 Task: Find connections with filter location Sabanalarga with filter topic #Tipswith filter profile language French with filter current company Wildlife Conservation Trust with filter school Dr.Babasaheb Ambedkar Technological University, Lonere - Raigad with filter industry Wholesale Luxury Goods and Jewelry with filter service category AnimationArchitecture with filter keywords title Motion Picture Director
Action: Mouse moved to (407, 291)
Screenshot: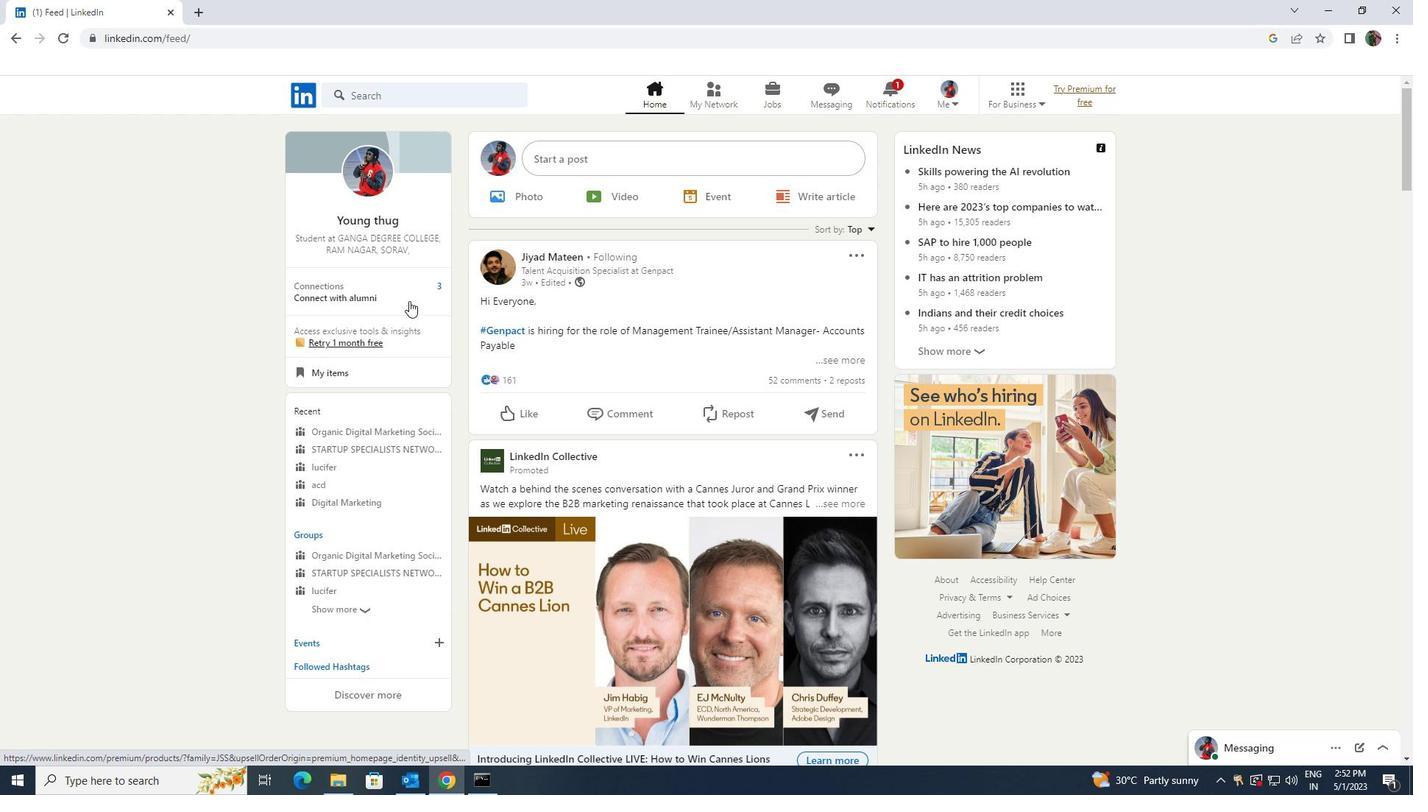 
Action: Mouse pressed left at (407, 291)
Screenshot: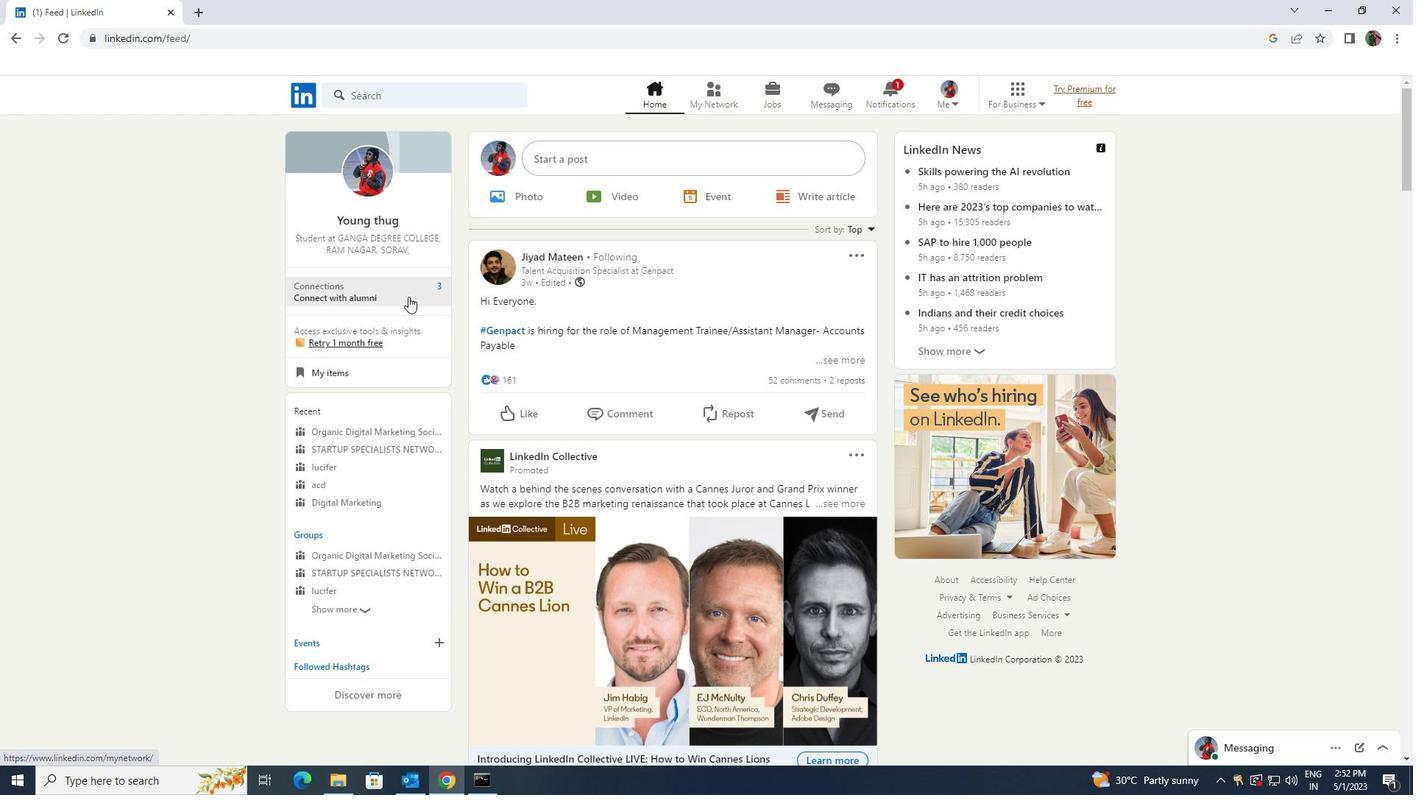 
Action: Mouse moved to (446, 176)
Screenshot: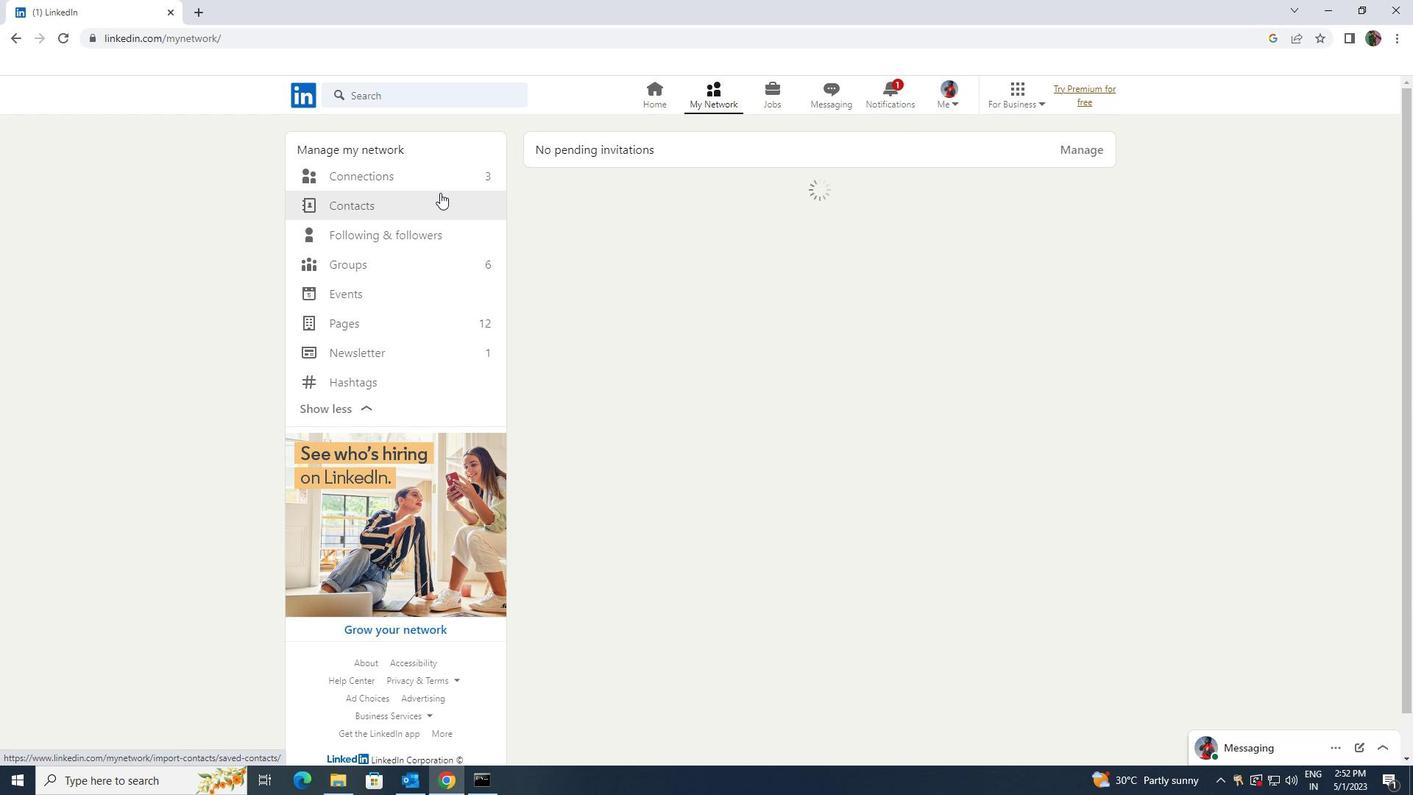 
Action: Mouse pressed left at (446, 176)
Screenshot: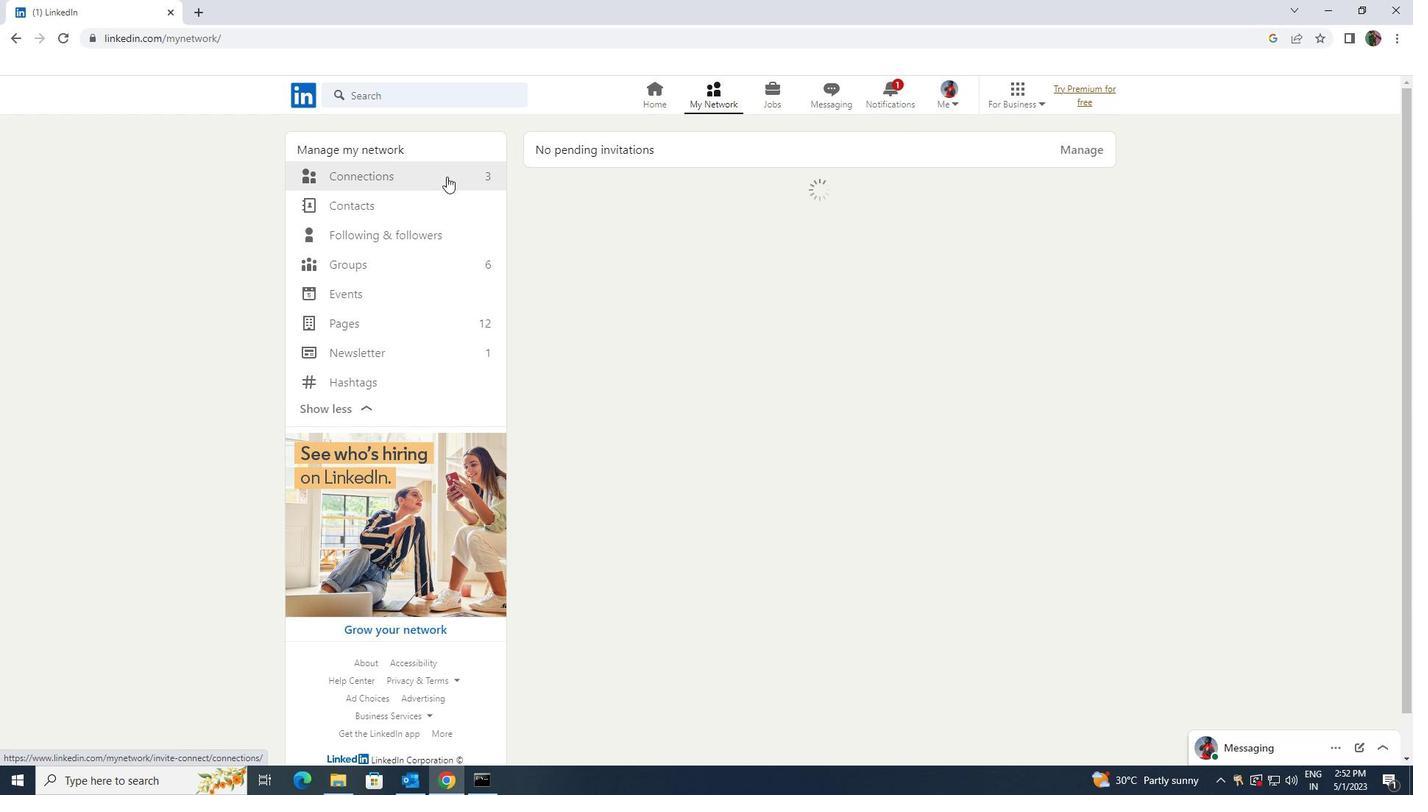
Action: Mouse moved to (792, 178)
Screenshot: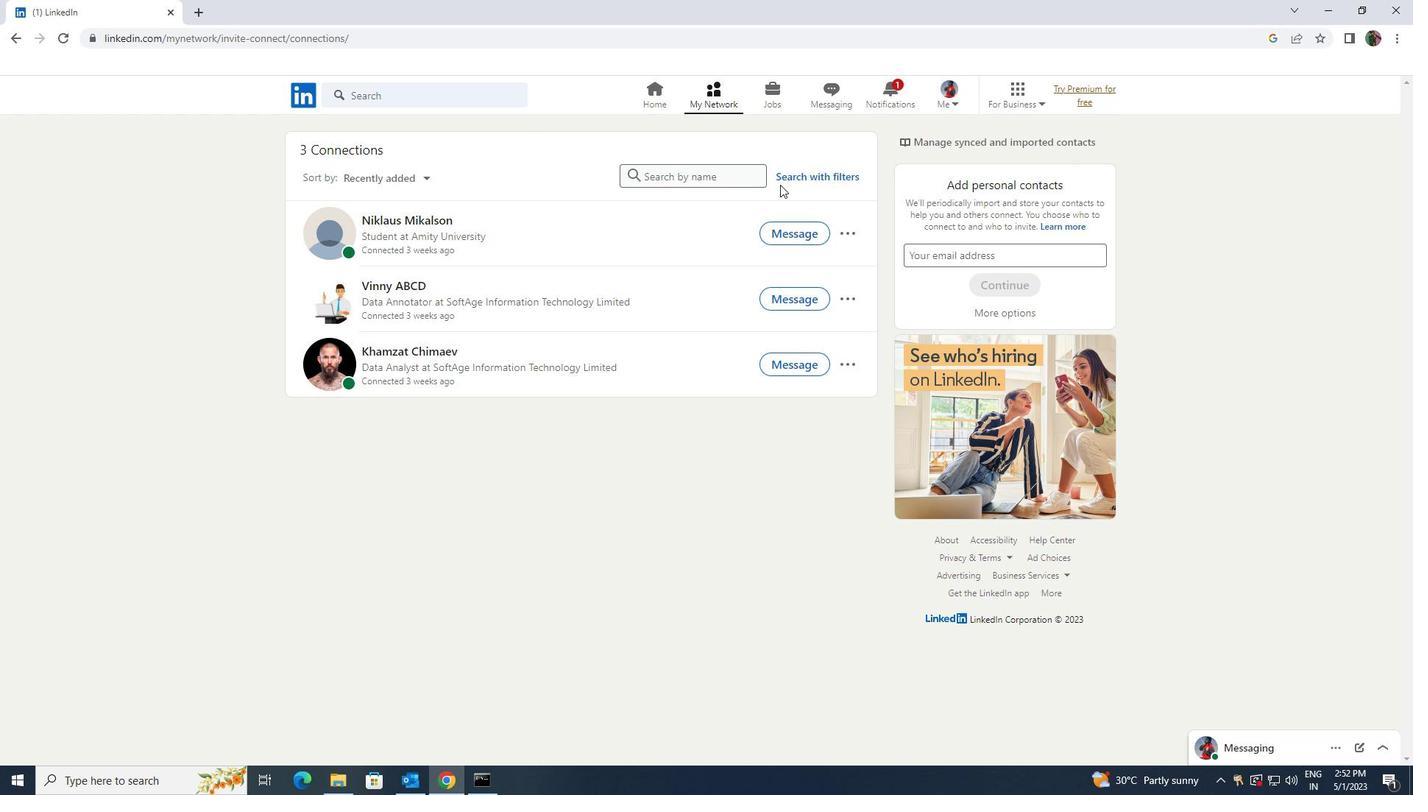
Action: Mouse pressed left at (792, 178)
Screenshot: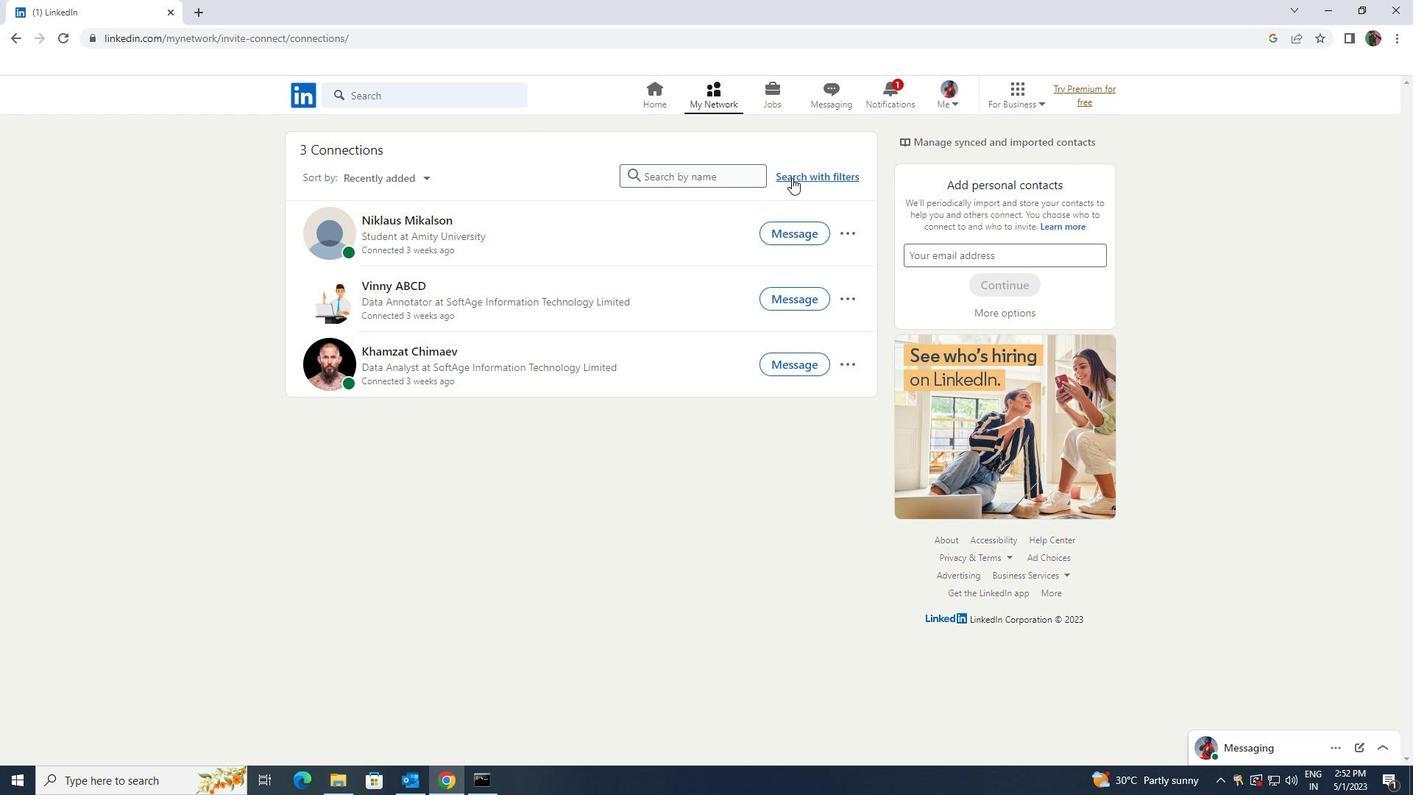
Action: Mouse moved to (749, 137)
Screenshot: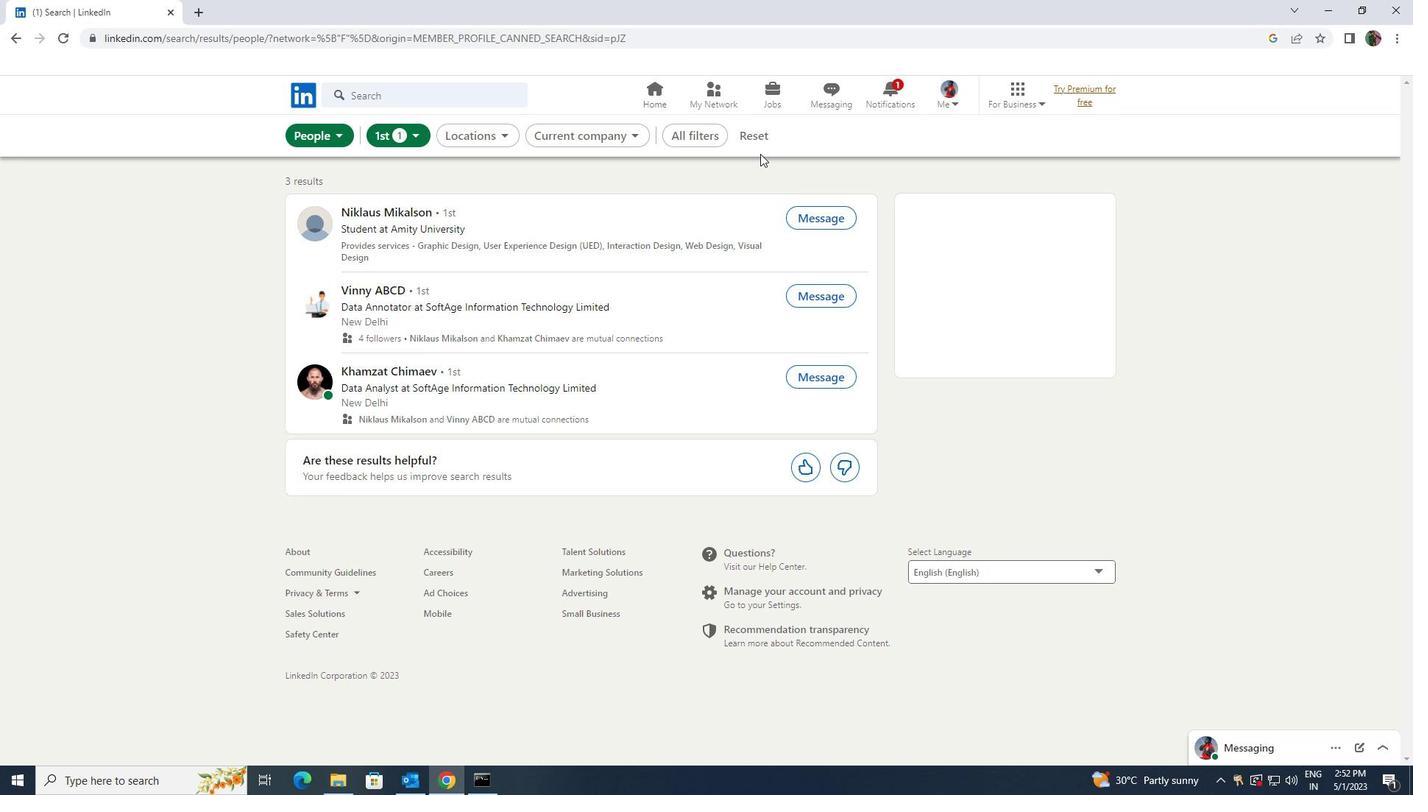 
Action: Mouse pressed left at (749, 137)
Screenshot: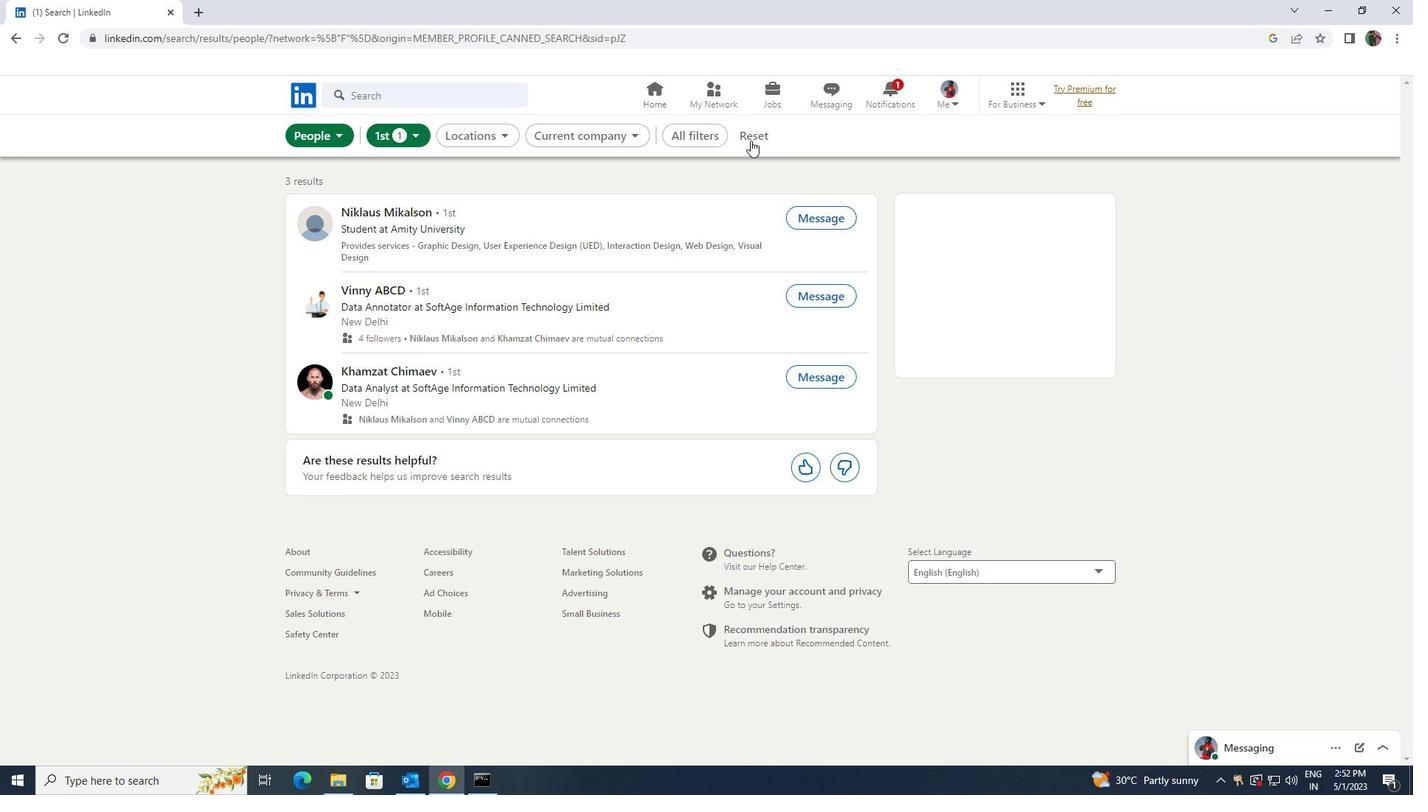 
Action: Mouse moved to (744, 133)
Screenshot: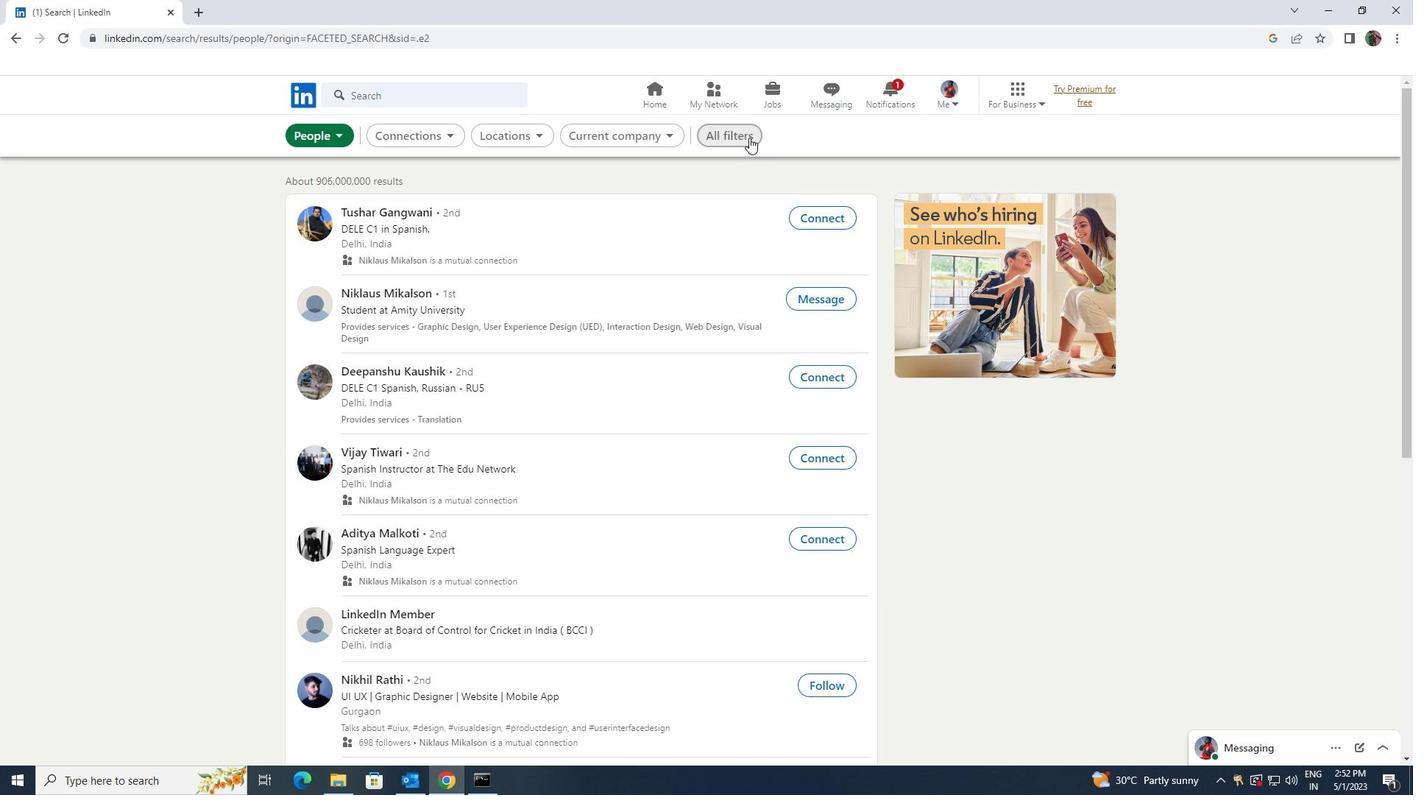 
Action: Mouse pressed left at (744, 133)
Screenshot: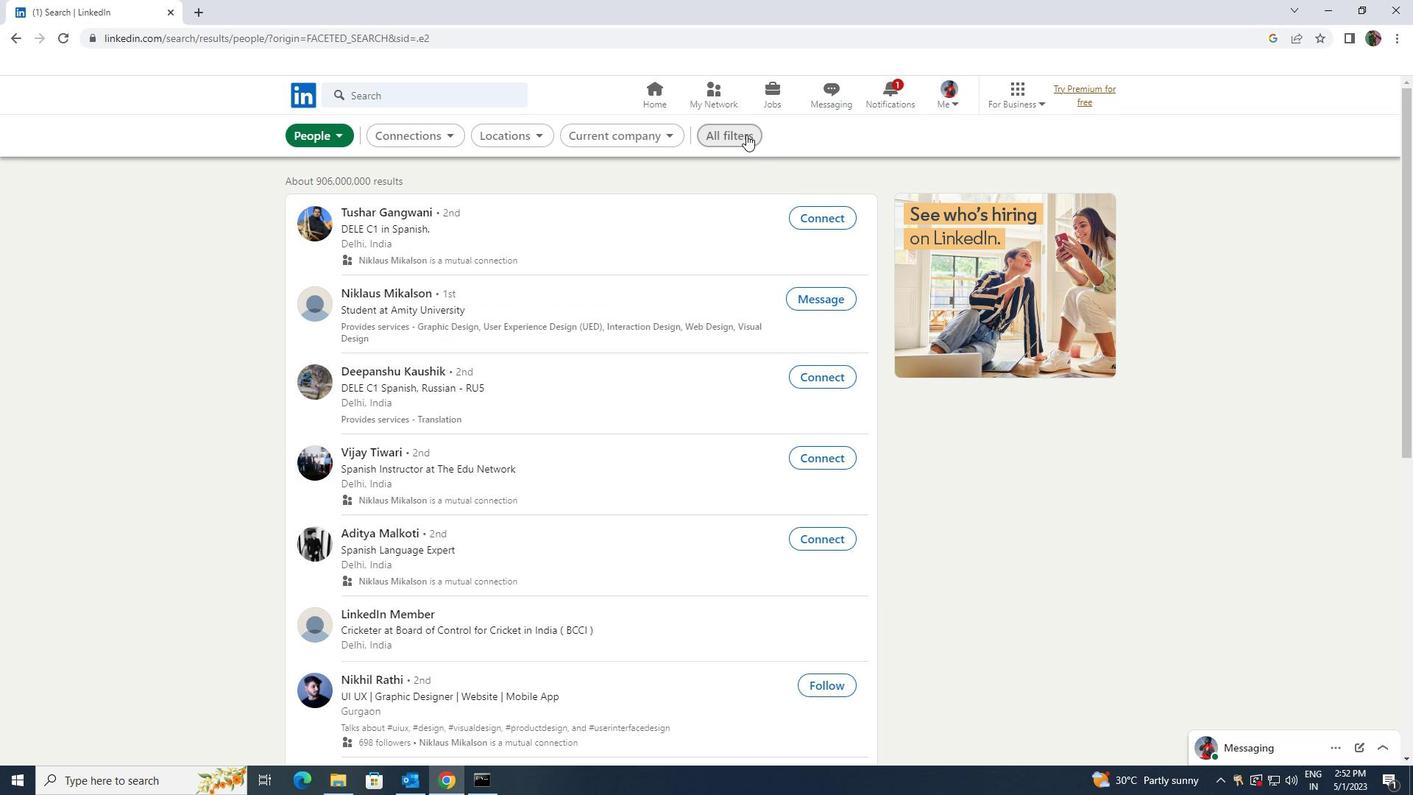 
Action: Mouse moved to (1160, 443)
Screenshot: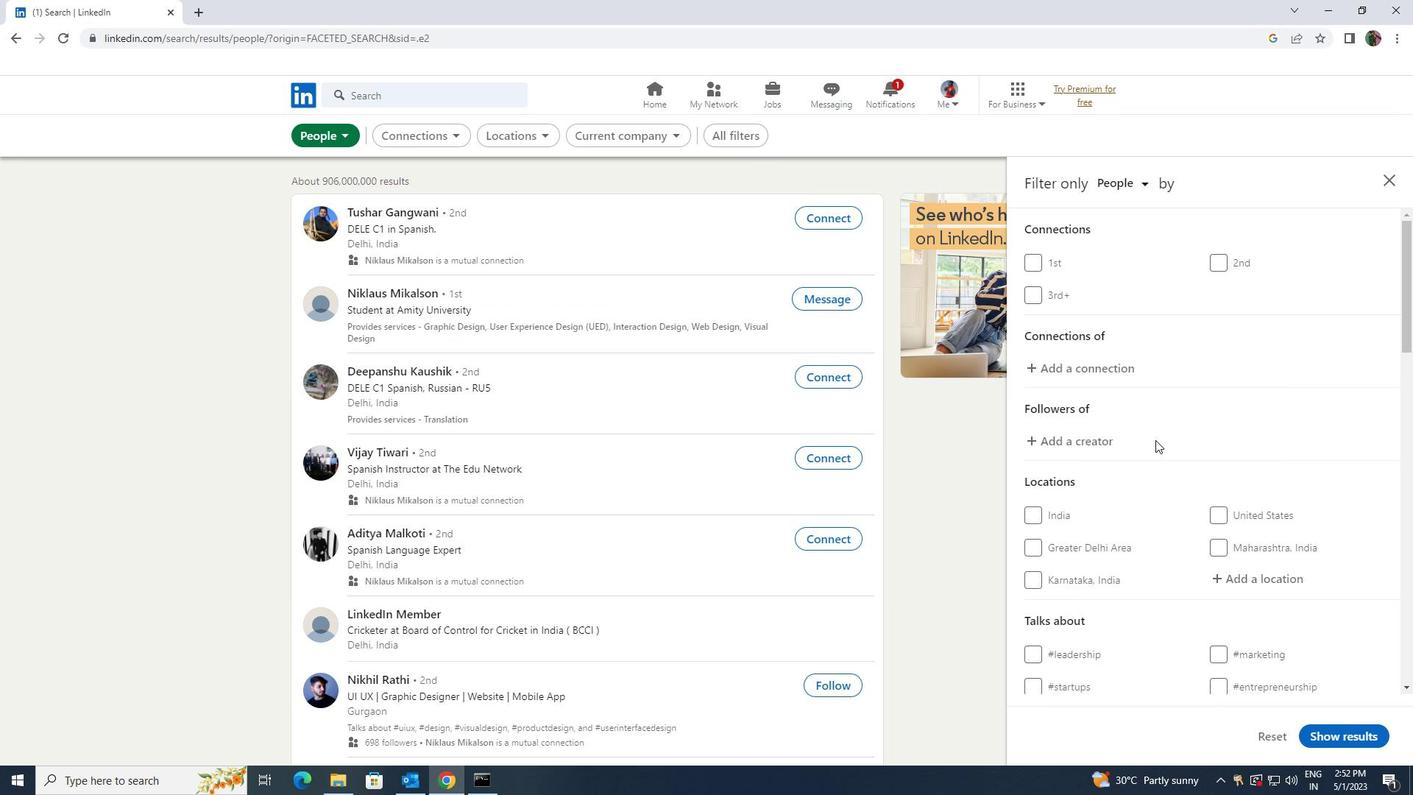 
Action: Mouse scrolled (1160, 443) with delta (0, 0)
Screenshot: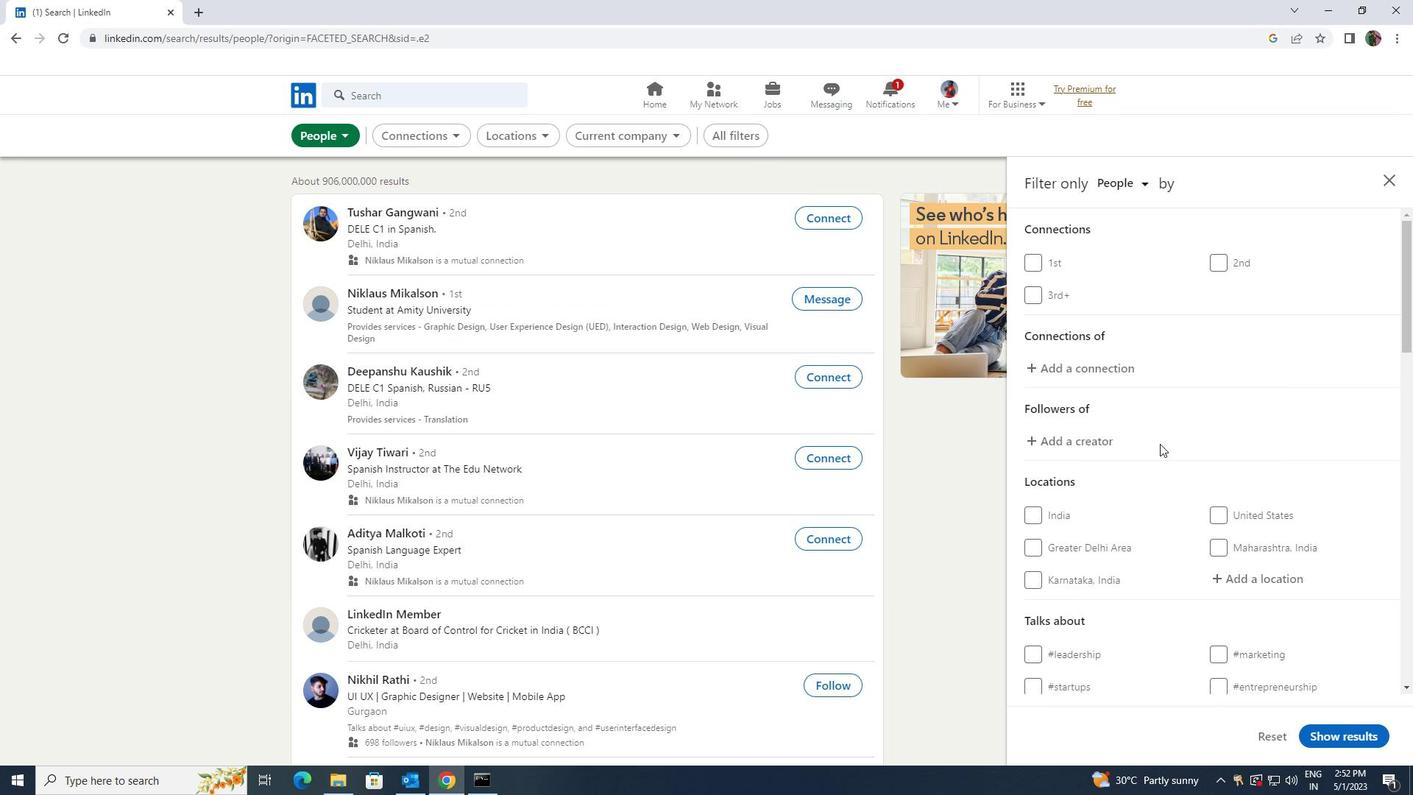 
Action: Mouse moved to (1220, 499)
Screenshot: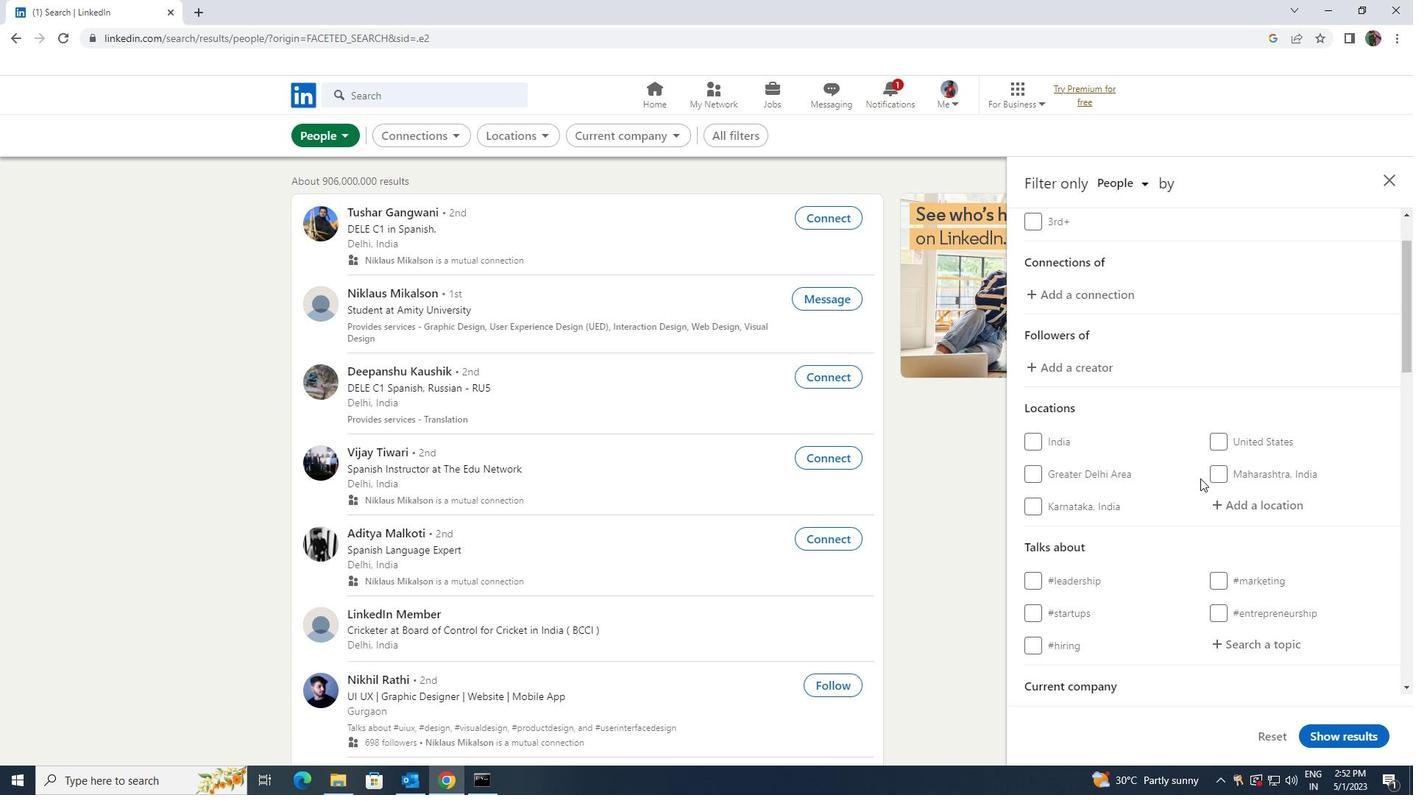 
Action: Mouse pressed left at (1220, 499)
Screenshot: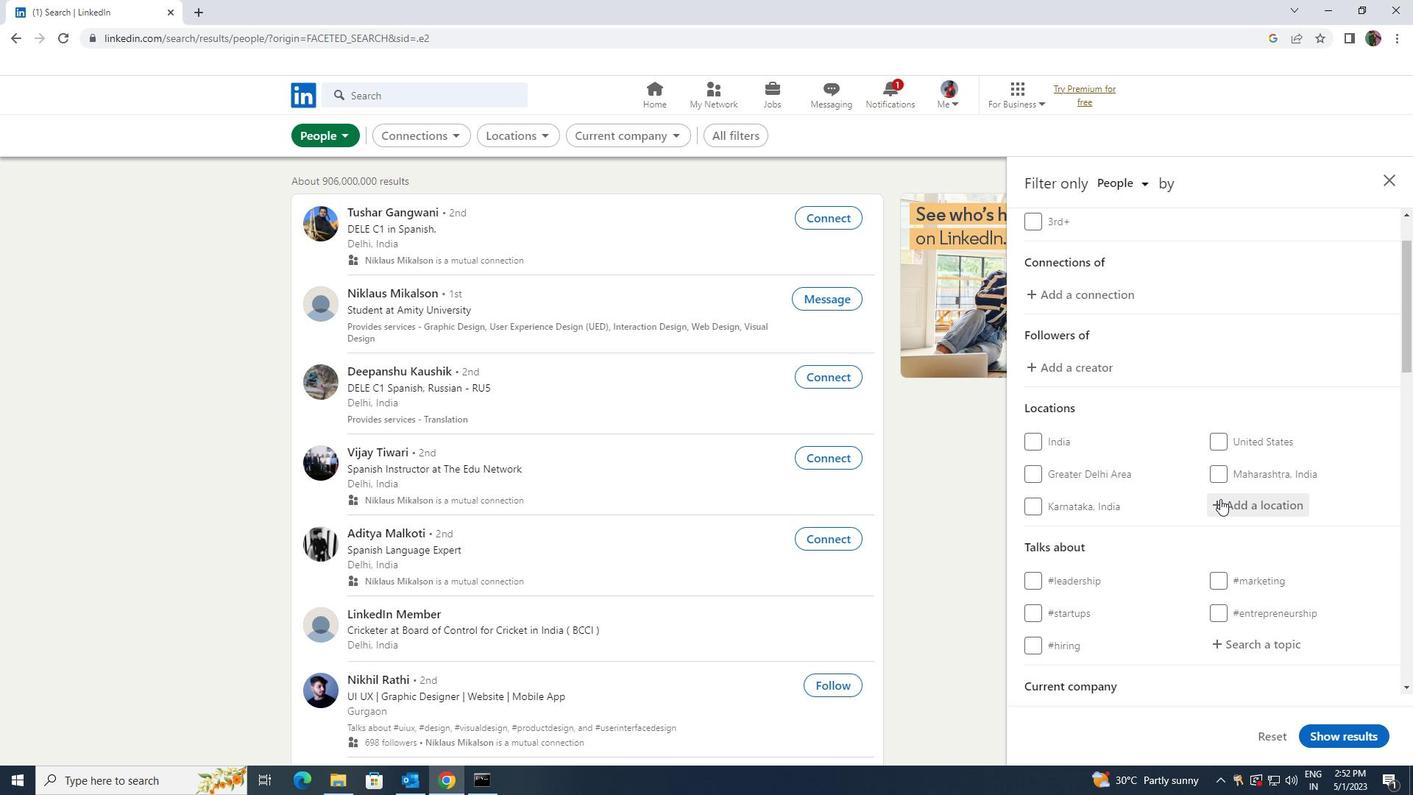 
Action: Mouse moved to (1219, 502)
Screenshot: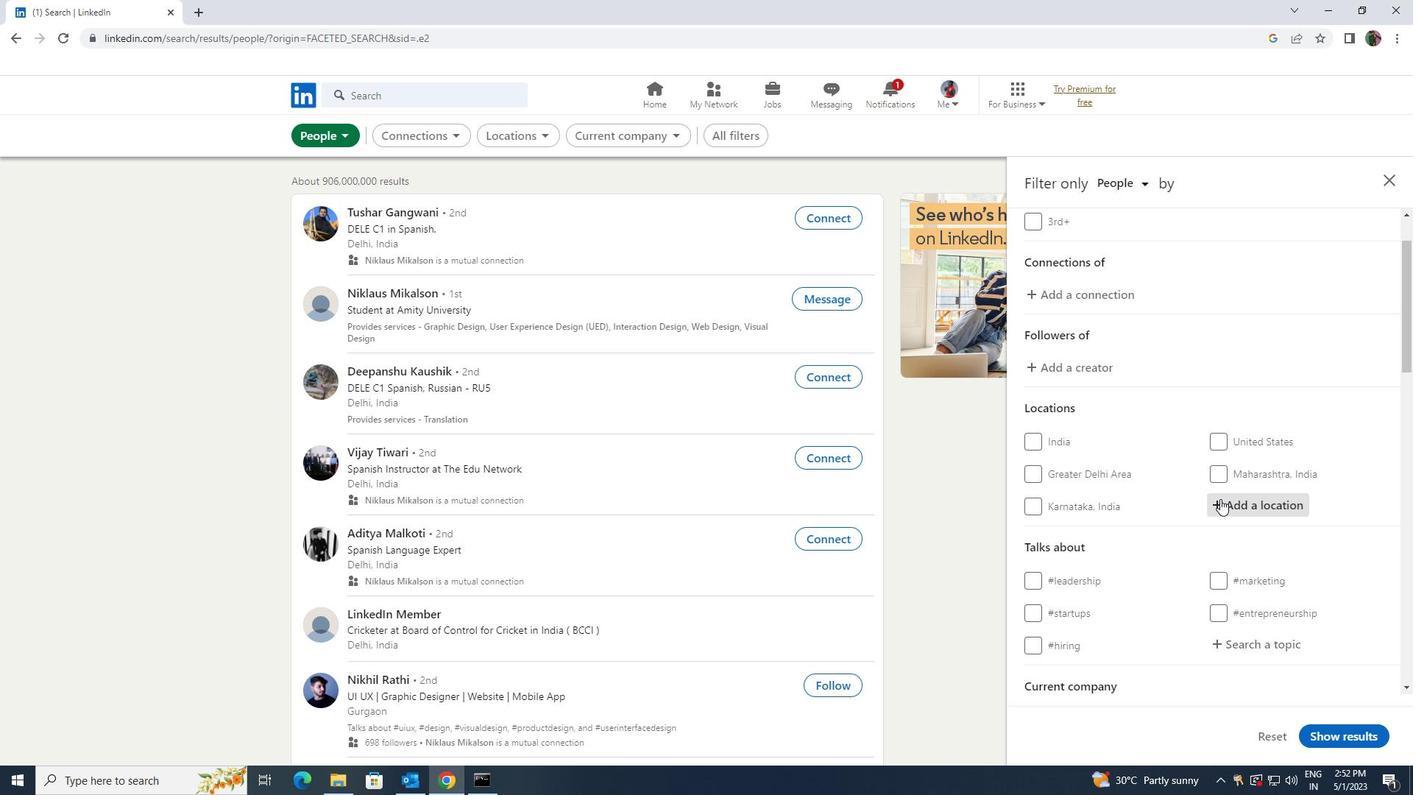 
Action: Key pressed <Key.shift>SABANALARGA
Screenshot: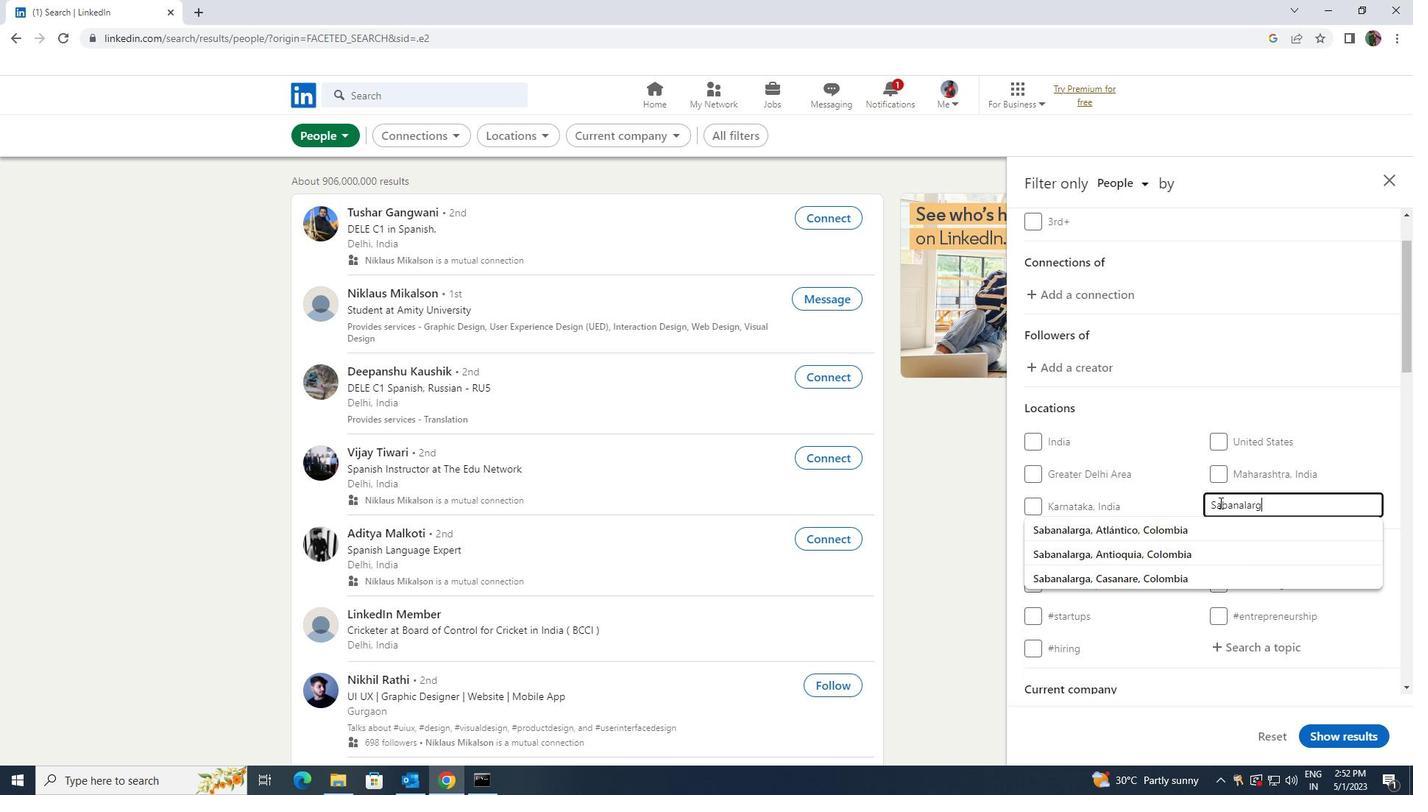 
Action: Mouse moved to (1215, 524)
Screenshot: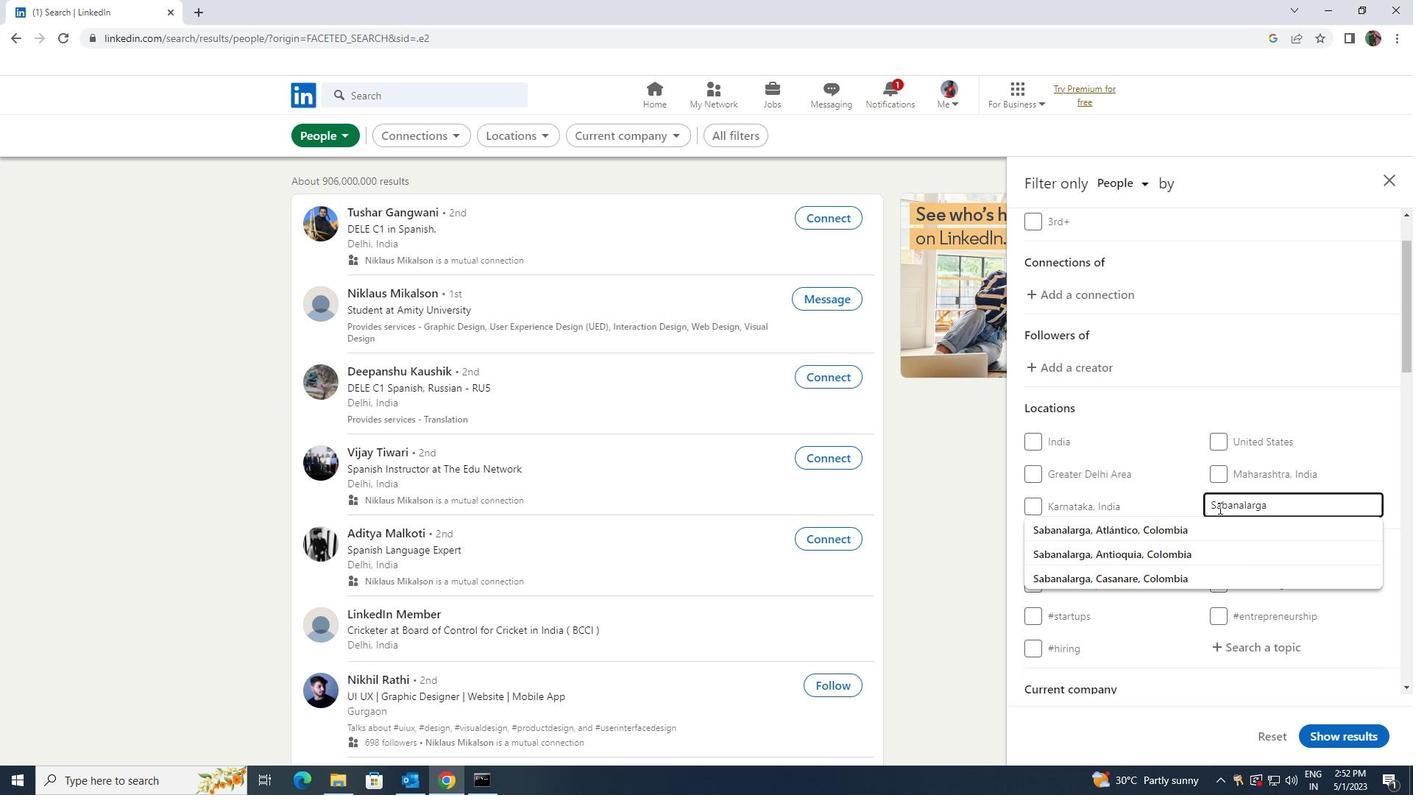 
Action: Mouse pressed left at (1215, 524)
Screenshot: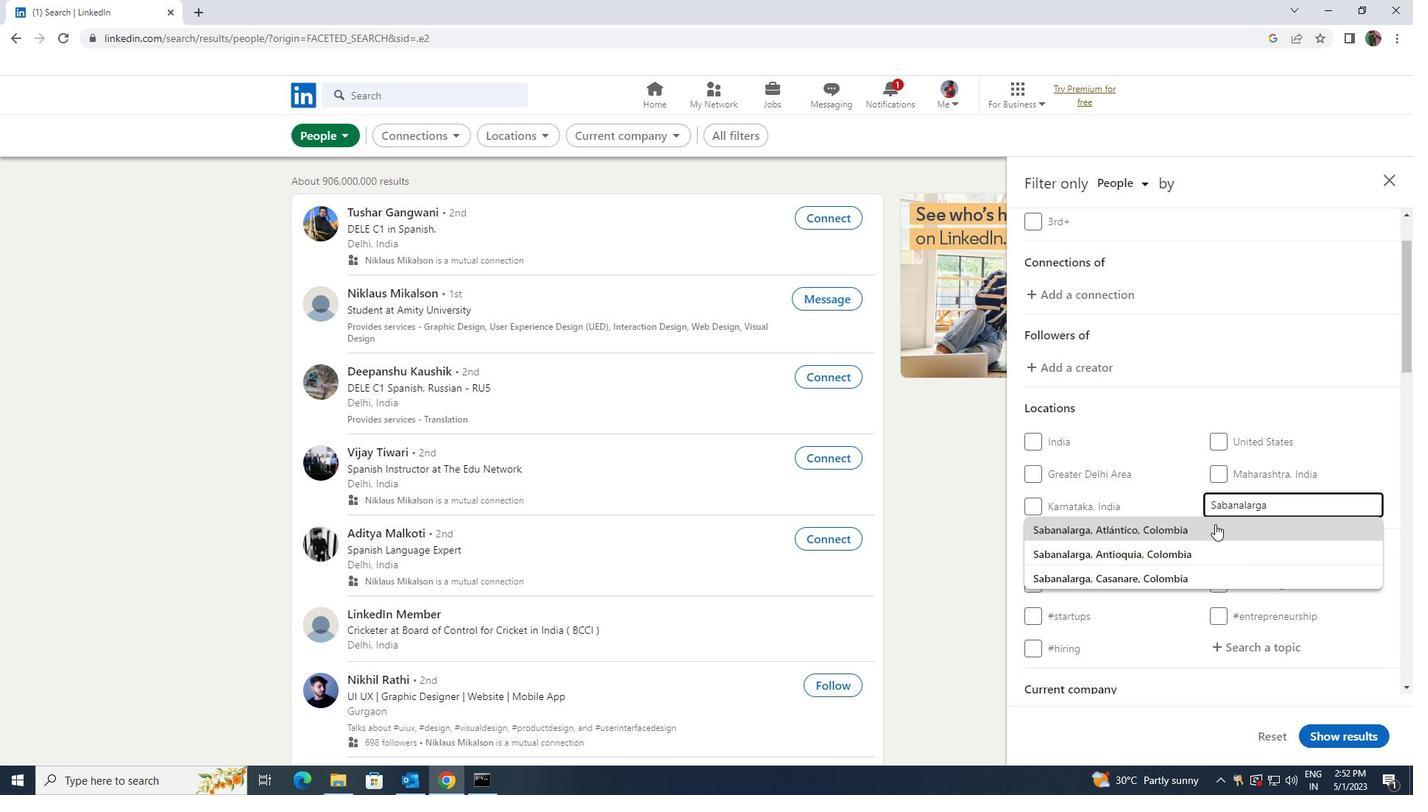 
Action: Mouse moved to (1215, 524)
Screenshot: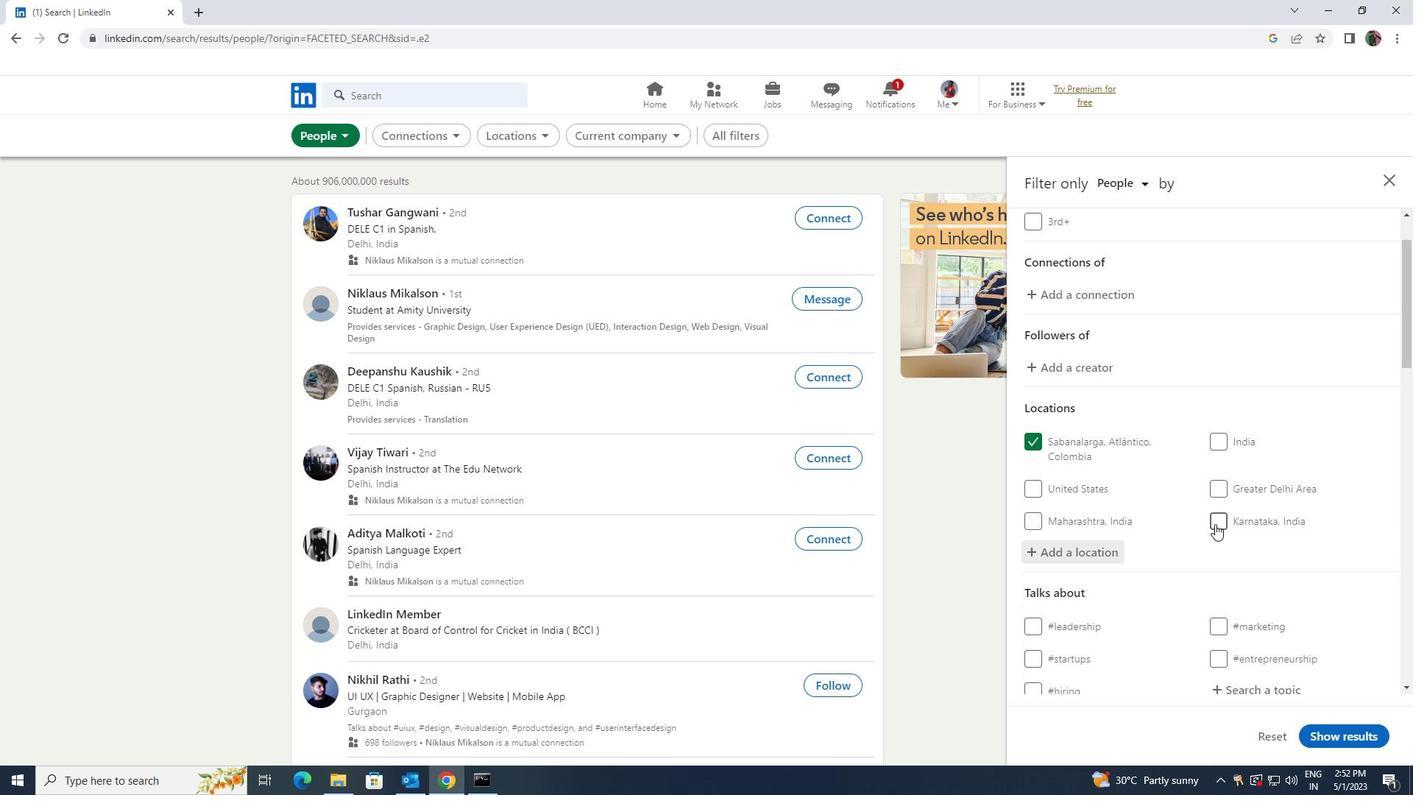 
Action: Mouse scrolled (1215, 524) with delta (0, 0)
Screenshot: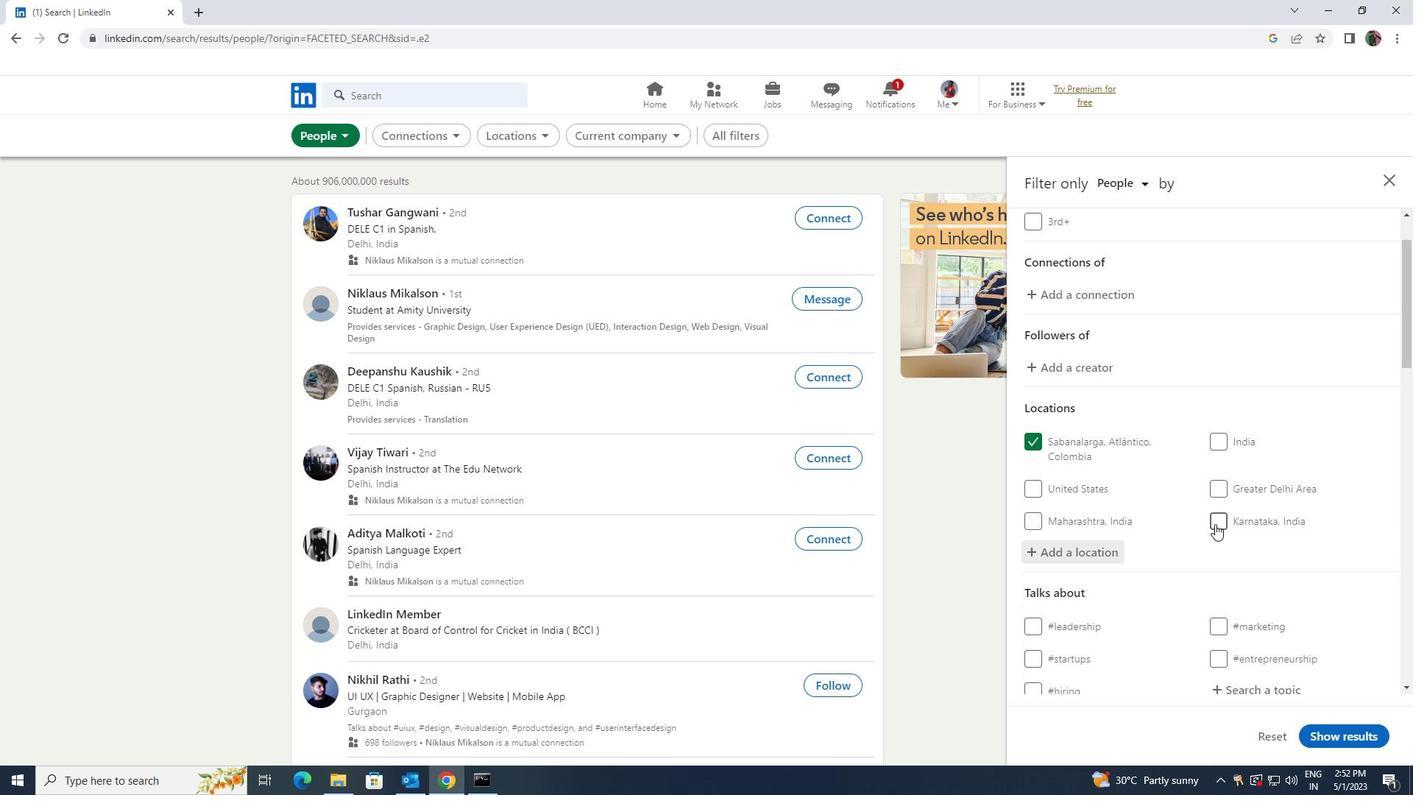 
Action: Mouse scrolled (1215, 524) with delta (0, 0)
Screenshot: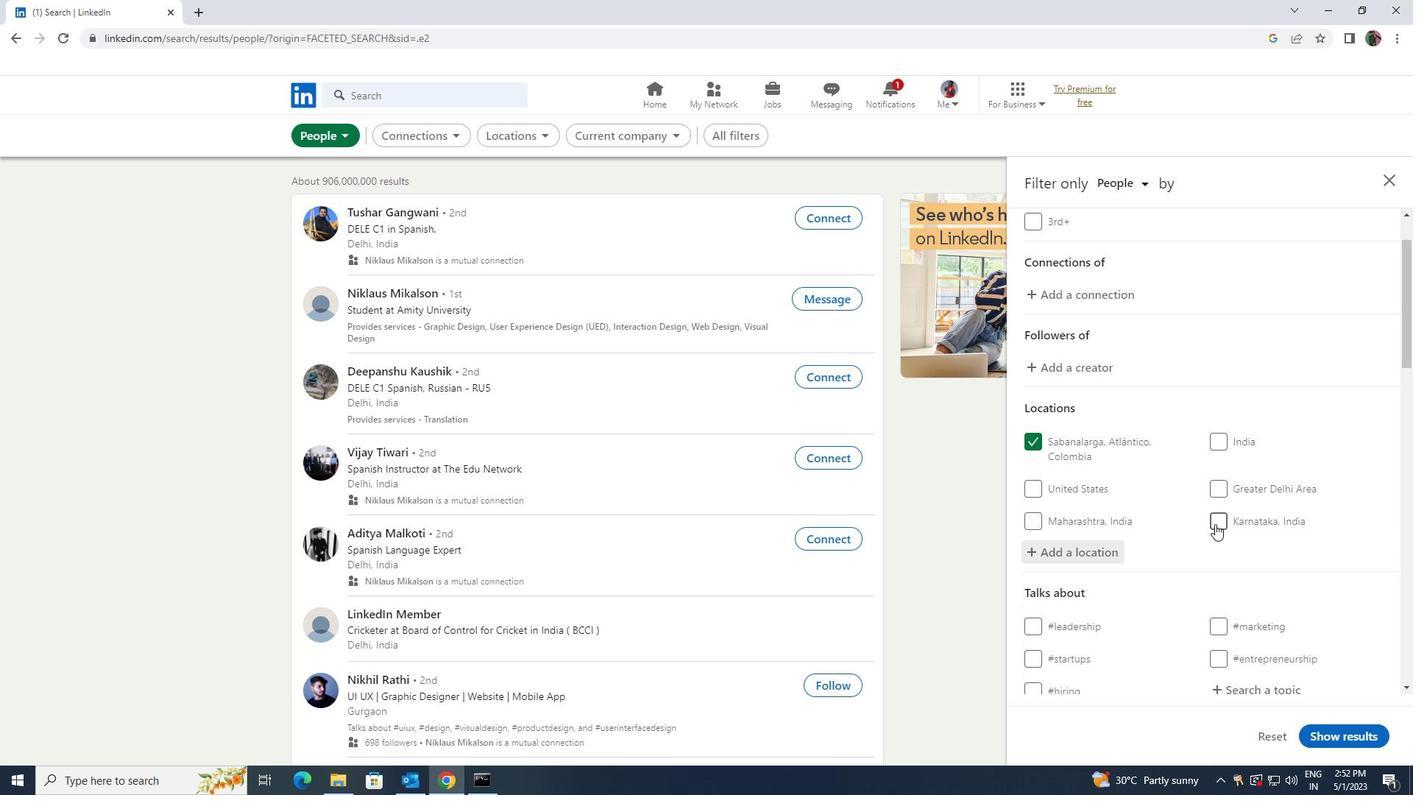 
Action: Mouse moved to (1231, 535)
Screenshot: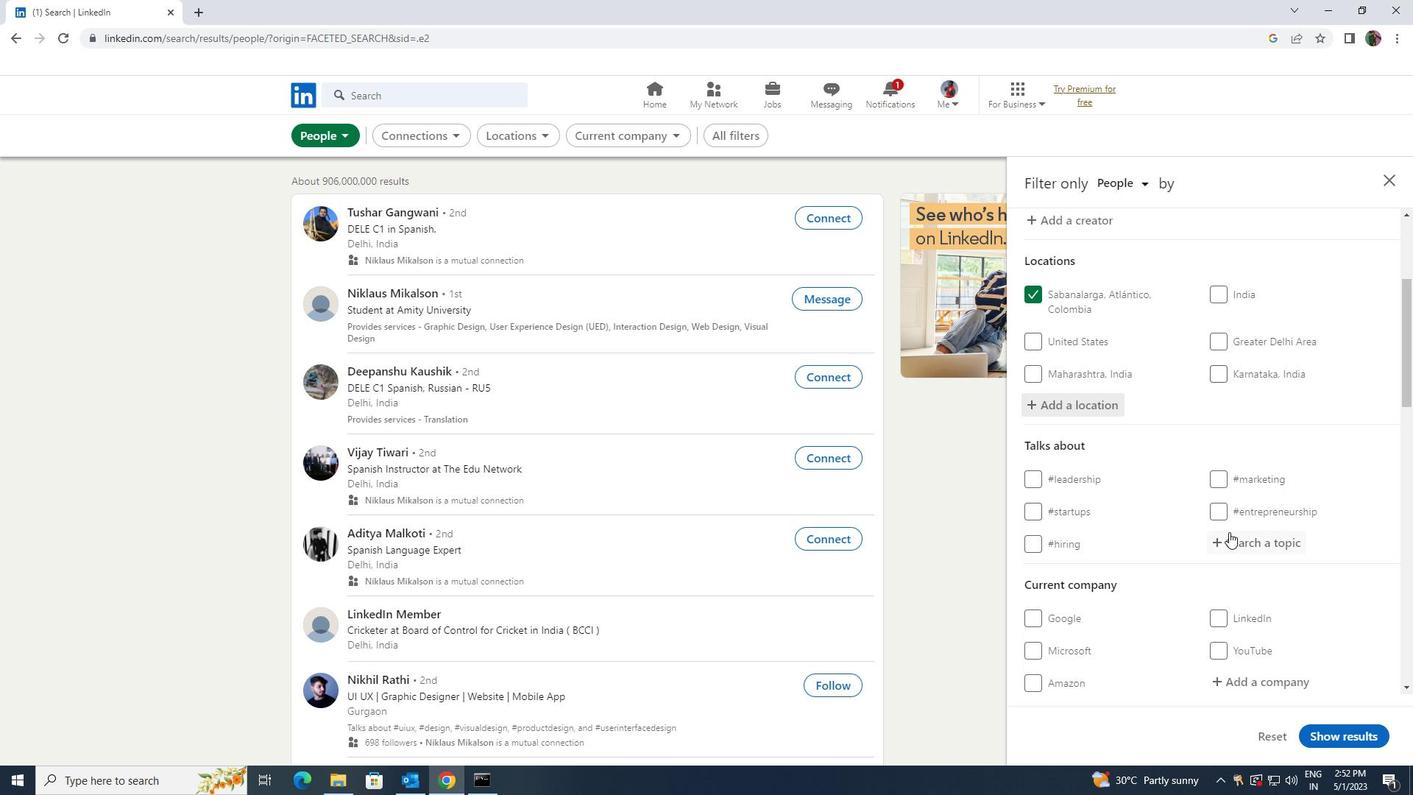 
Action: Mouse pressed left at (1231, 535)
Screenshot: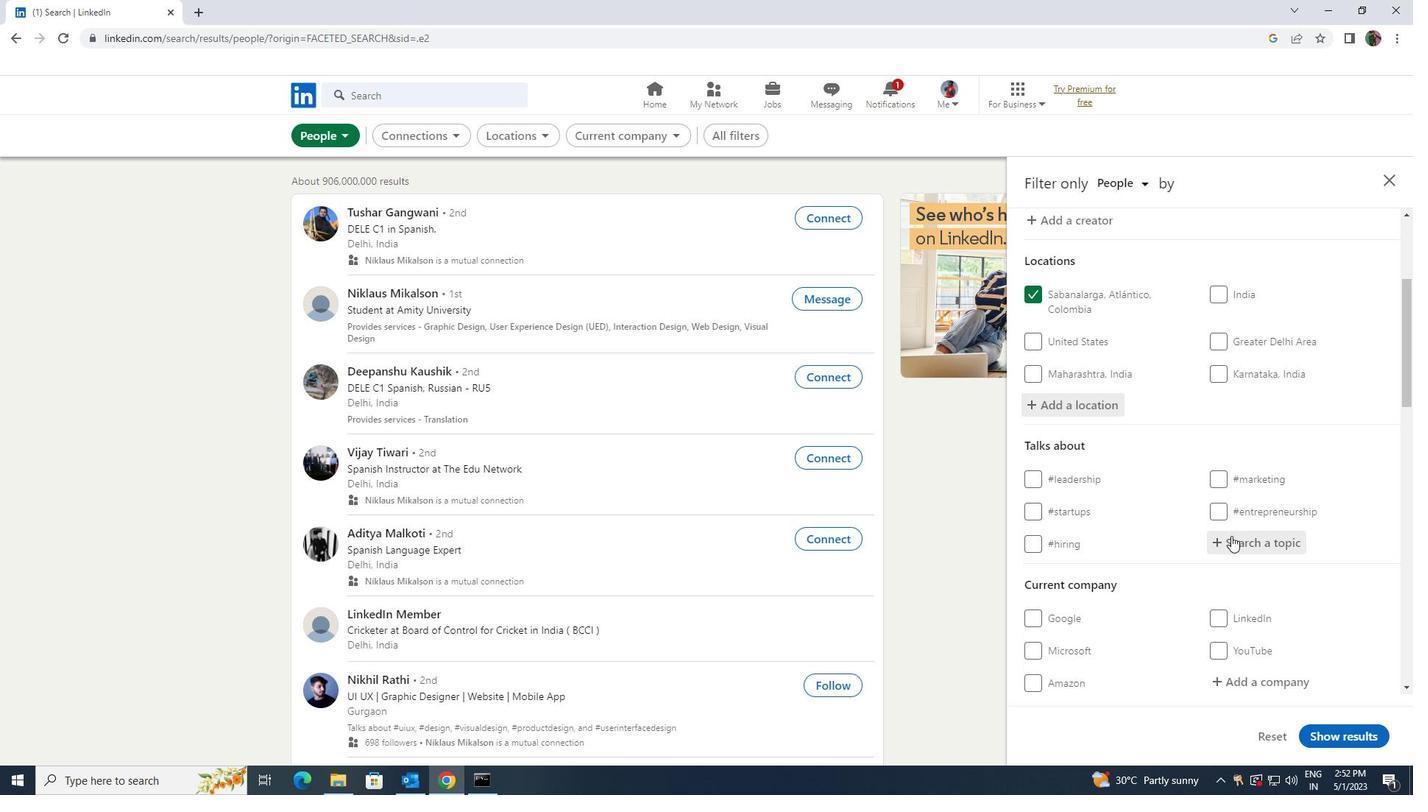 
Action: Key pressed <Key.shift><Key.shift><Key.shift><Key.shift><Key.shift>TIPS
Screenshot: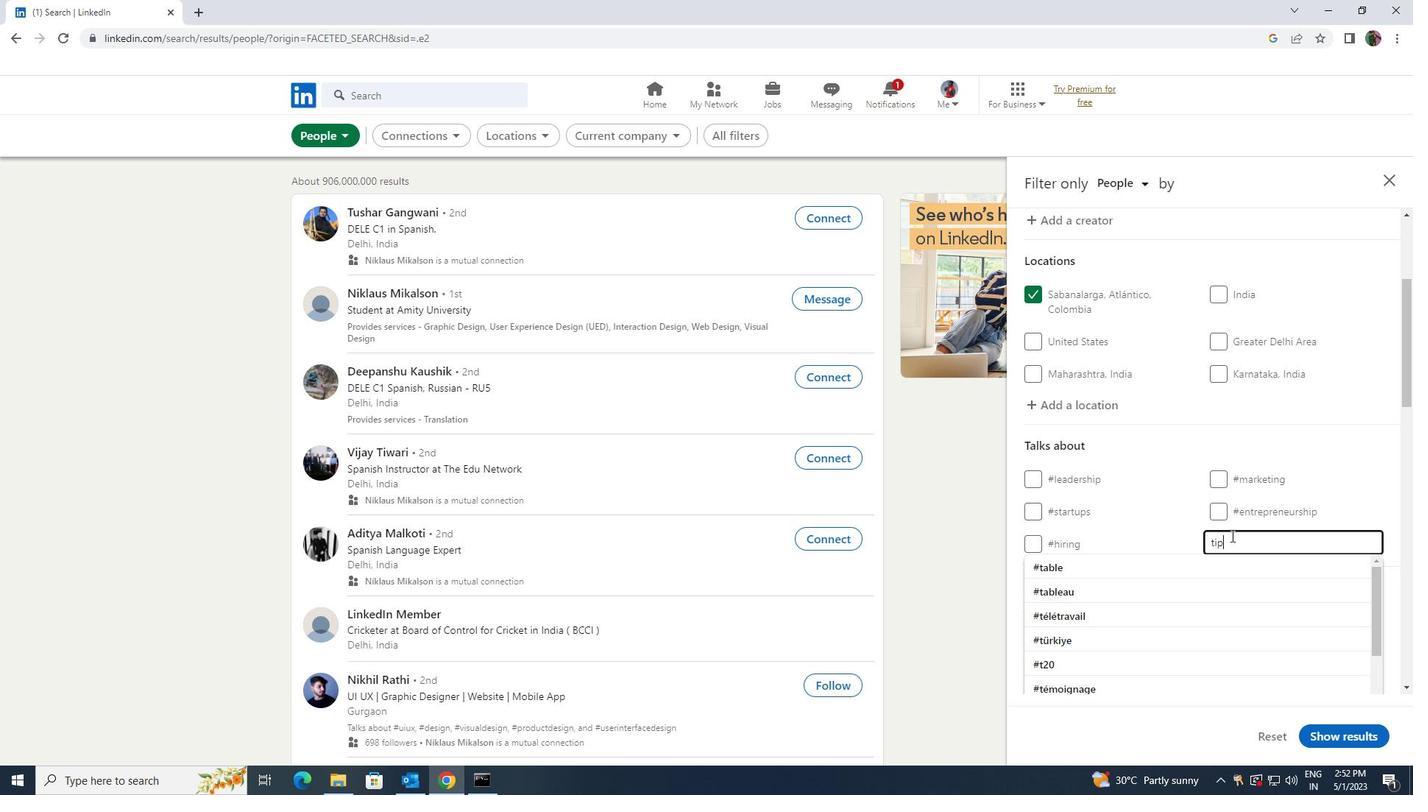 
Action: Mouse moved to (1203, 596)
Screenshot: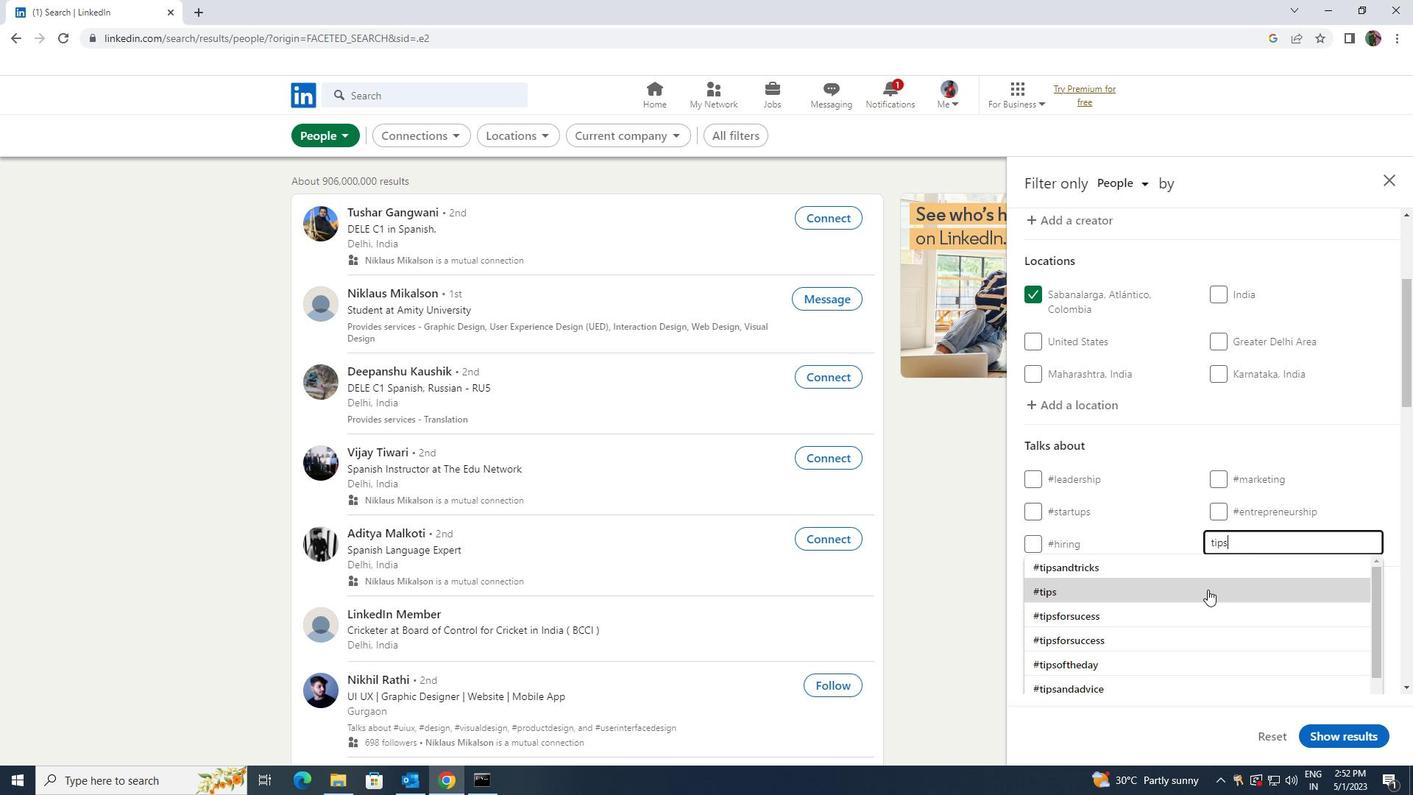 
Action: Mouse pressed left at (1203, 596)
Screenshot: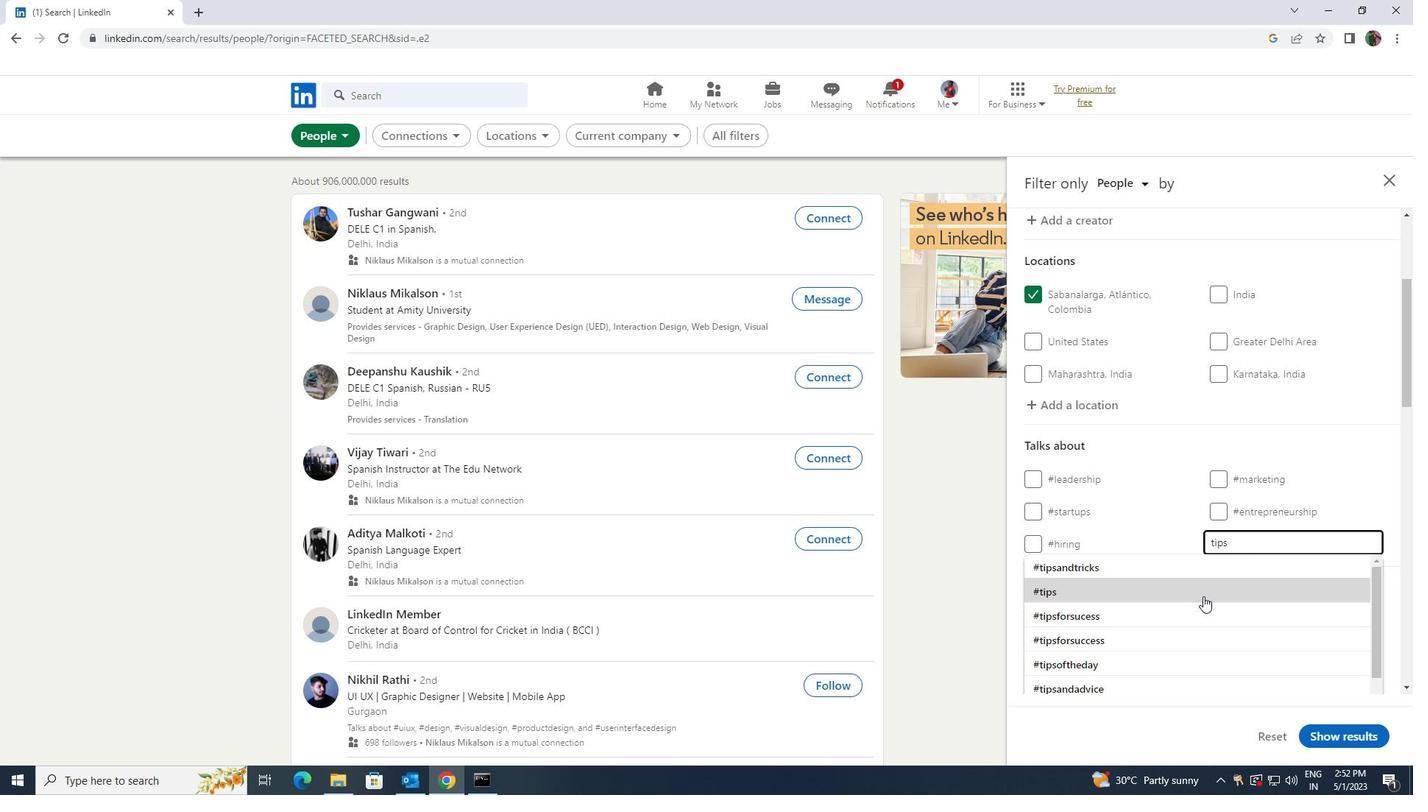 
Action: Mouse scrolled (1203, 595) with delta (0, 0)
Screenshot: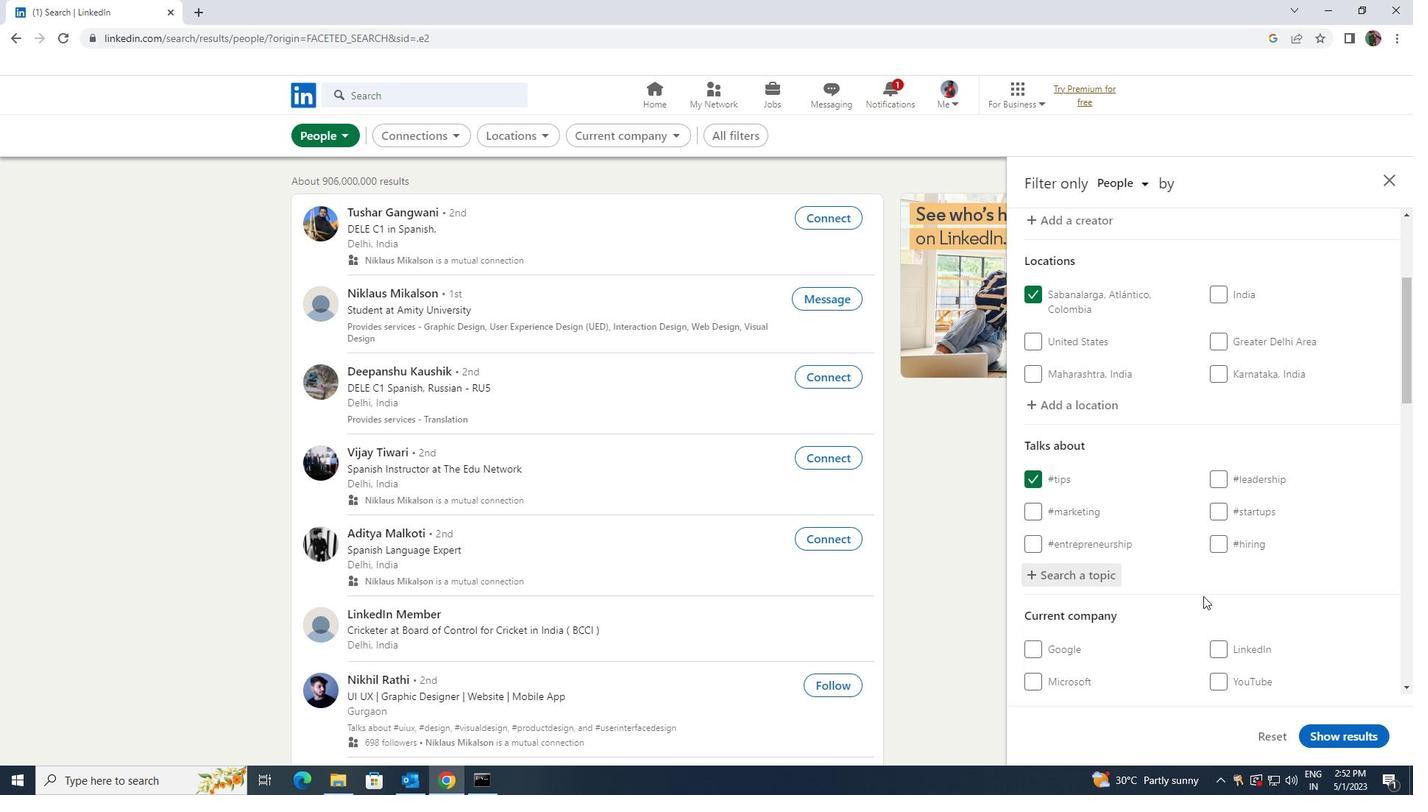 
Action: Mouse scrolled (1203, 595) with delta (0, 0)
Screenshot: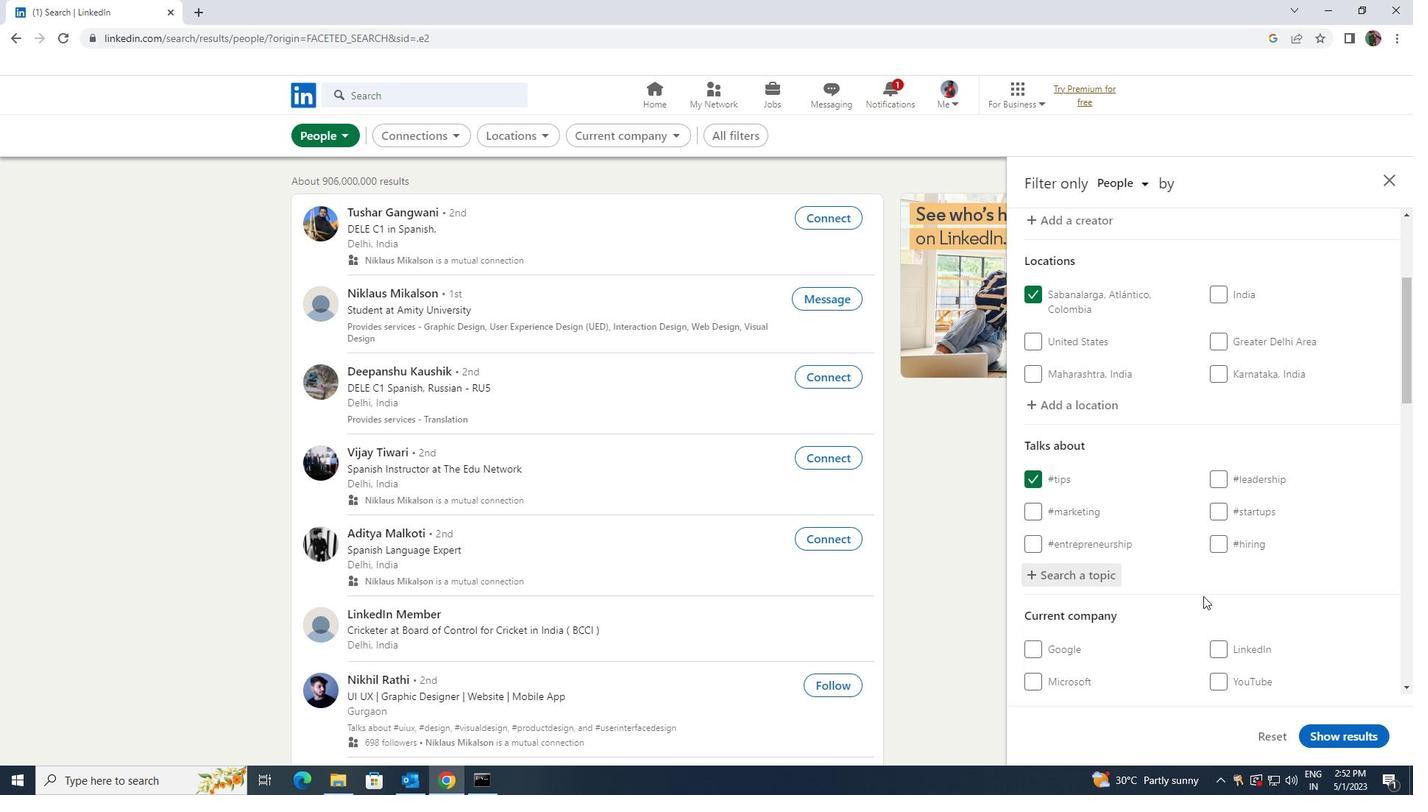 
Action: Mouse scrolled (1203, 595) with delta (0, 0)
Screenshot: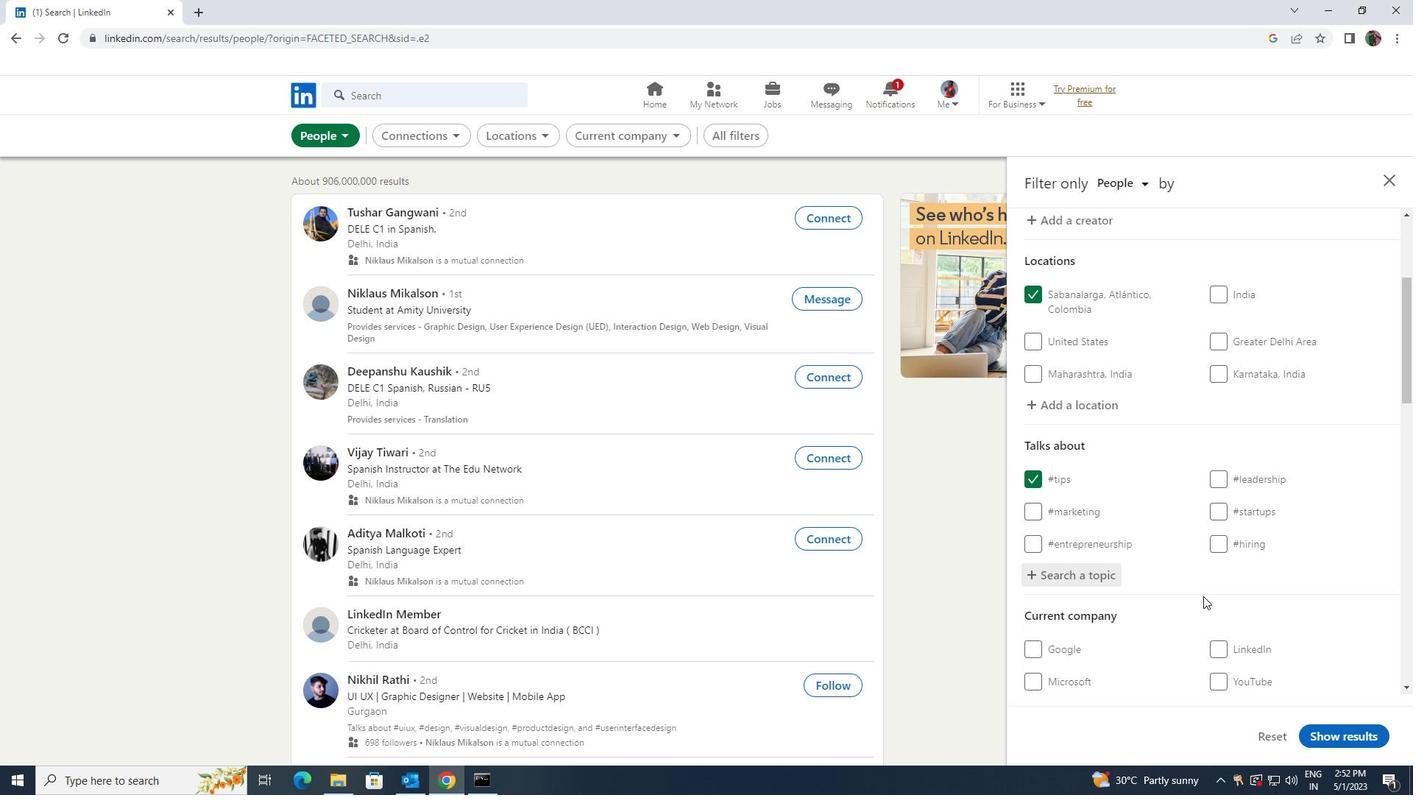 
Action: Mouse scrolled (1203, 595) with delta (0, 0)
Screenshot: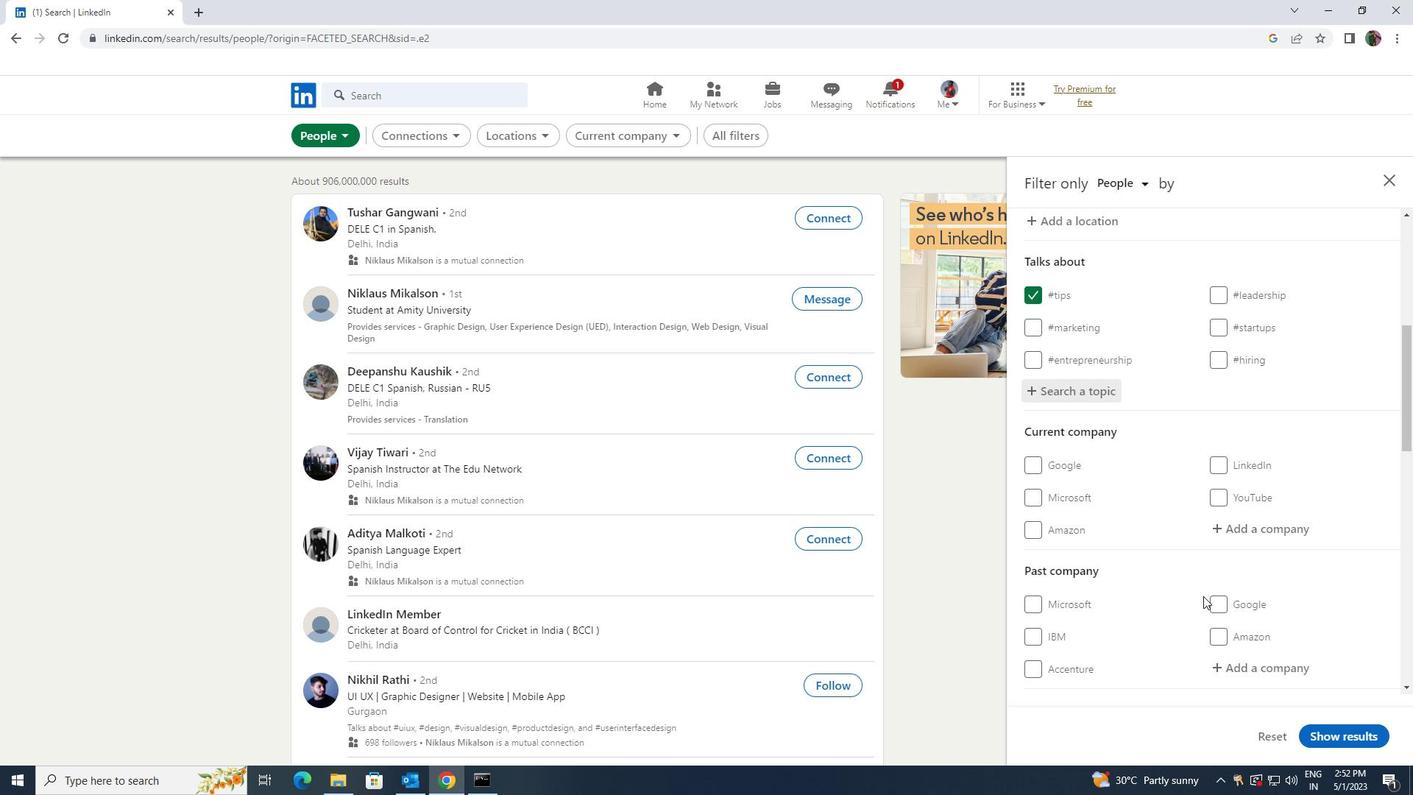 
Action: Mouse scrolled (1203, 595) with delta (0, 0)
Screenshot: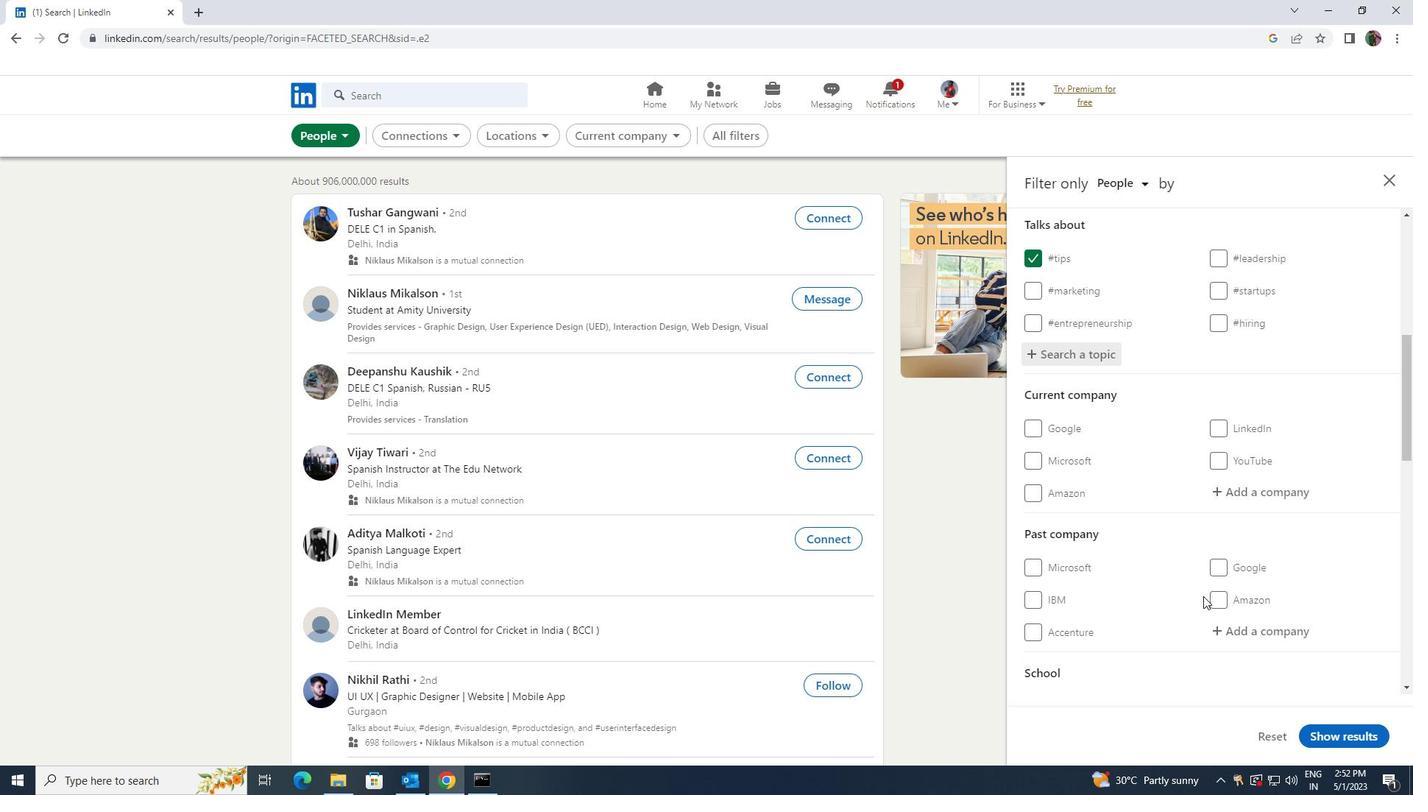 
Action: Mouse scrolled (1203, 595) with delta (0, 0)
Screenshot: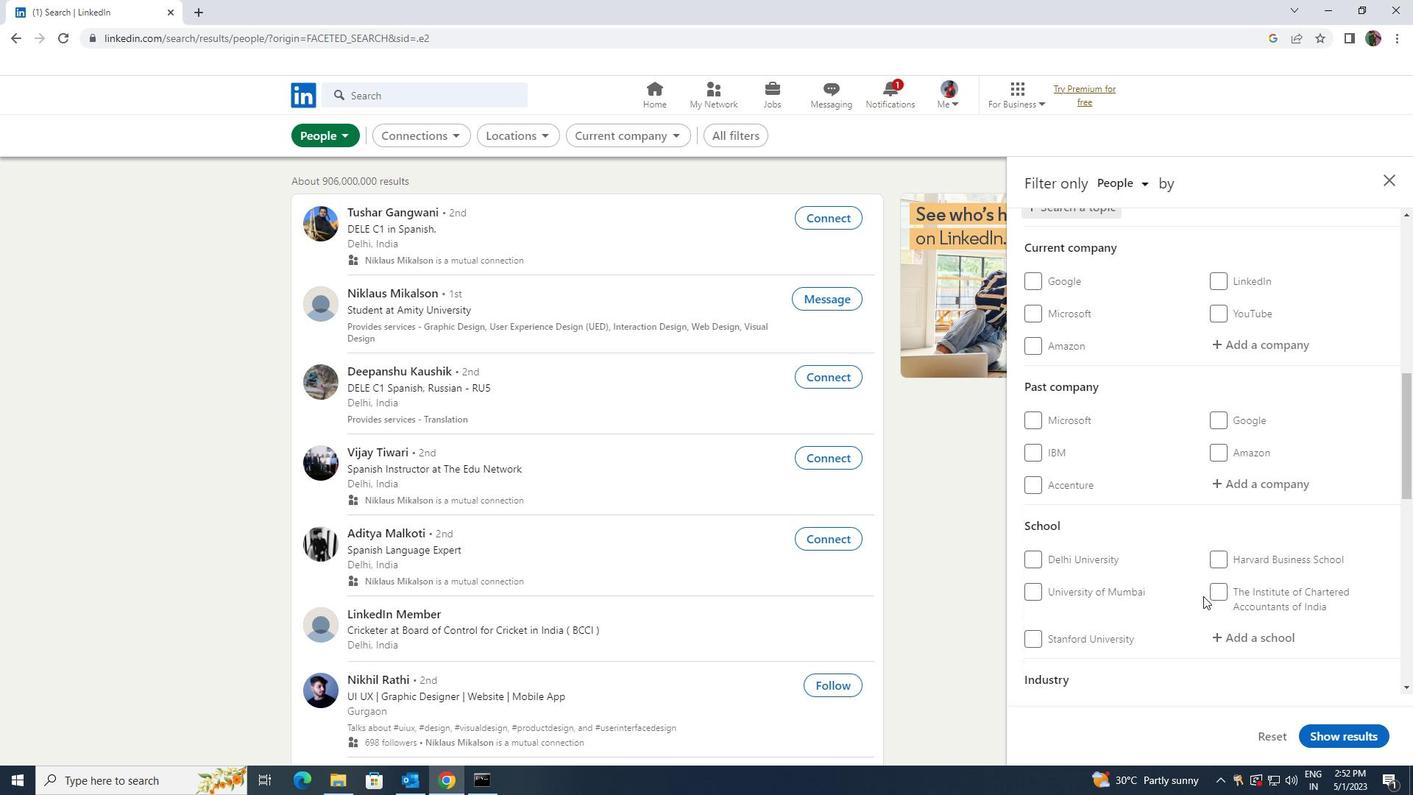 
Action: Mouse scrolled (1203, 595) with delta (0, 0)
Screenshot: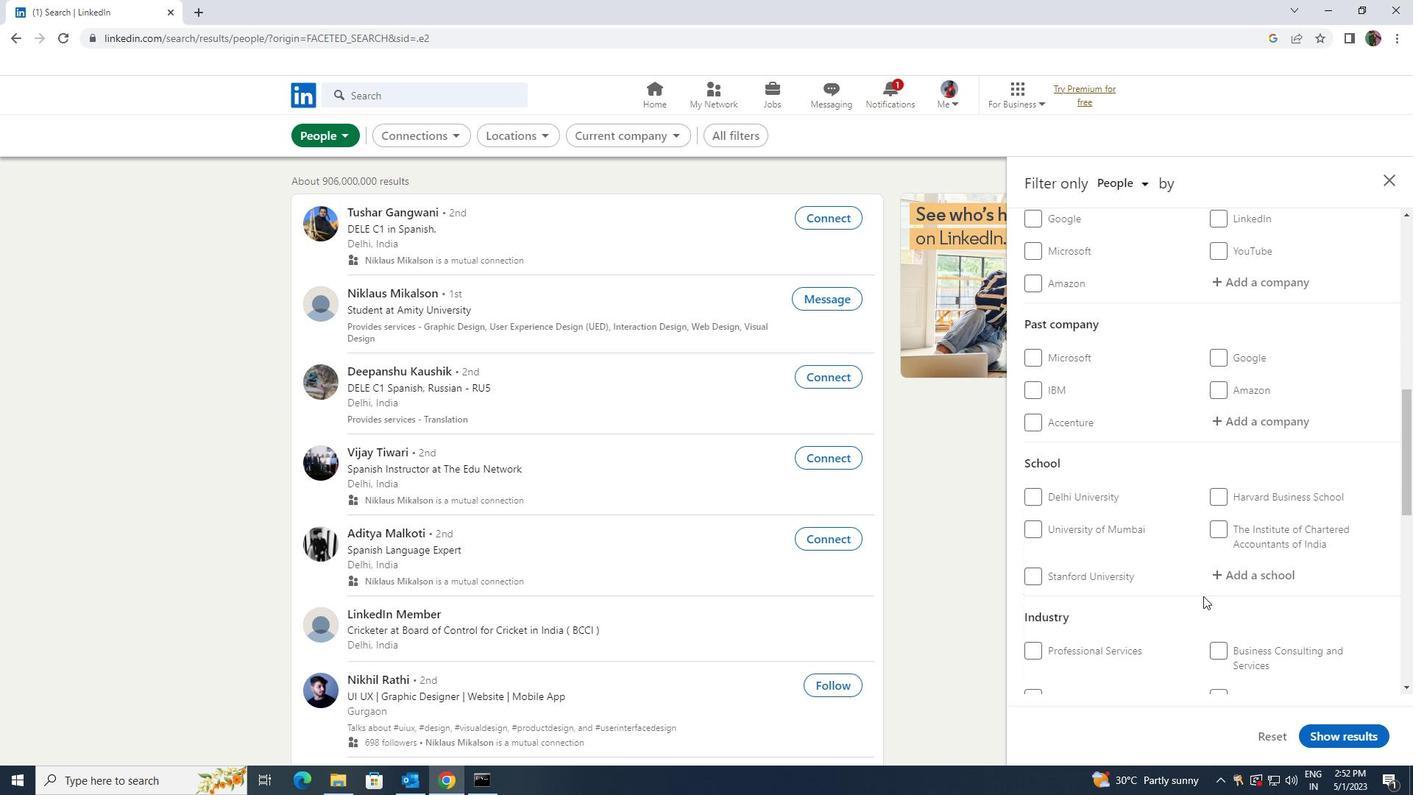 
Action: Mouse scrolled (1203, 595) with delta (0, 0)
Screenshot: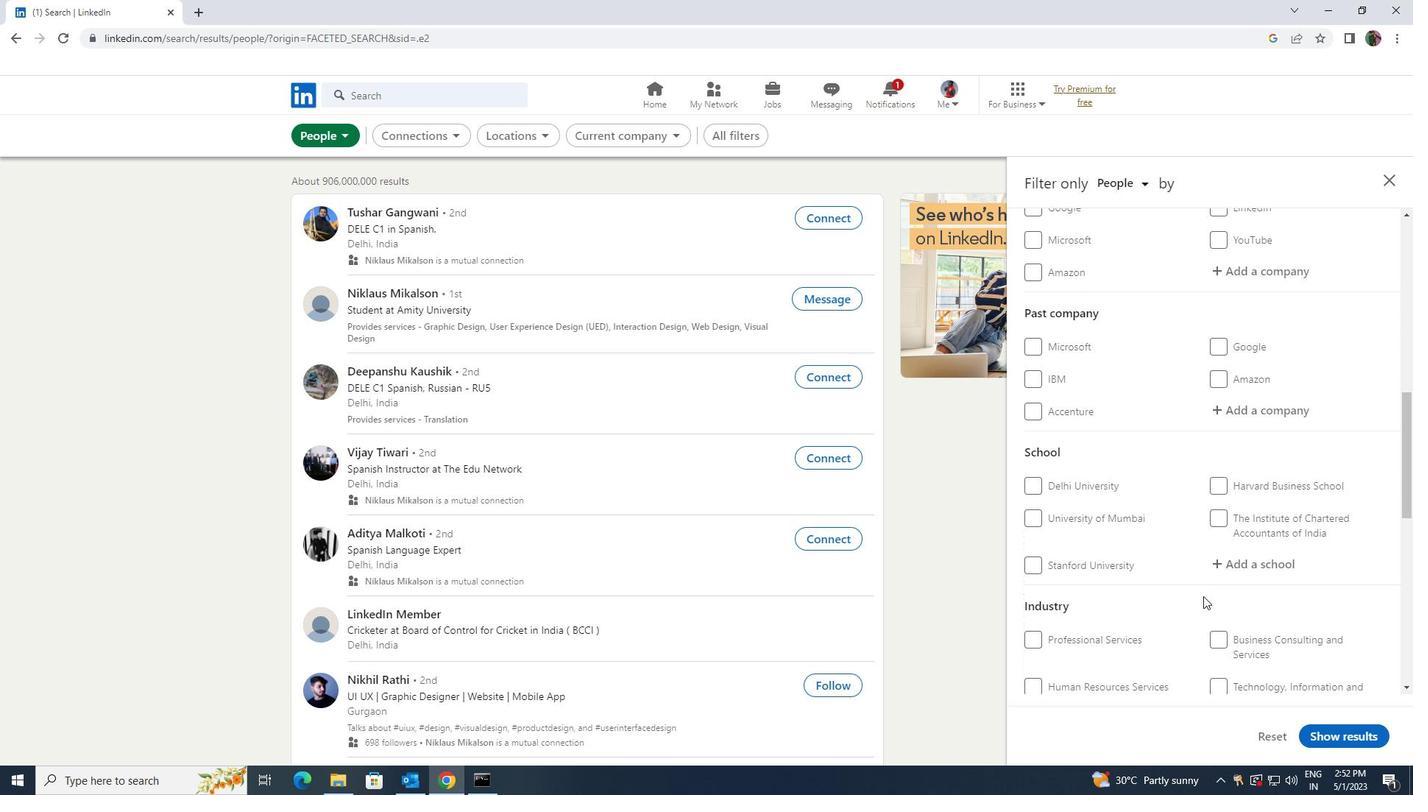 
Action: Mouse moved to (1203, 597)
Screenshot: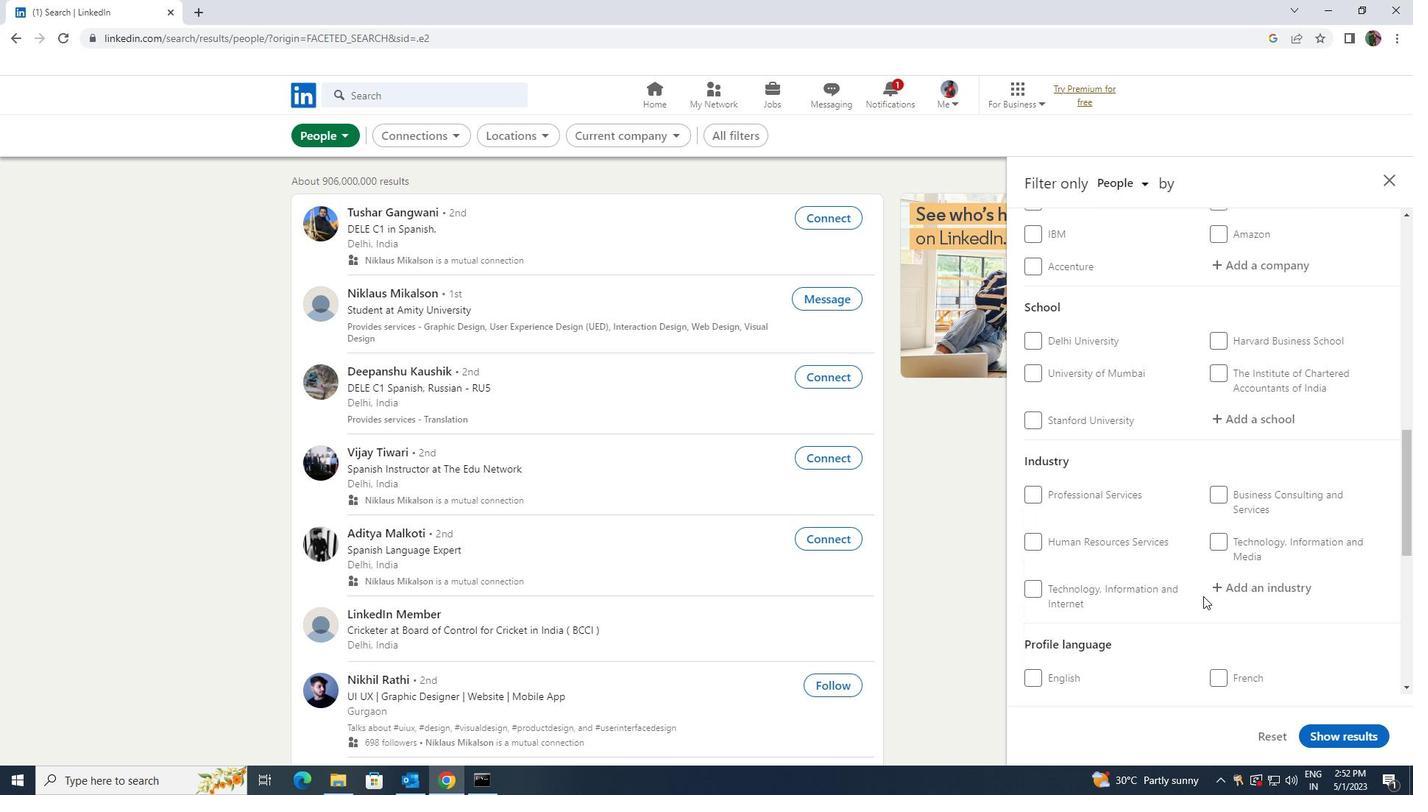 
Action: Mouse scrolled (1203, 596) with delta (0, 0)
Screenshot: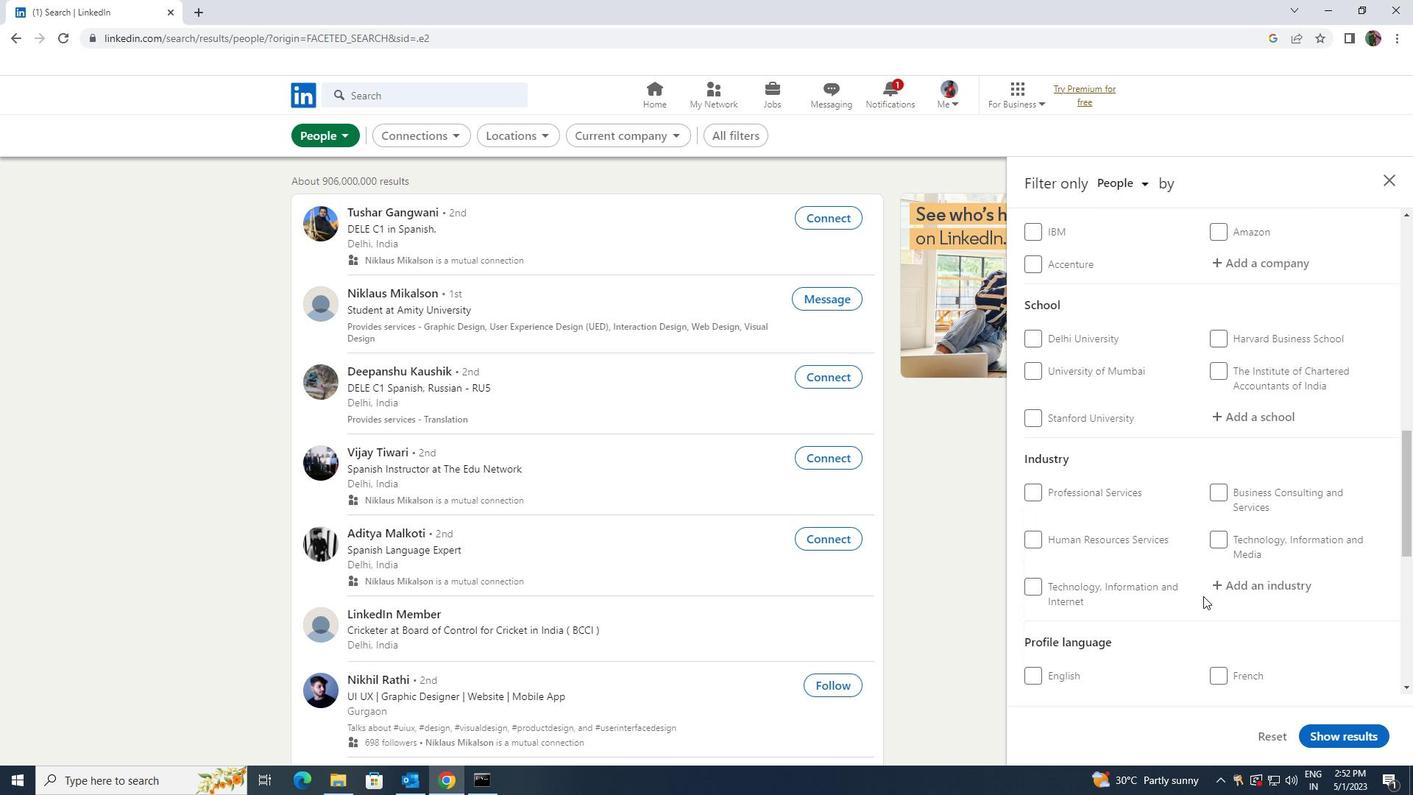 
Action: Mouse moved to (1214, 599)
Screenshot: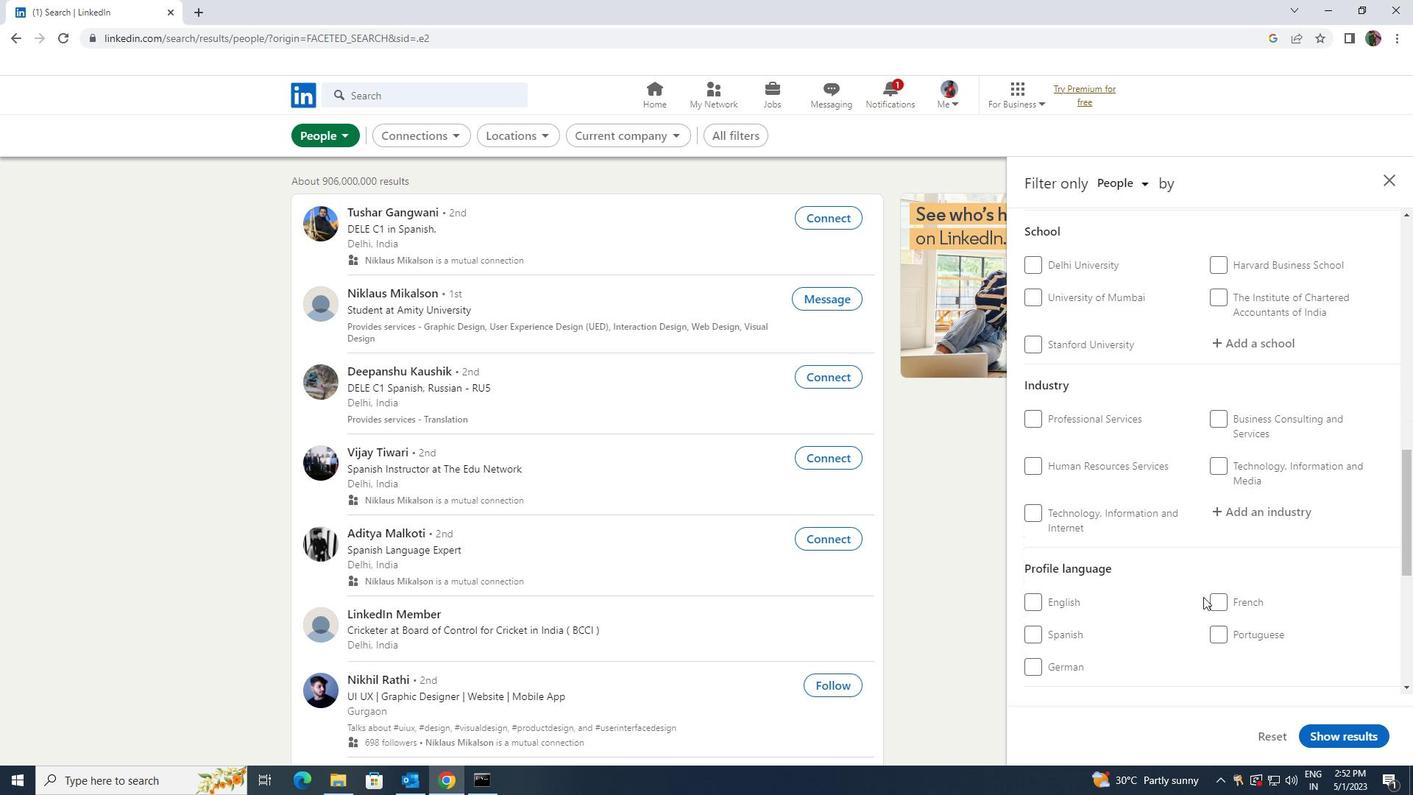 
Action: Mouse pressed left at (1214, 599)
Screenshot: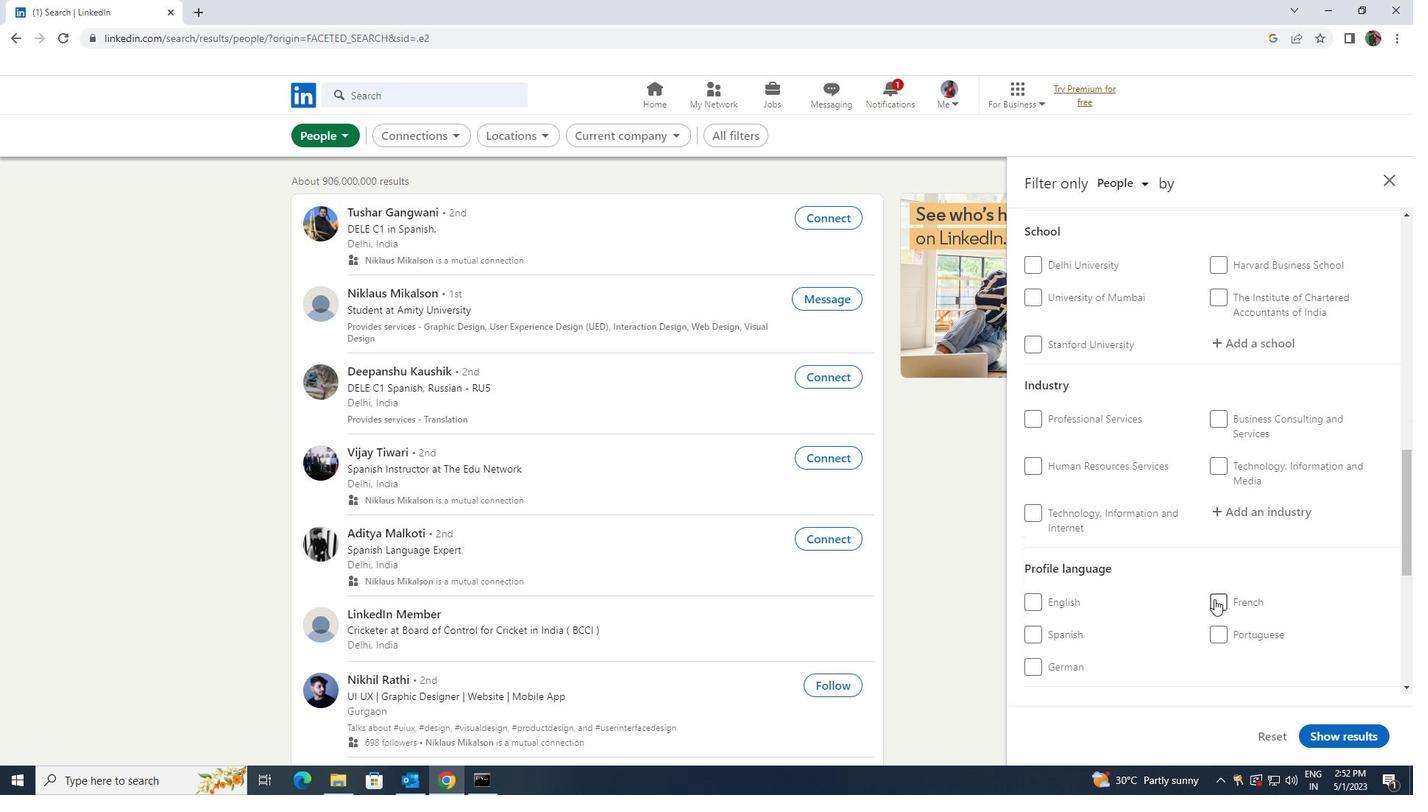 
Action: Mouse moved to (1214, 601)
Screenshot: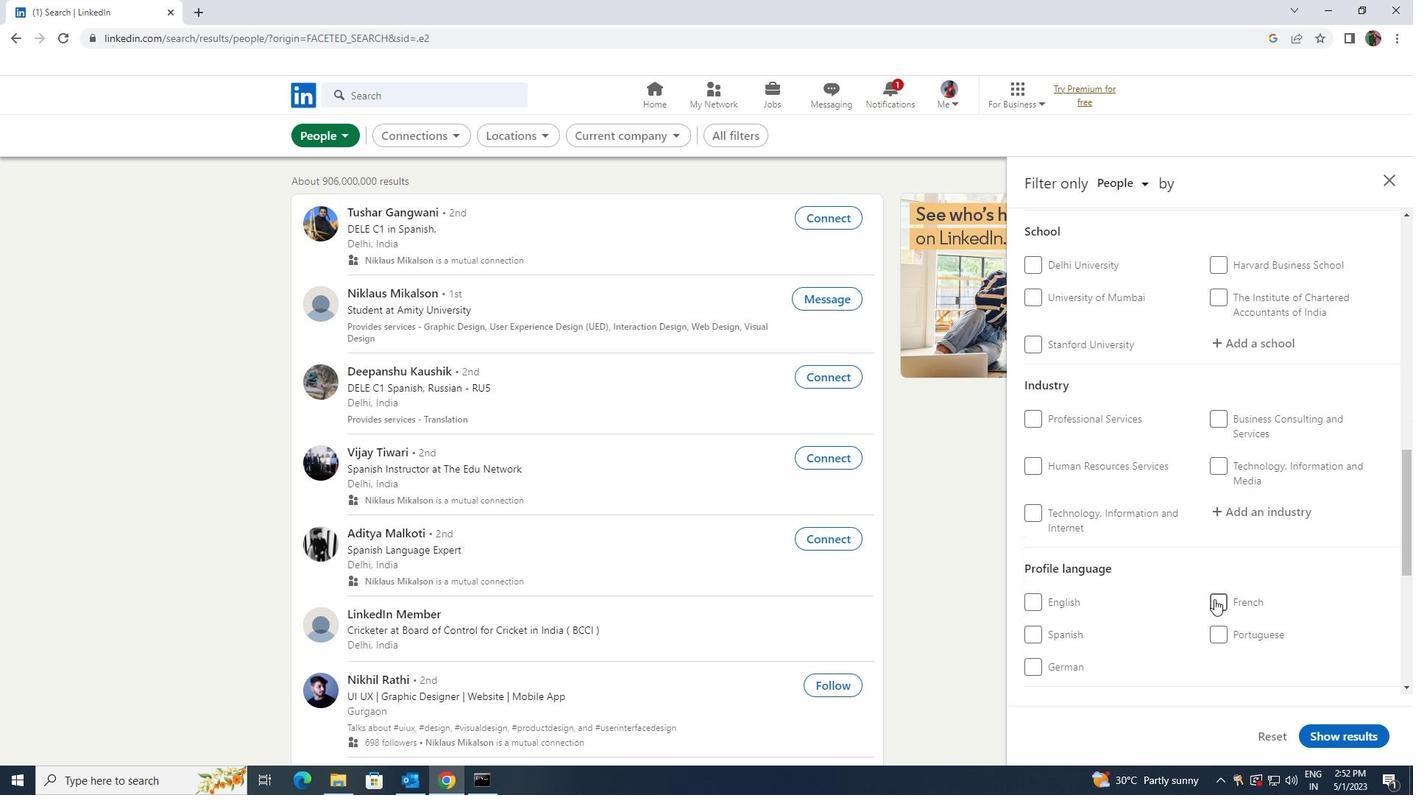 
Action: Mouse scrolled (1214, 602) with delta (0, 0)
Screenshot: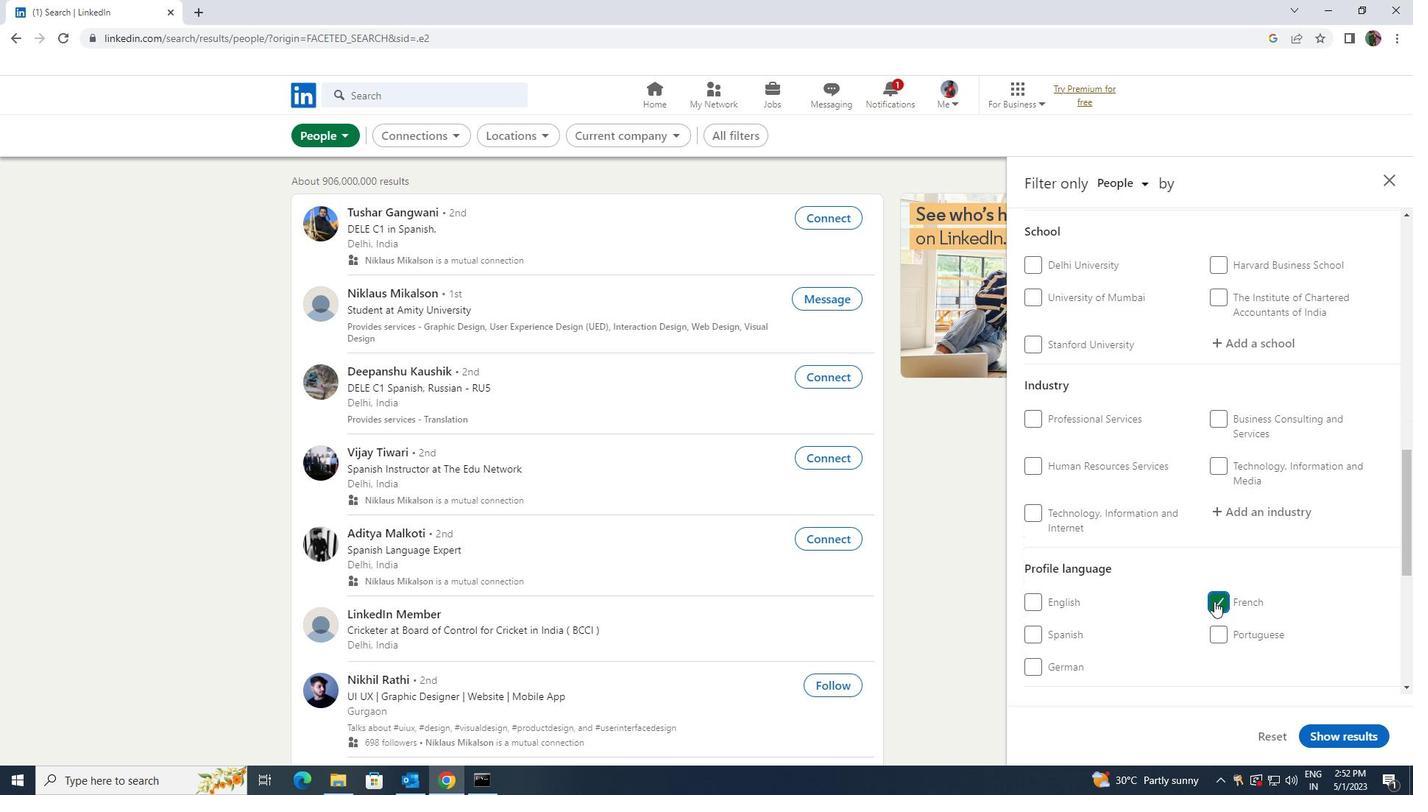
Action: Mouse scrolled (1214, 602) with delta (0, 0)
Screenshot: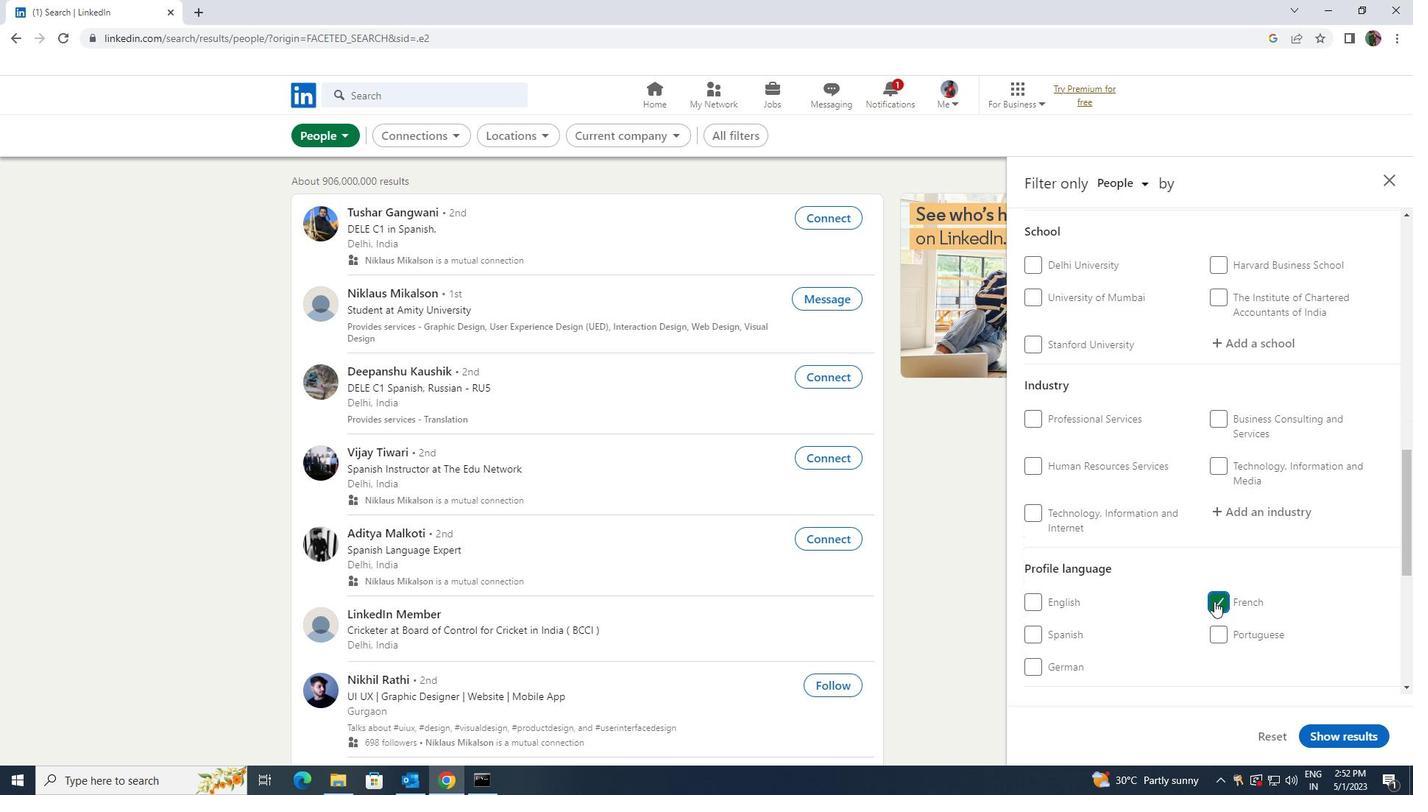 
Action: Mouse scrolled (1214, 602) with delta (0, 0)
Screenshot: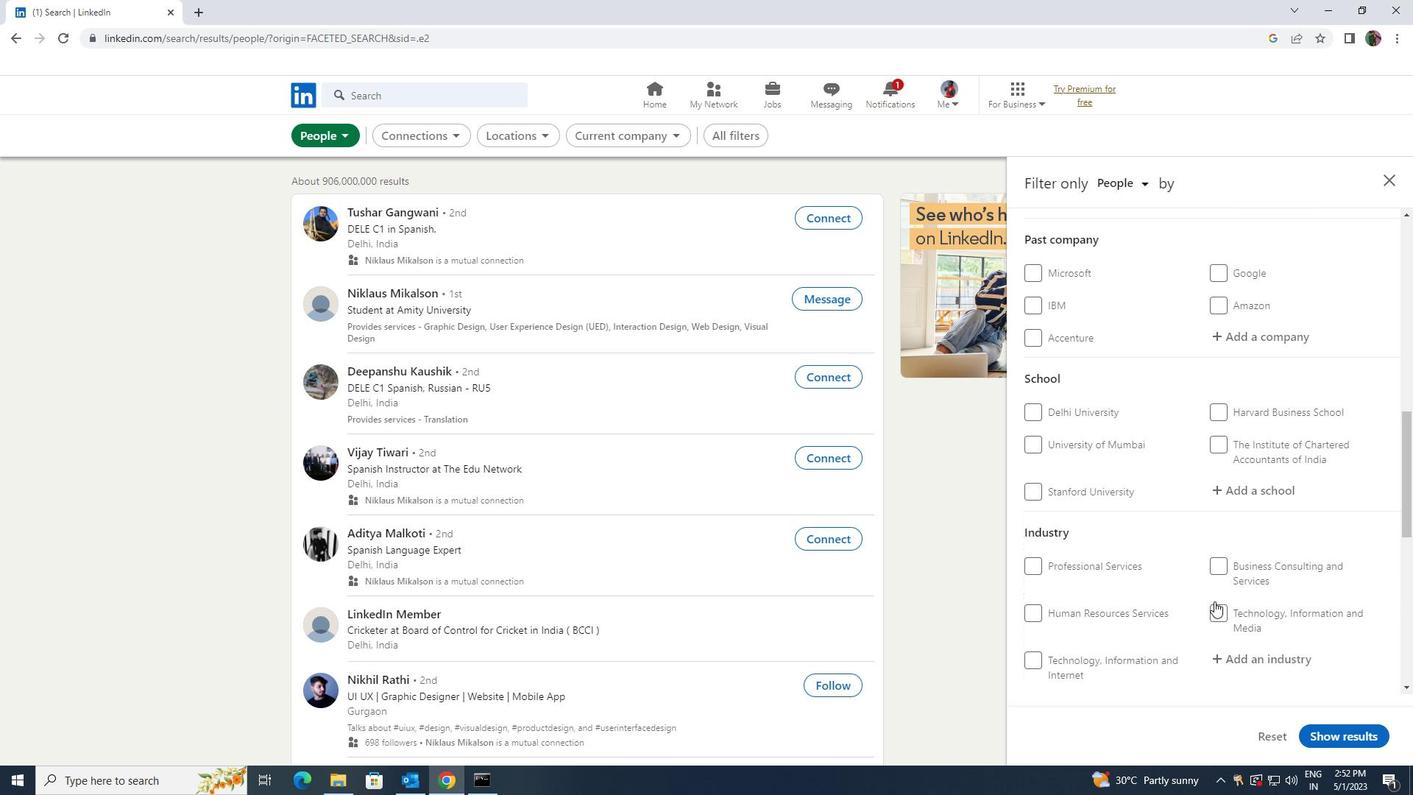 
Action: Mouse scrolled (1214, 602) with delta (0, 0)
Screenshot: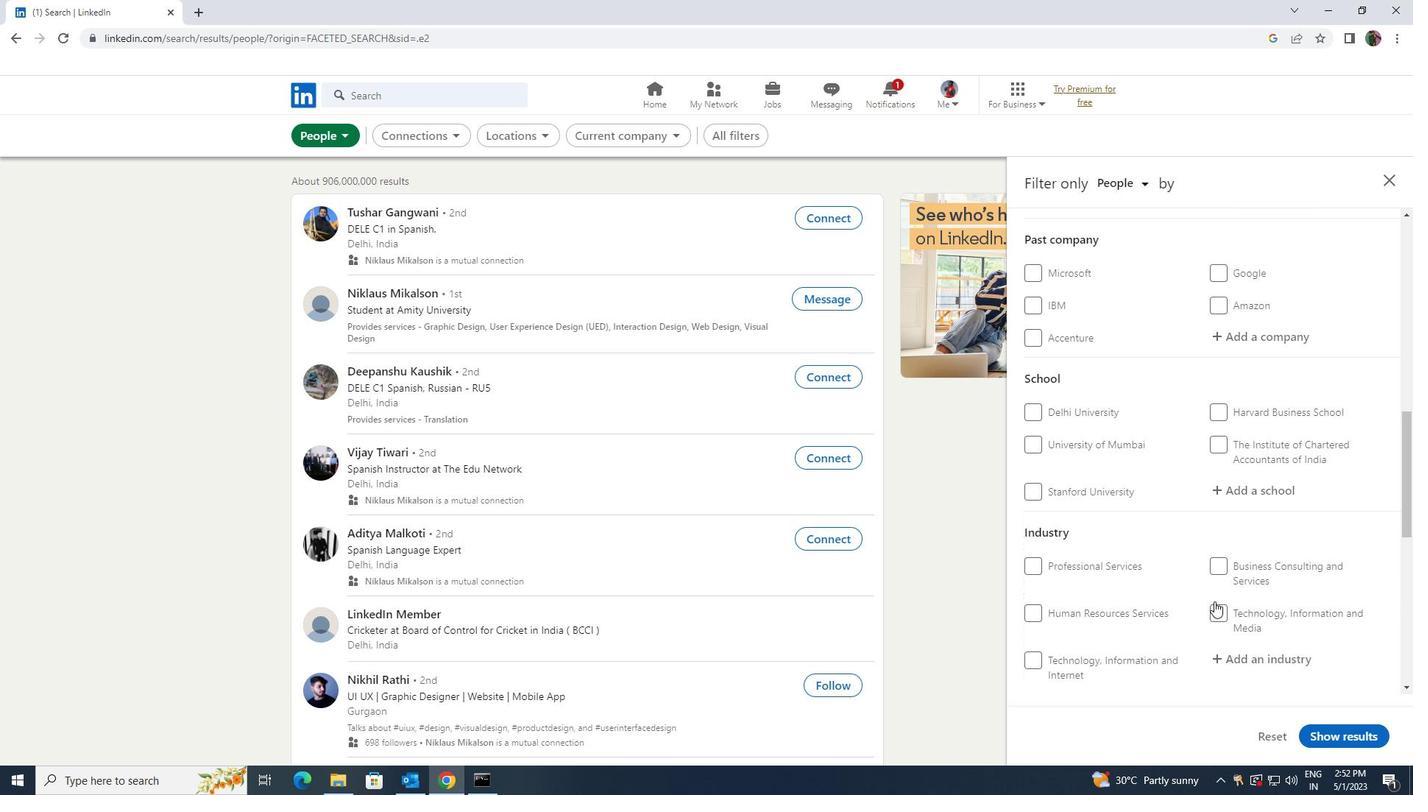 
Action: Mouse scrolled (1214, 602) with delta (0, 0)
Screenshot: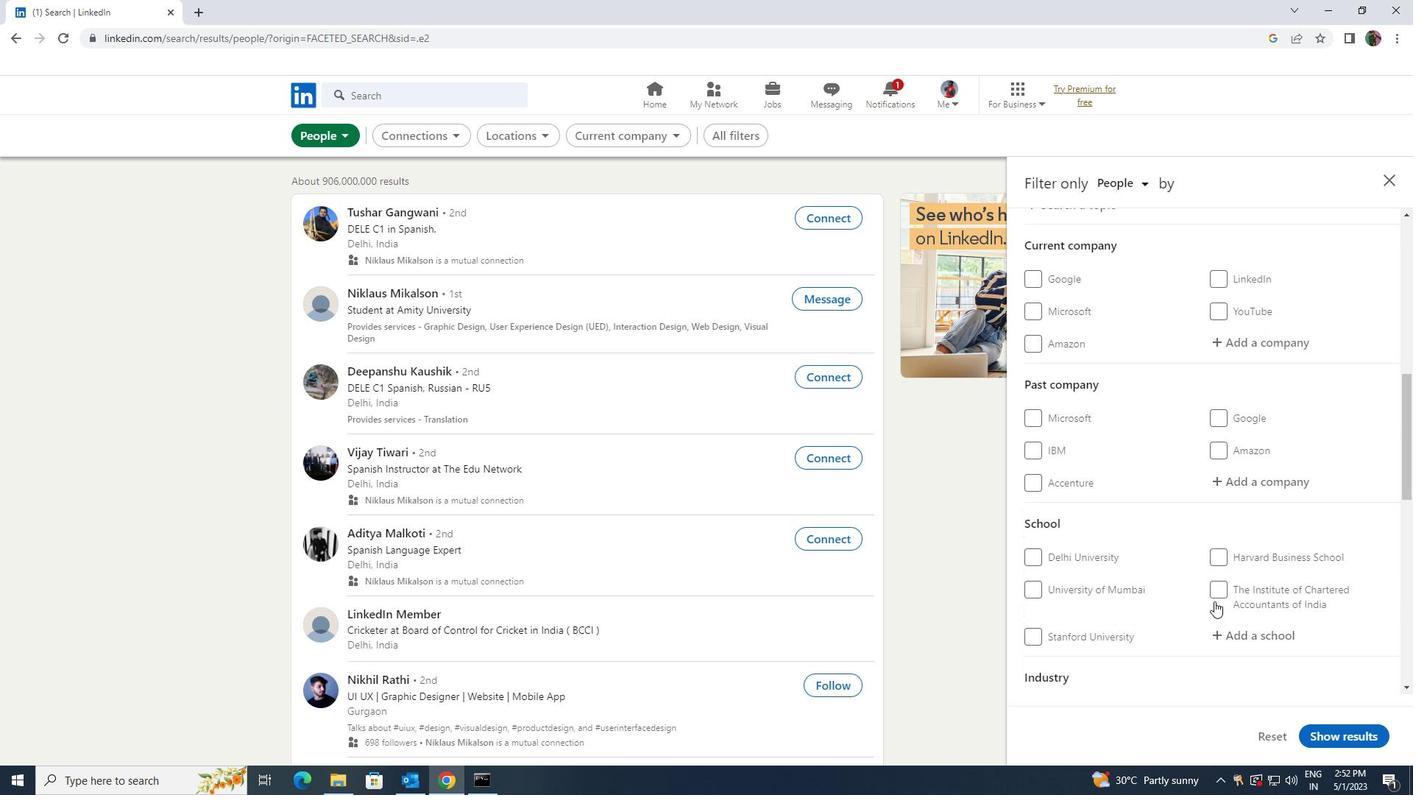 
Action: Mouse scrolled (1214, 602) with delta (0, 0)
Screenshot: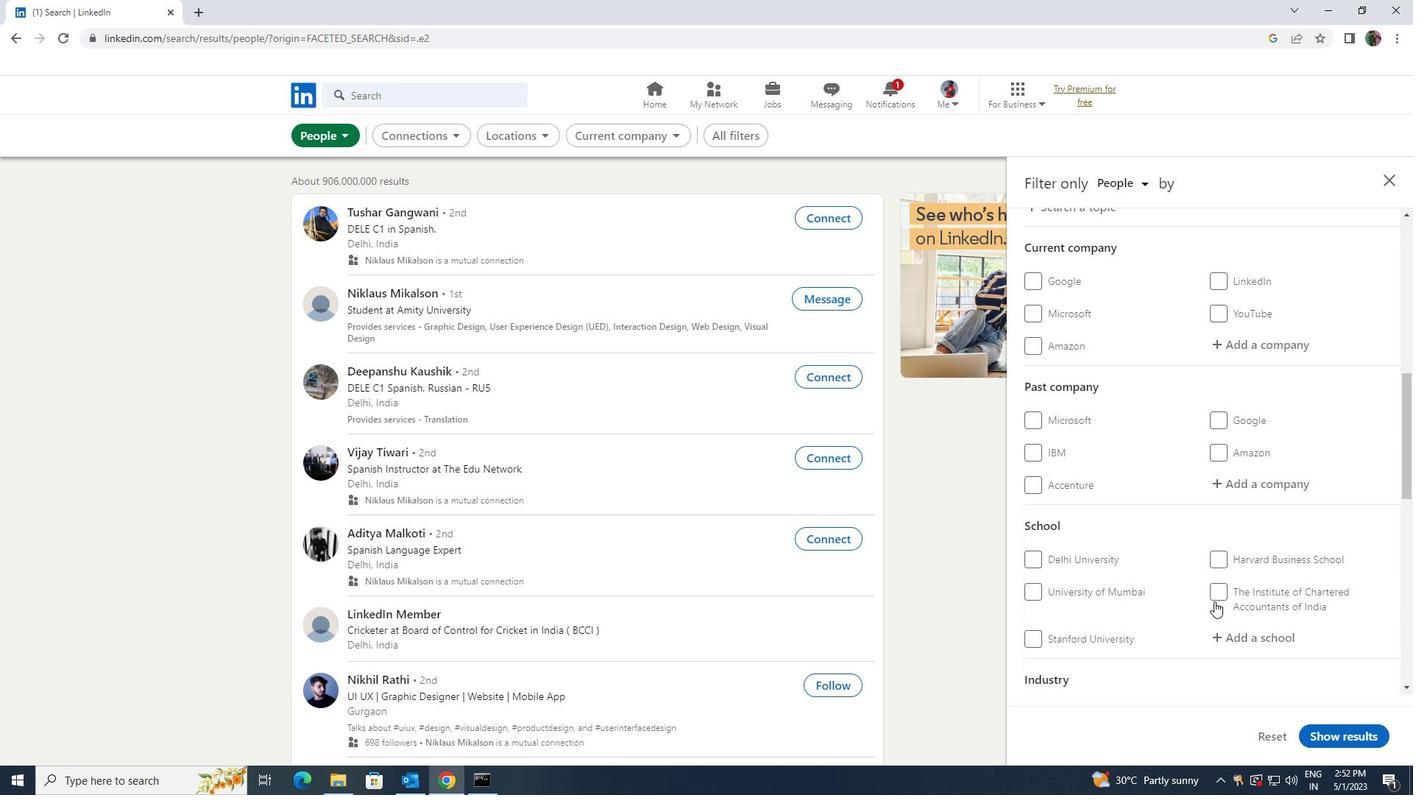 
Action: Mouse moved to (1242, 494)
Screenshot: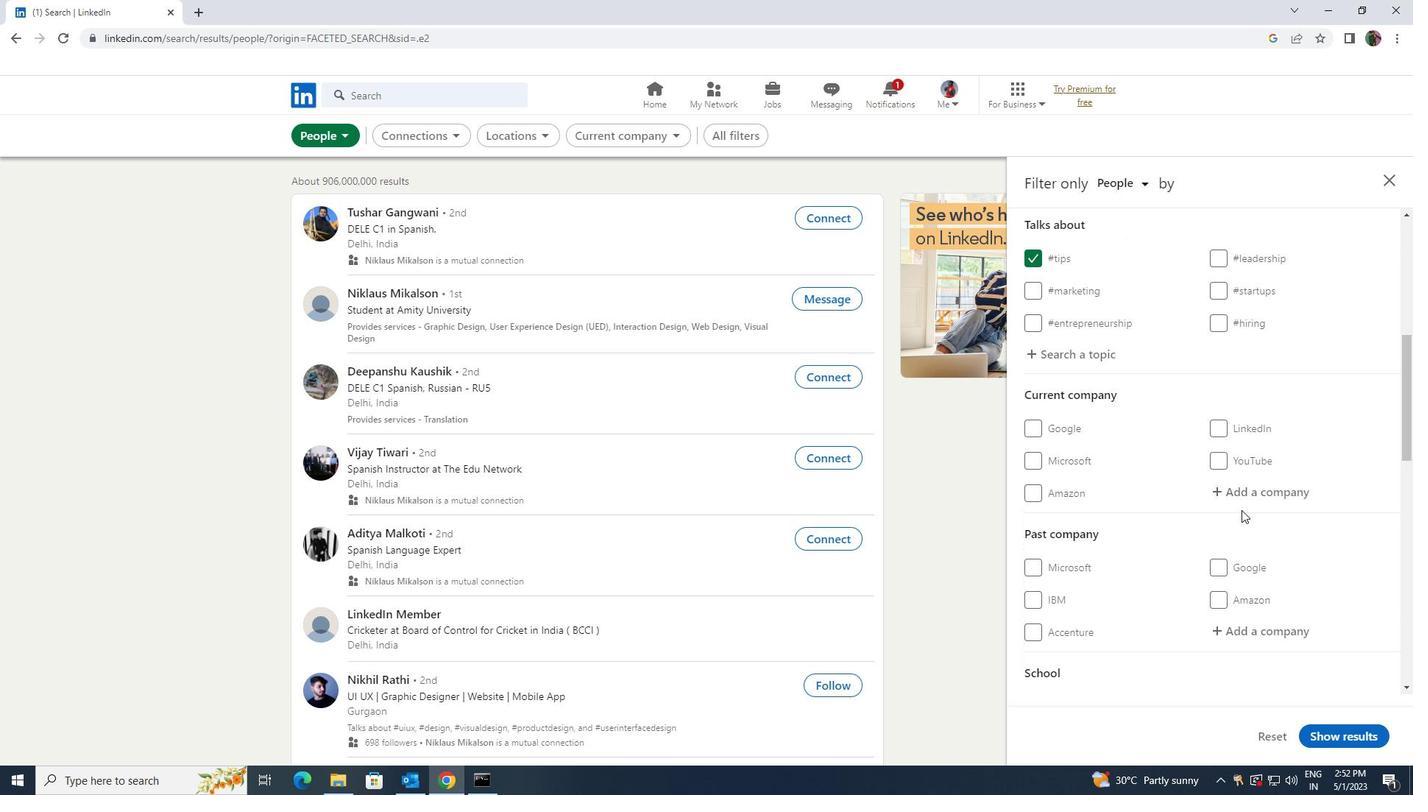 
Action: Mouse pressed left at (1242, 494)
Screenshot: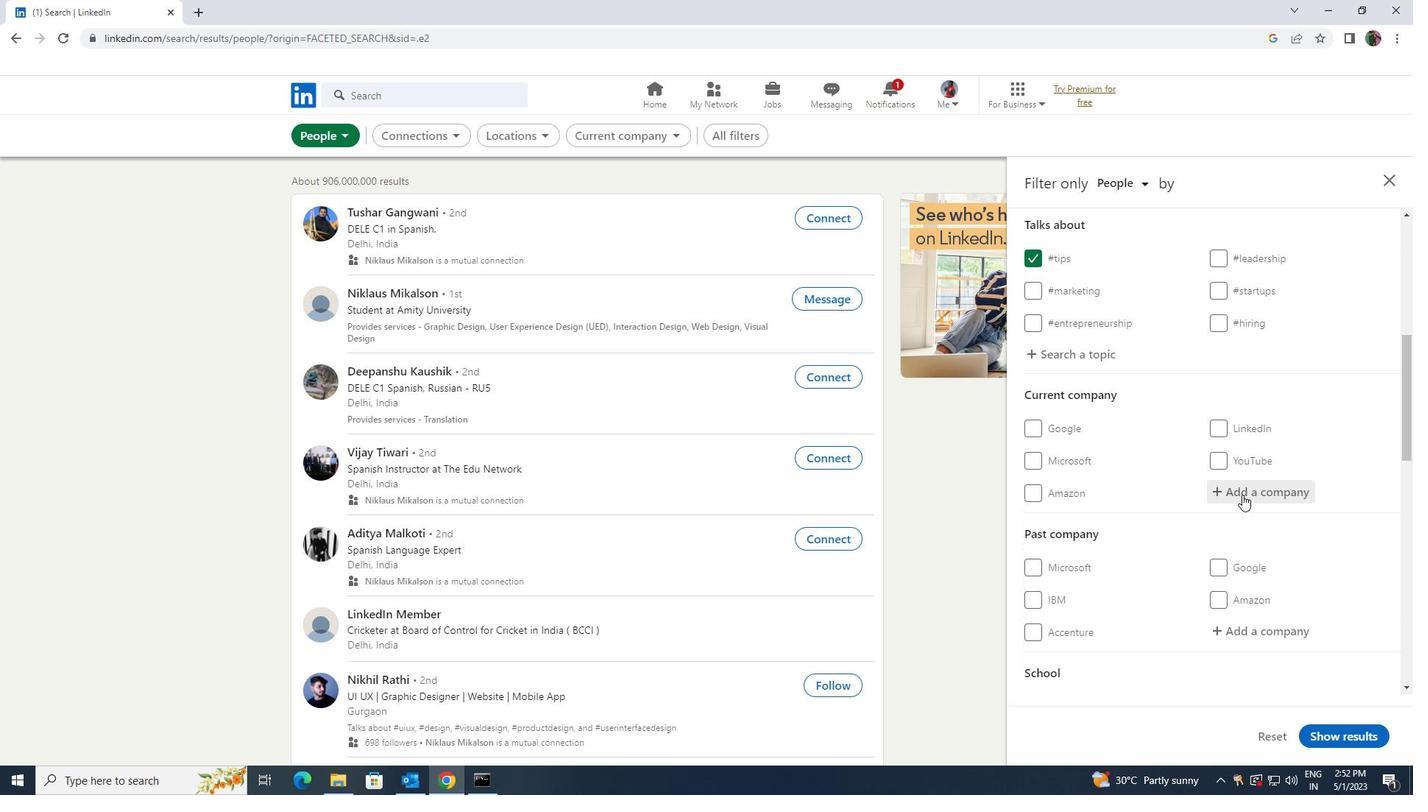 
Action: Key pressed <Key.shift>WILDLIFE<Key.space>CONSER
Screenshot: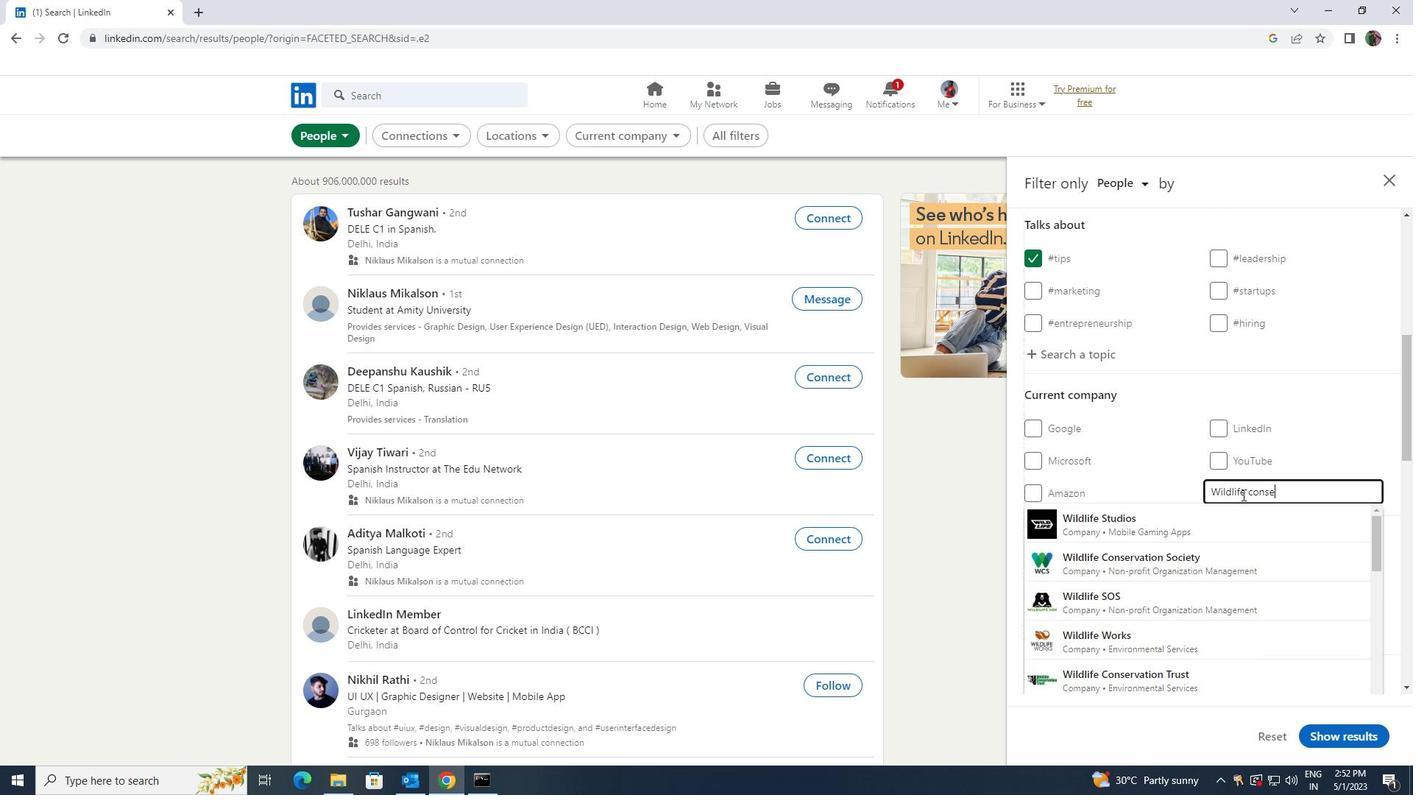 
Action: Mouse moved to (1227, 557)
Screenshot: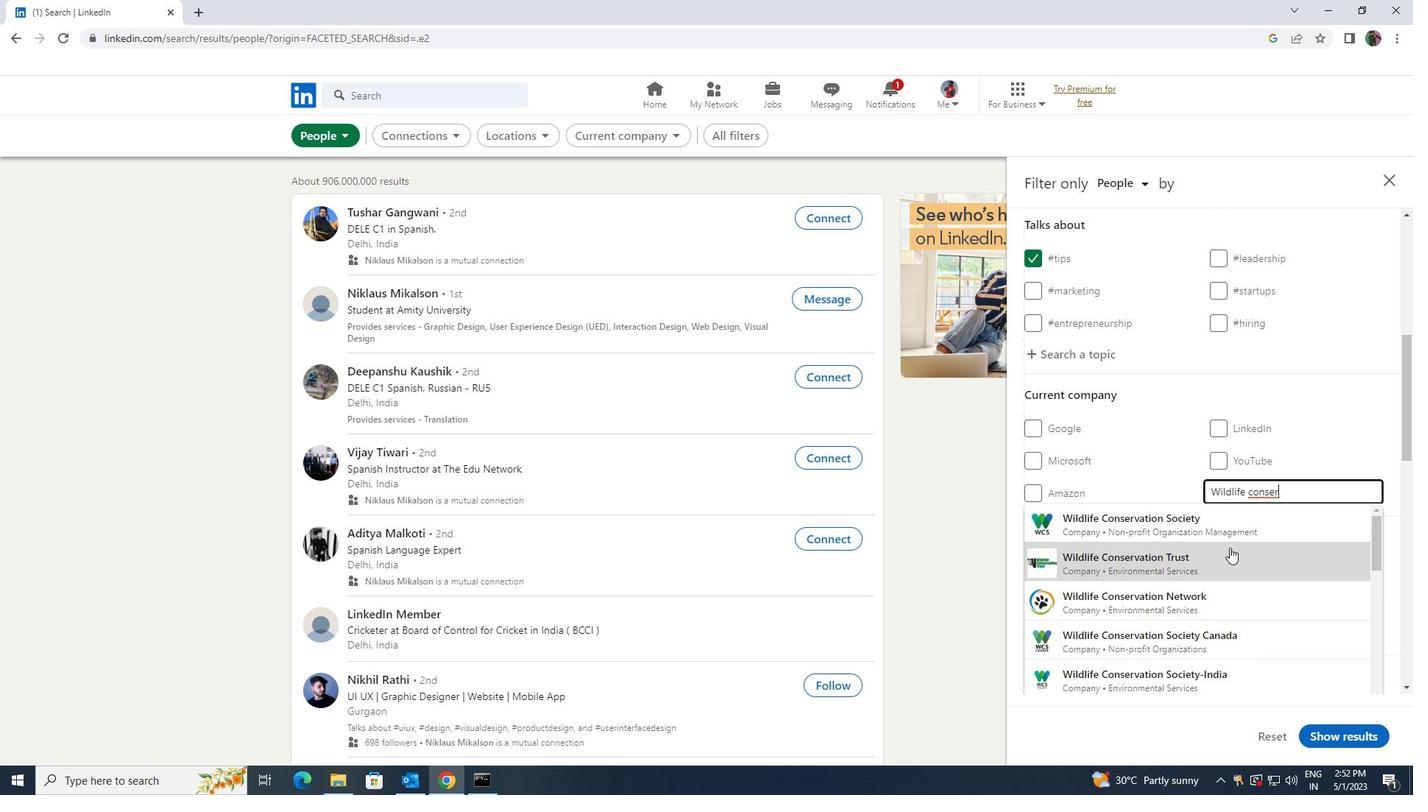 
Action: Mouse pressed left at (1227, 557)
Screenshot: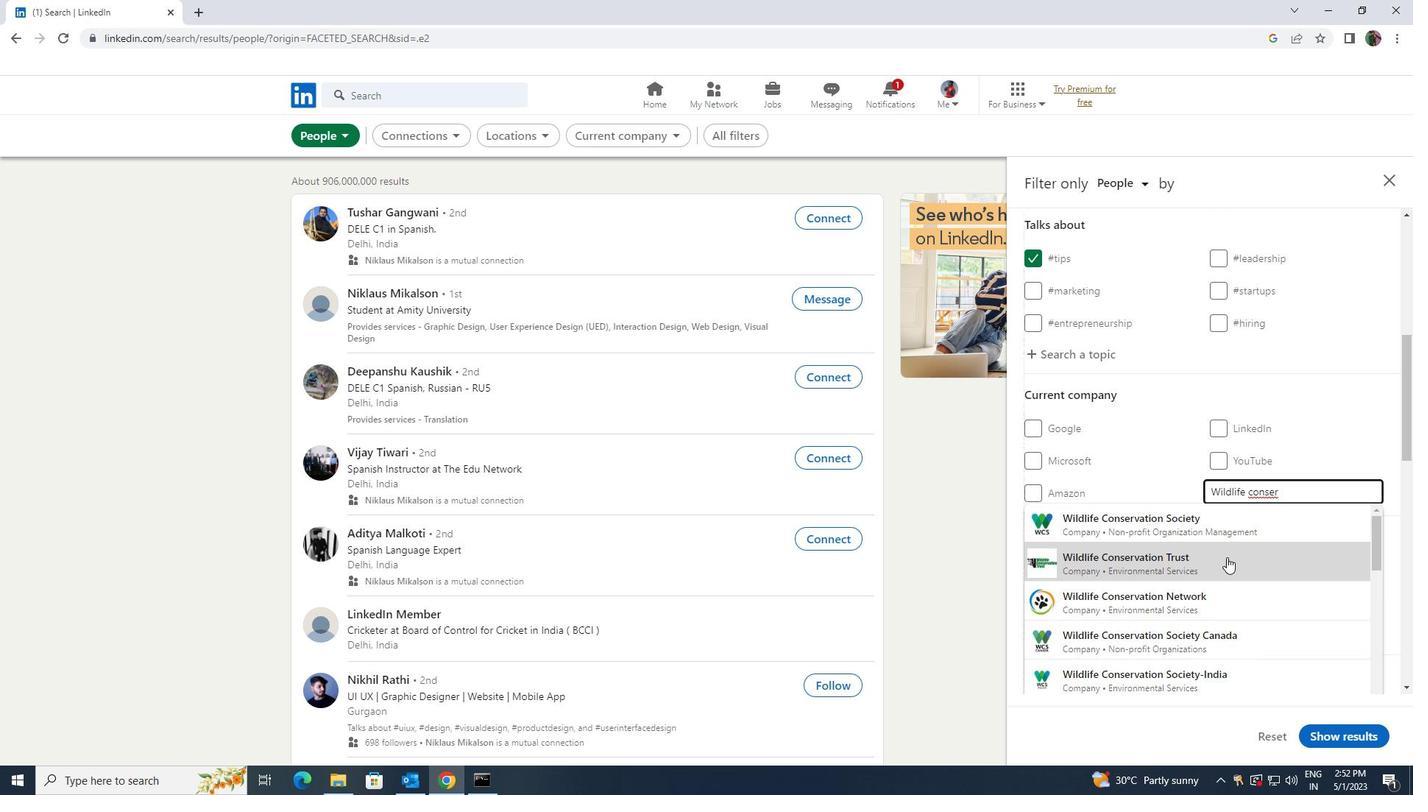 
Action: Mouse scrolled (1227, 556) with delta (0, 0)
Screenshot: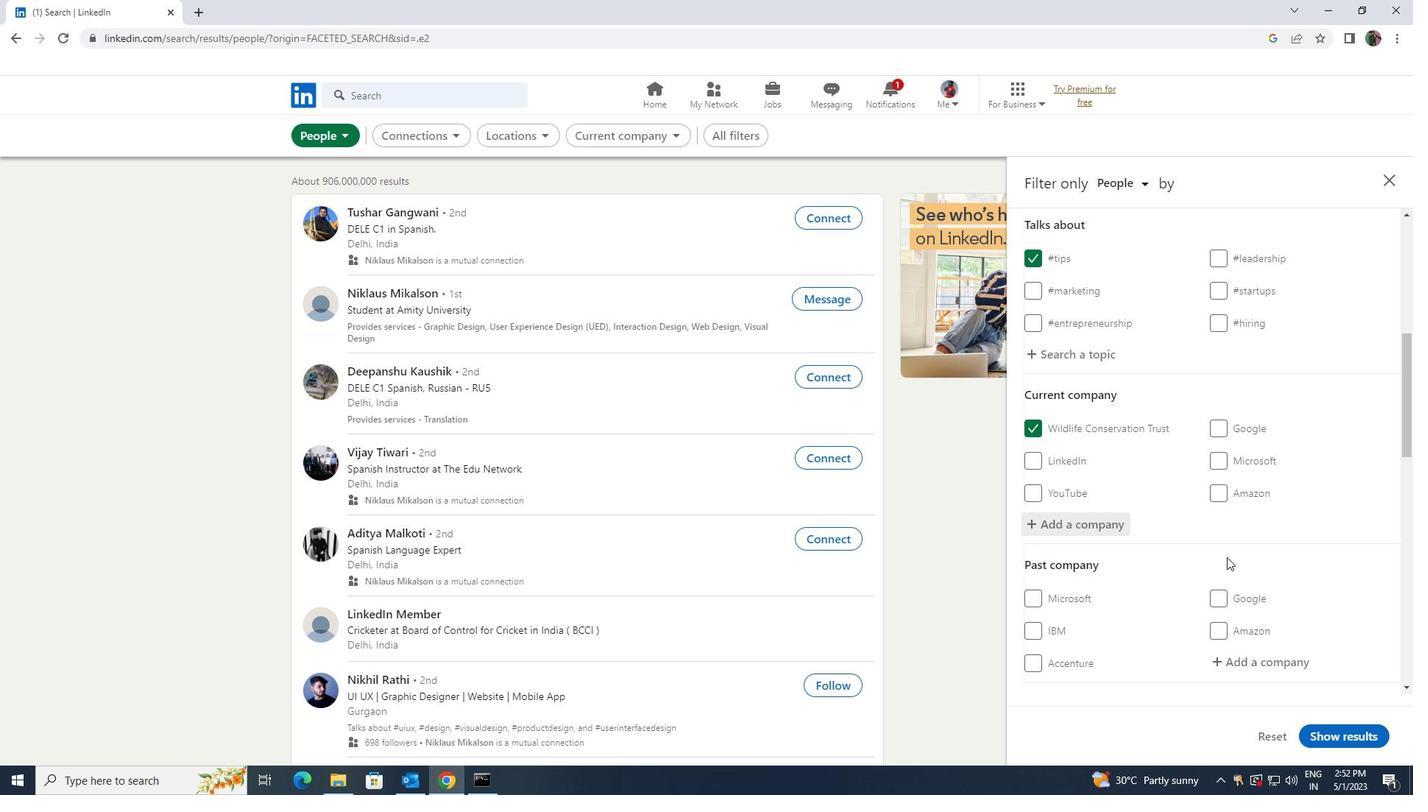 
Action: Mouse scrolled (1227, 556) with delta (0, 0)
Screenshot: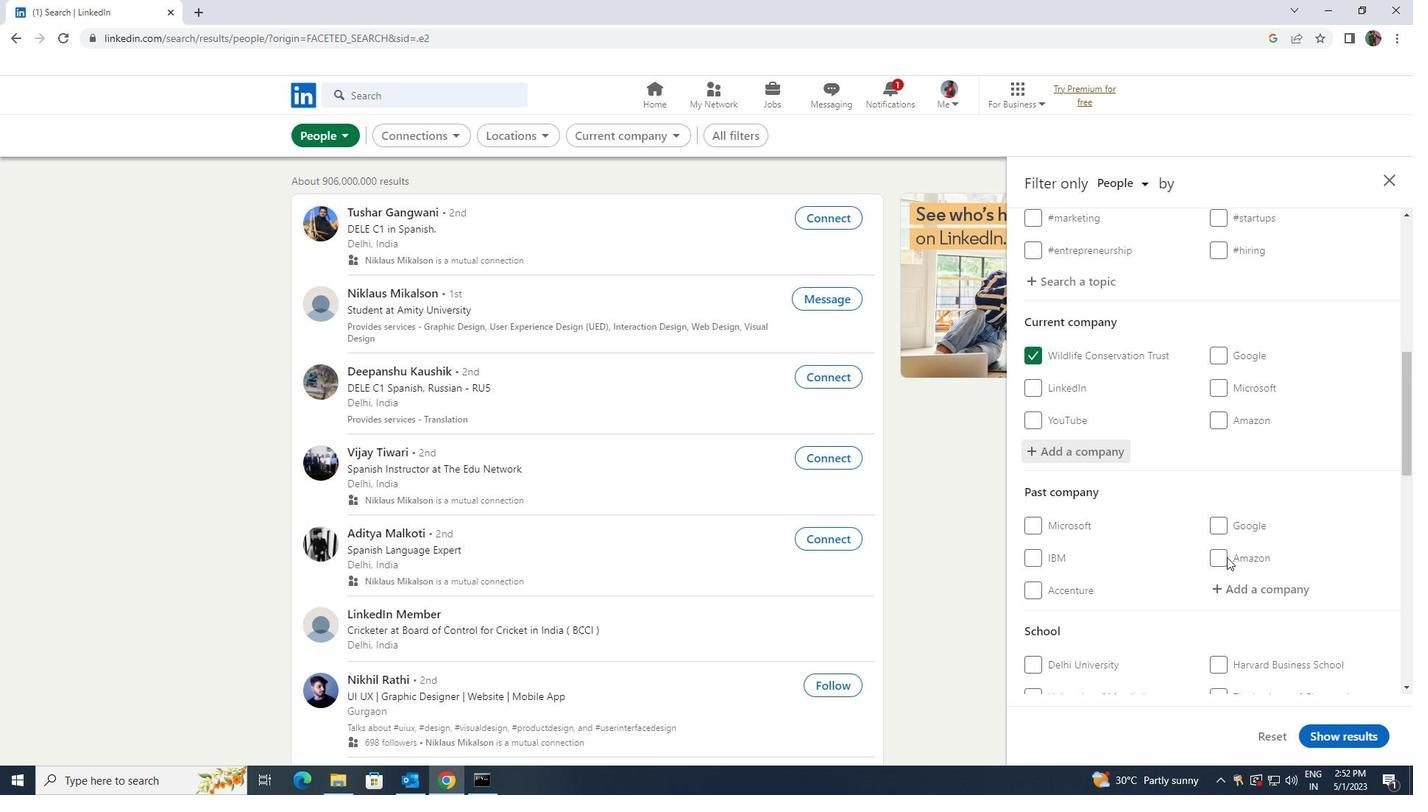 
Action: Mouse scrolled (1227, 556) with delta (0, 0)
Screenshot: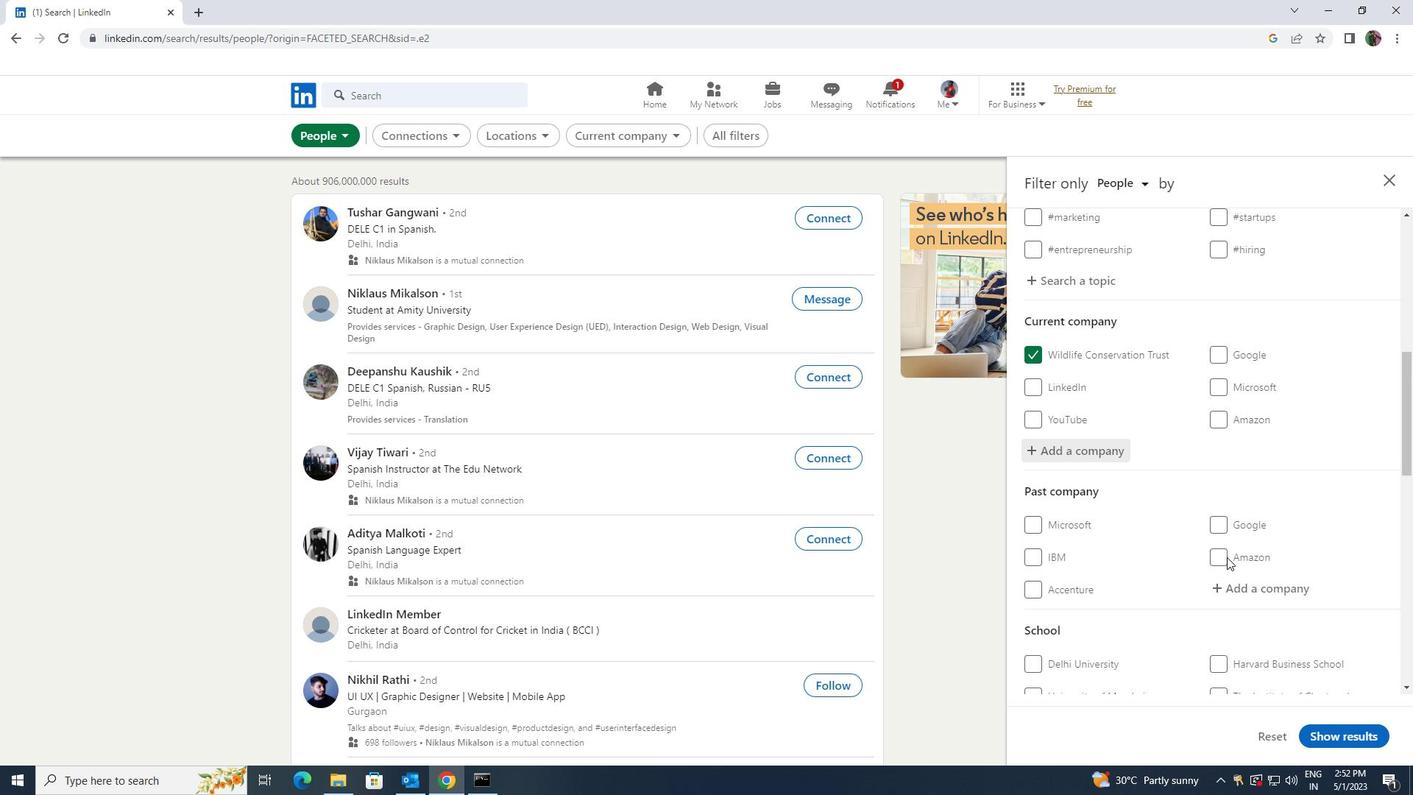 
Action: Mouse scrolled (1227, 556) with delta (0, 0)
Screenshot: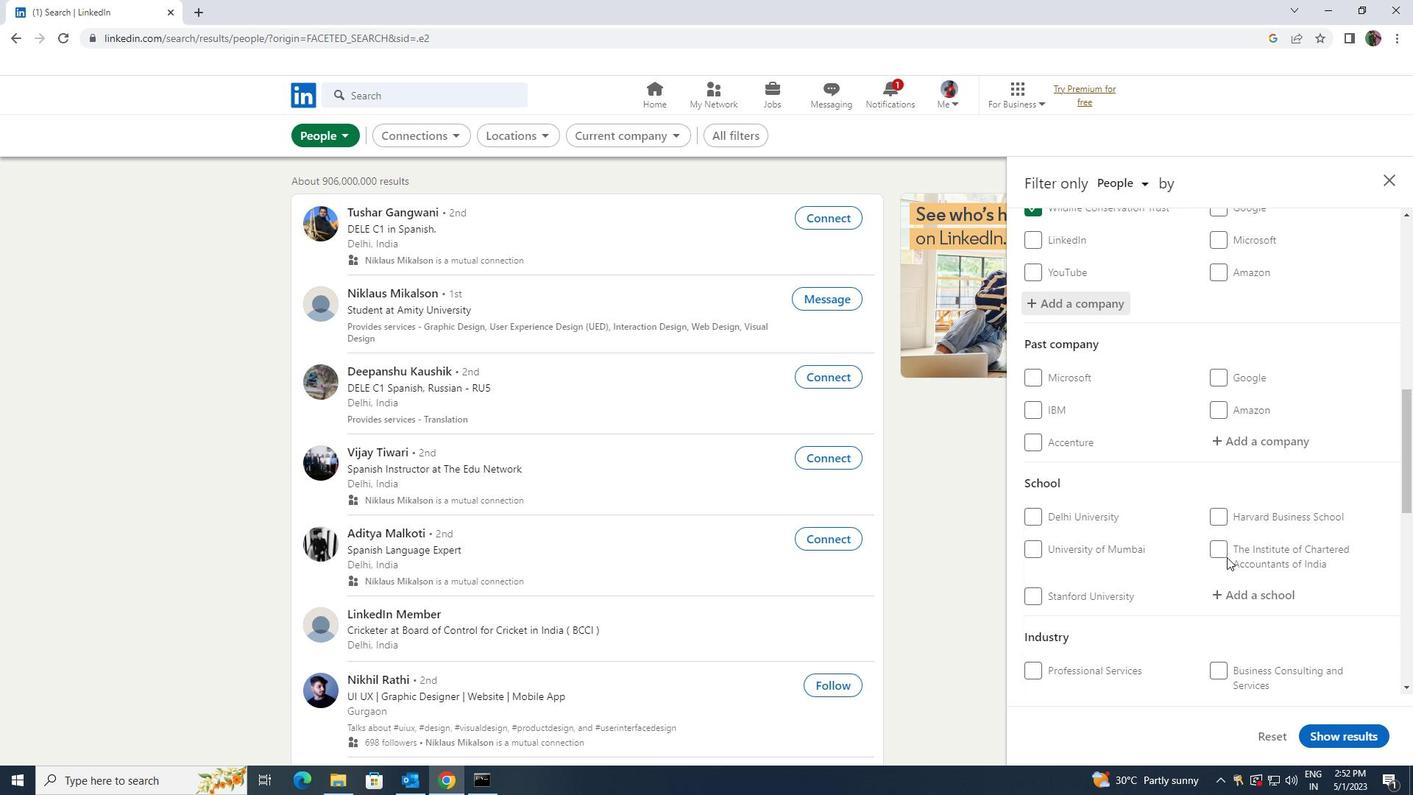 
Action: Mouse moved to (1240, 524)
Screenshot: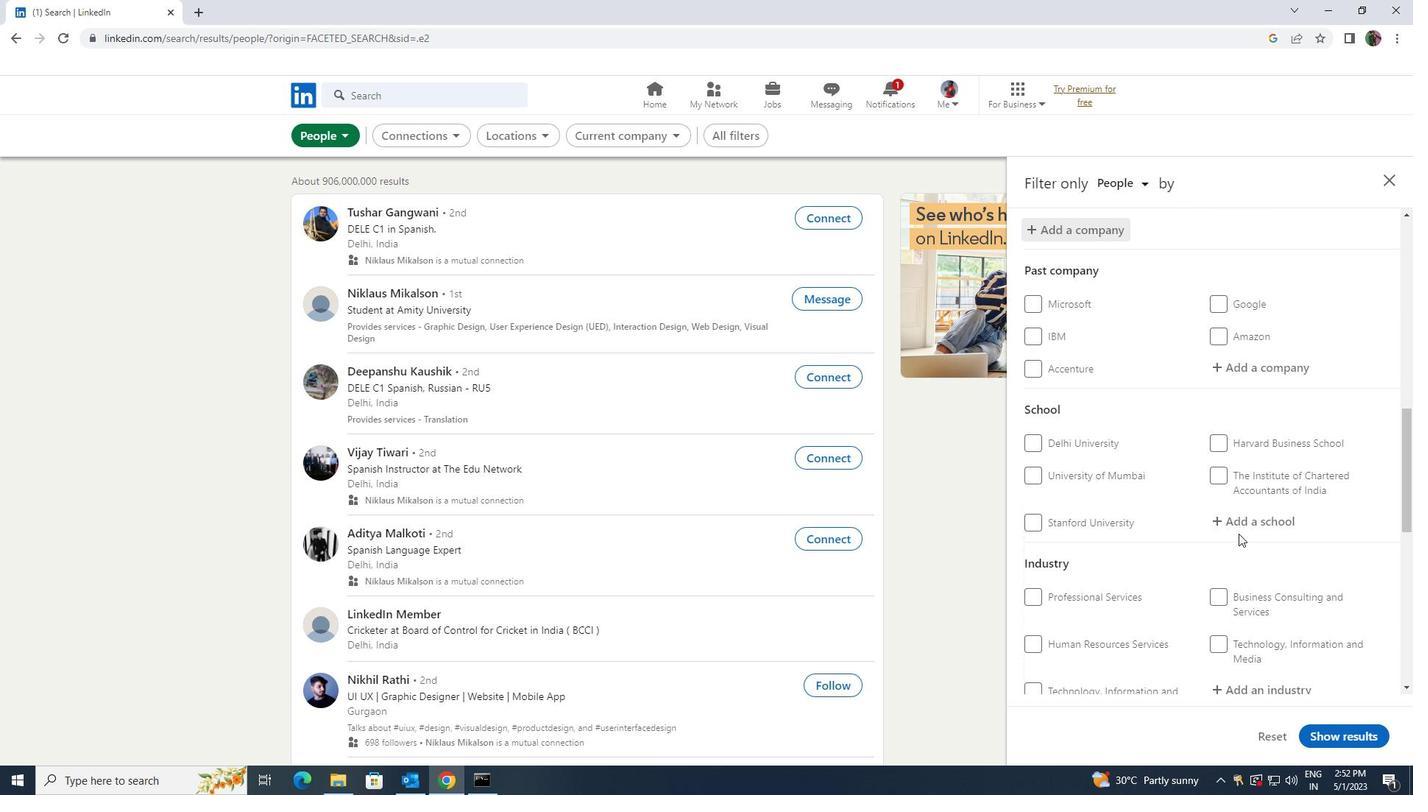 
Action: Mouse pressed left at (1240, 524)
Screenshot: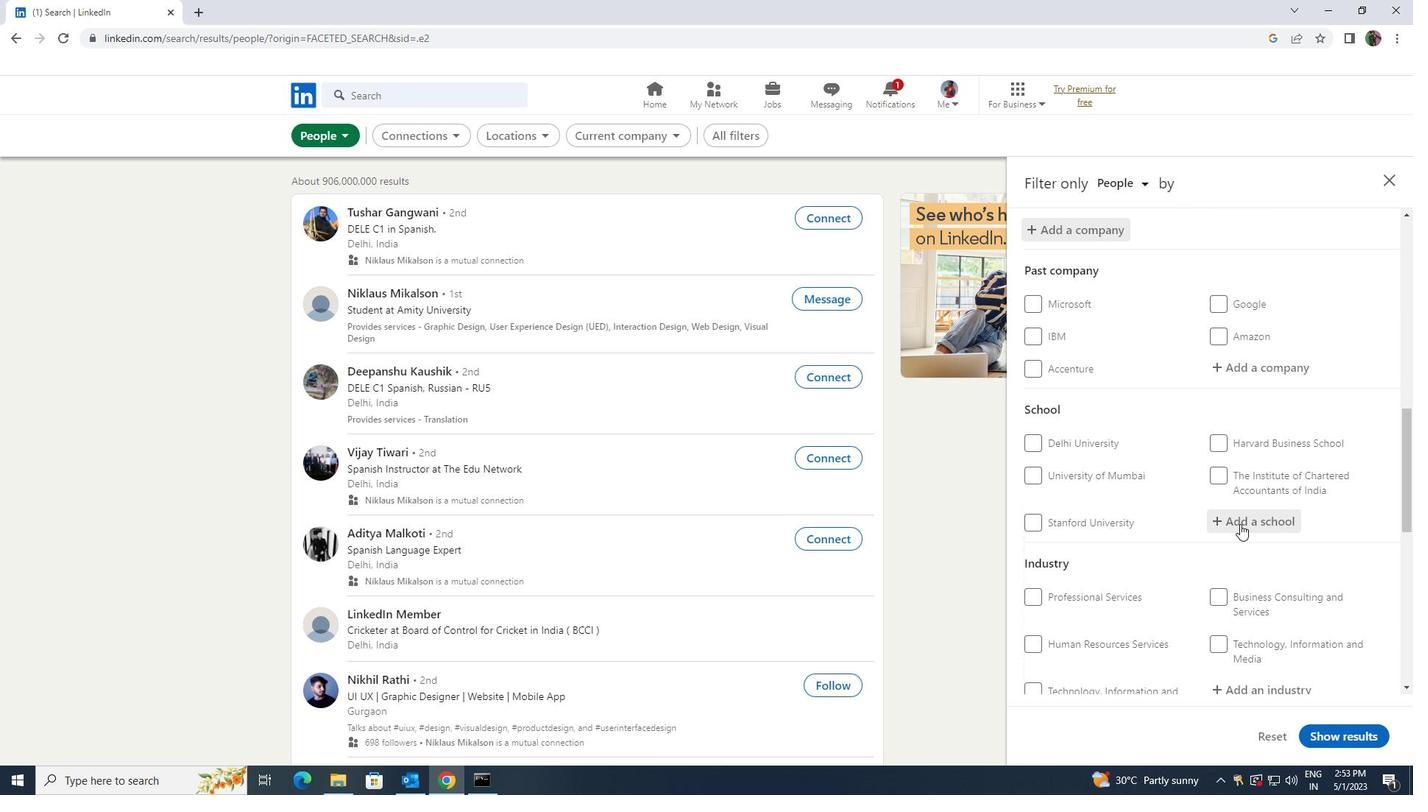 
Action: Key pressed <Key.shift><Key.shift><Key.shift><Key.shift><Key.shift><Key.shift>DR.<Key.space><Key.shift><Key.shift><Key.shift><Key.shift><Key.shift><Key.shift><Key.shift><Key.shift>AME<Key.backspace>
Screenshot: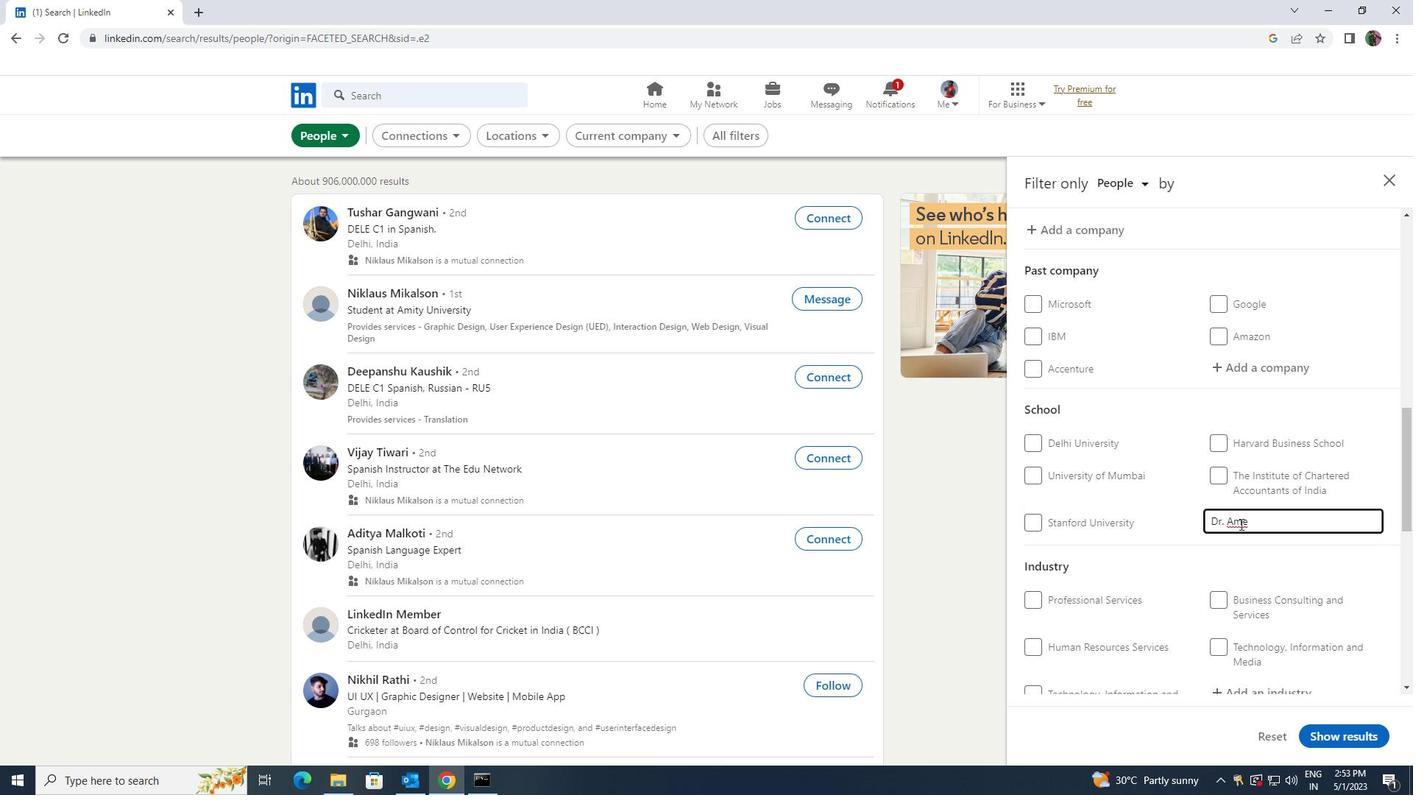 
Action: Mouse moved to (1241, 535)
Screenshot: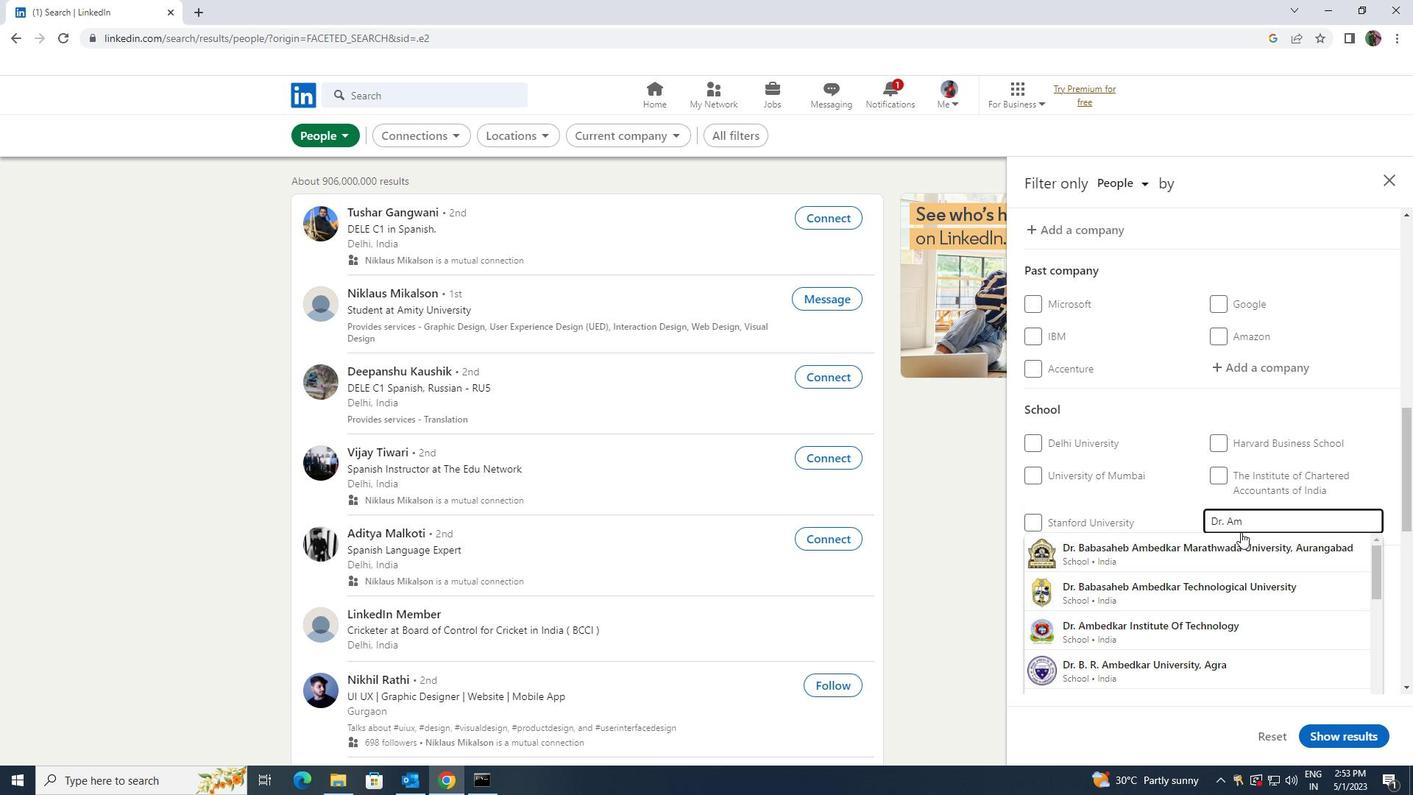 
Action: Key pressed BR<Key.backspace>ED
Screenshot: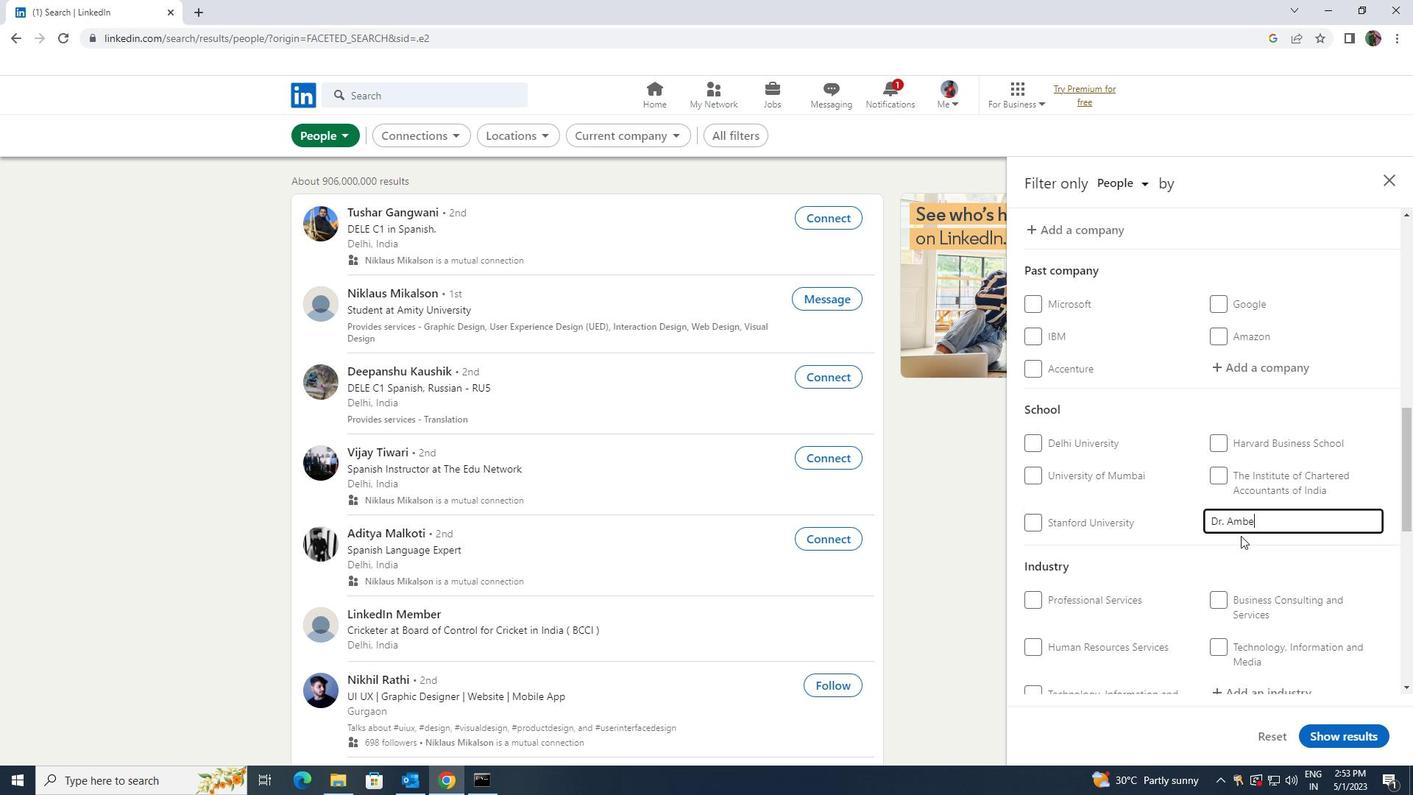 
Action: Mouse moved to (1236, 576)
Screenshot: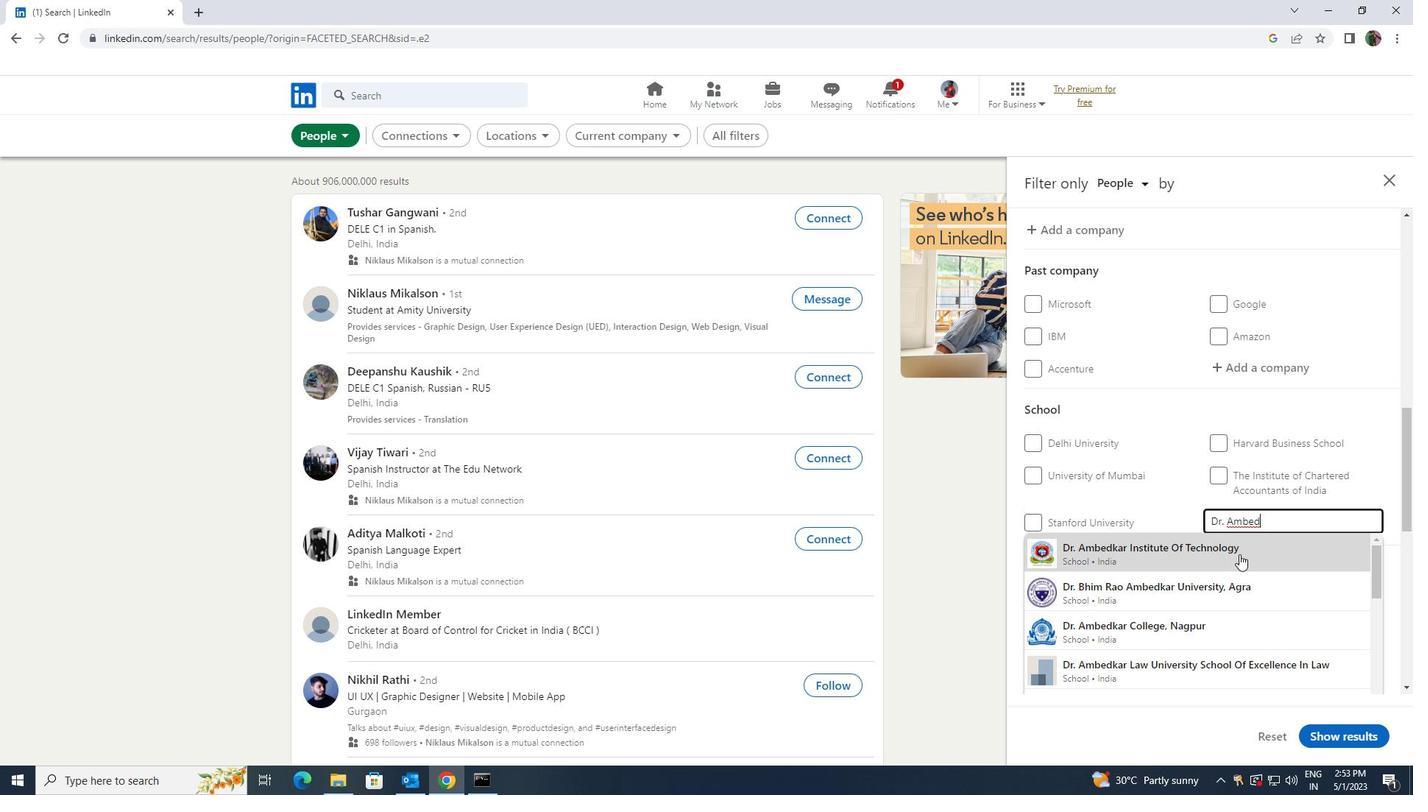 
Action: Mouse pressed left at (1236, 576)
Screenshot: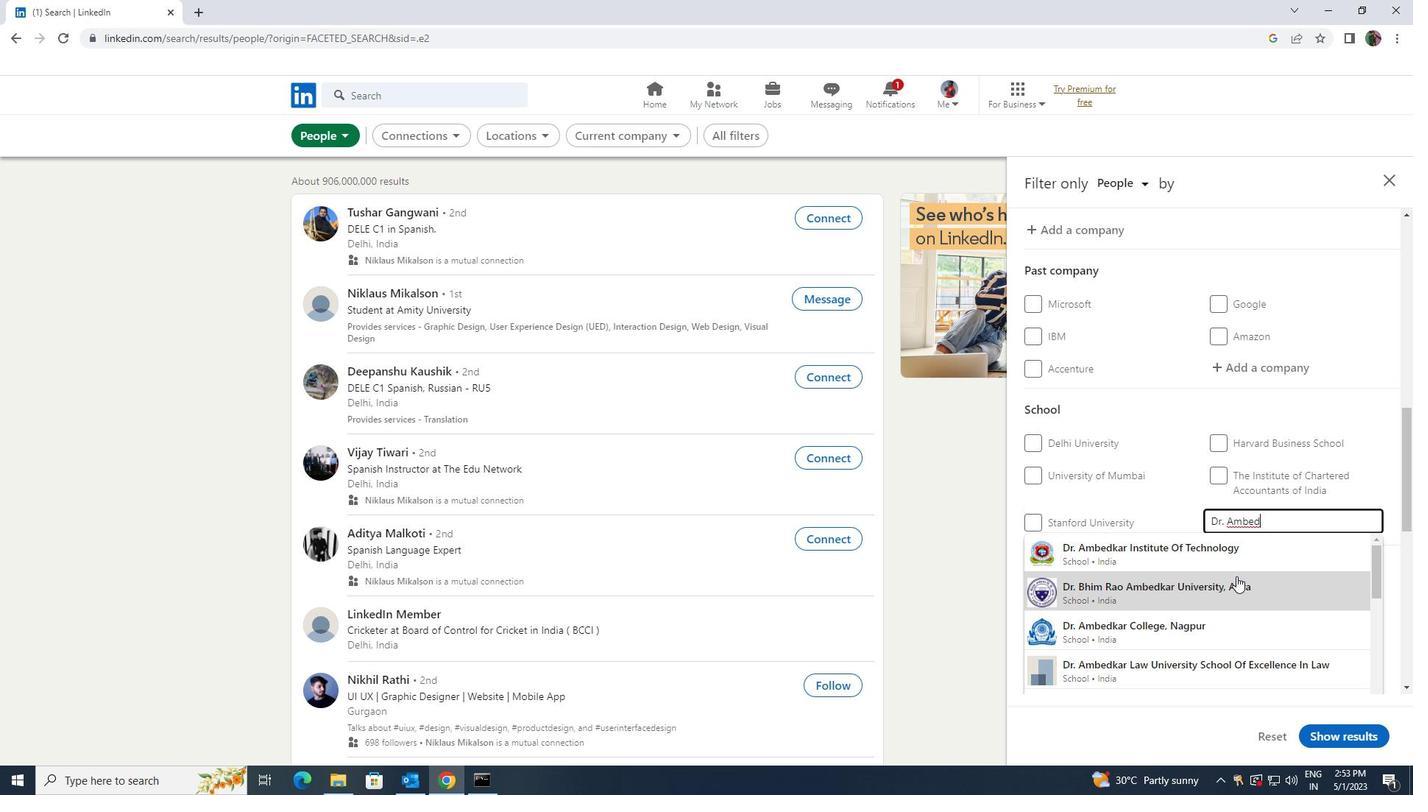 
Action: Mouse scrolled (1236, 575) with delta (0, 0)
Screenshot: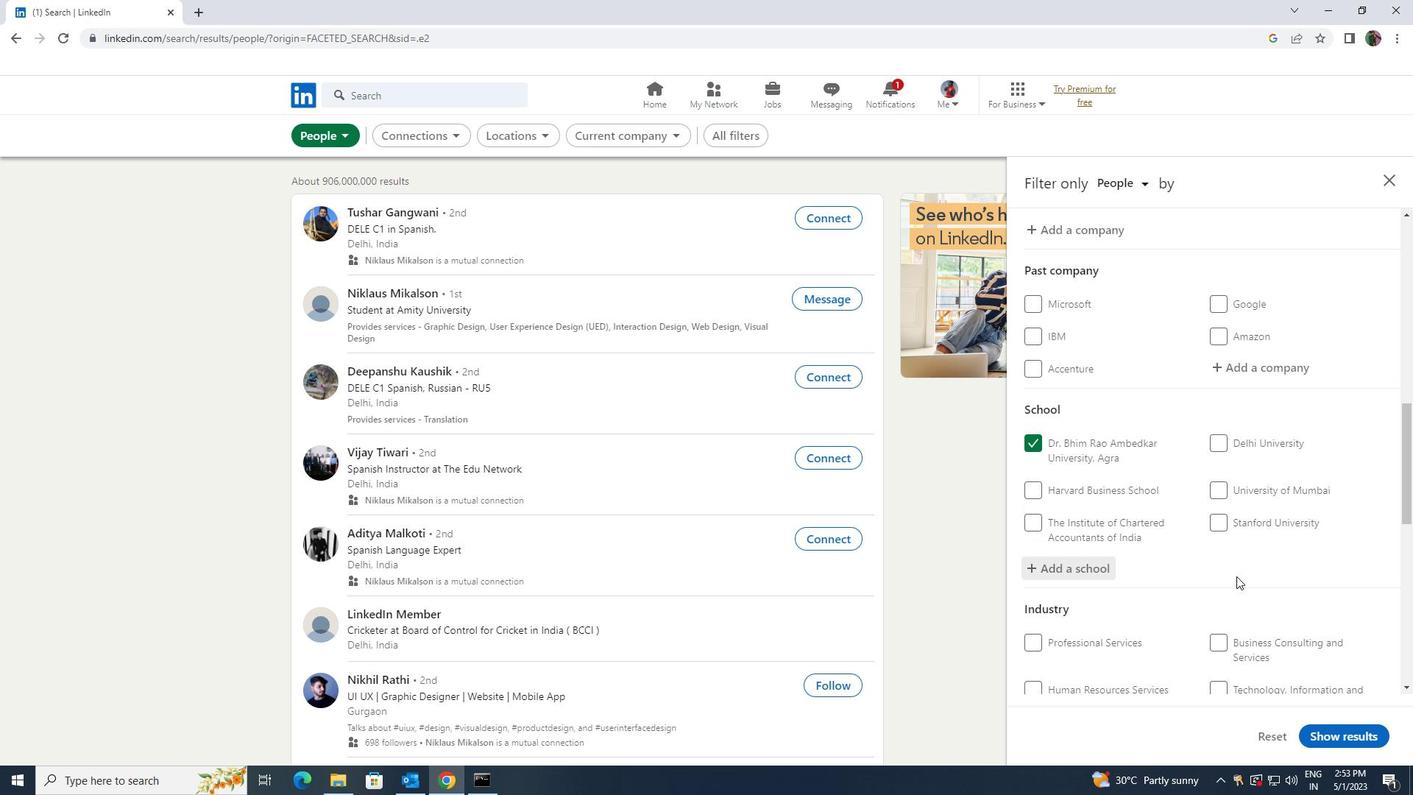 
Action: Mouse scrolled (1236, 575) with delta (0, 0)
Screenshot: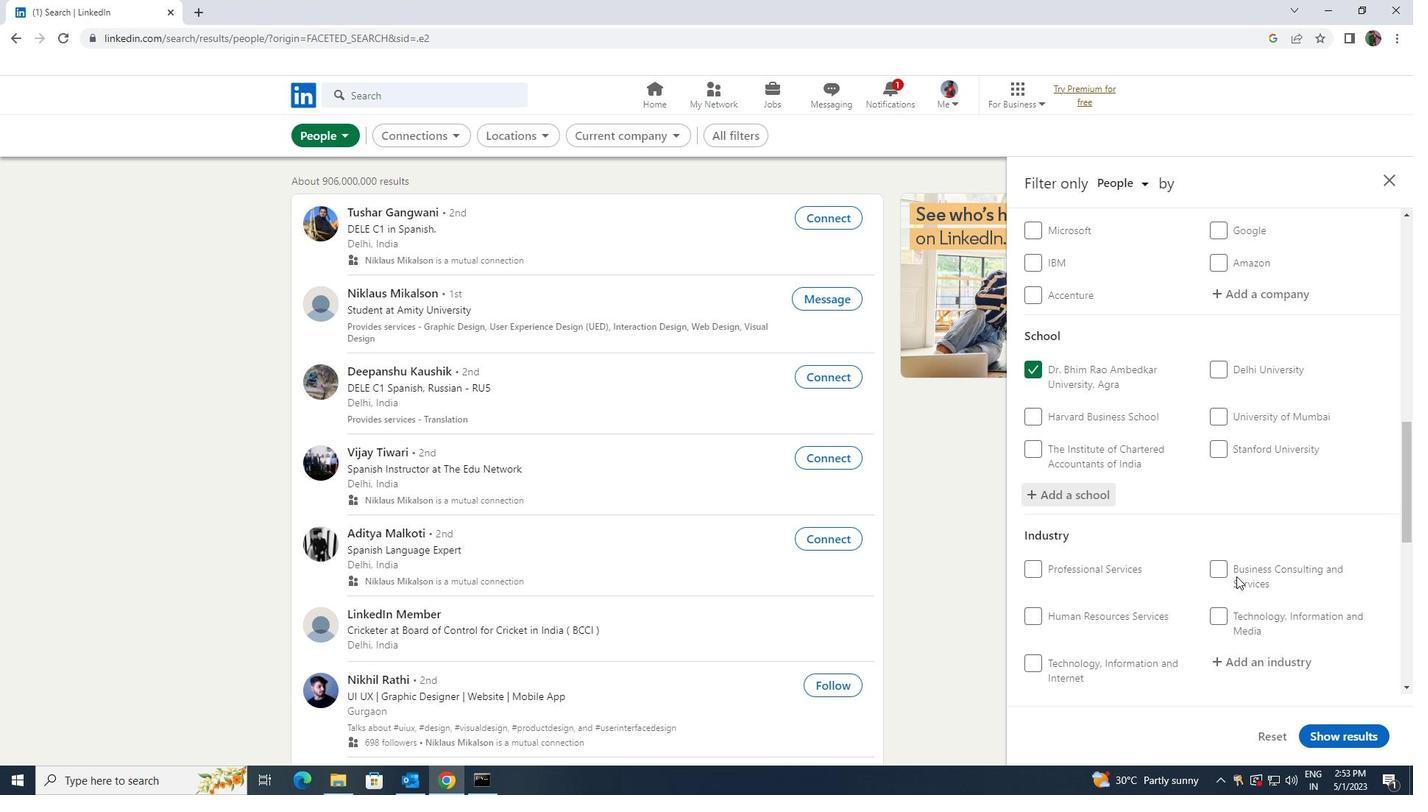 
Action: Mouse moved to (1237, 587)
Screenshot: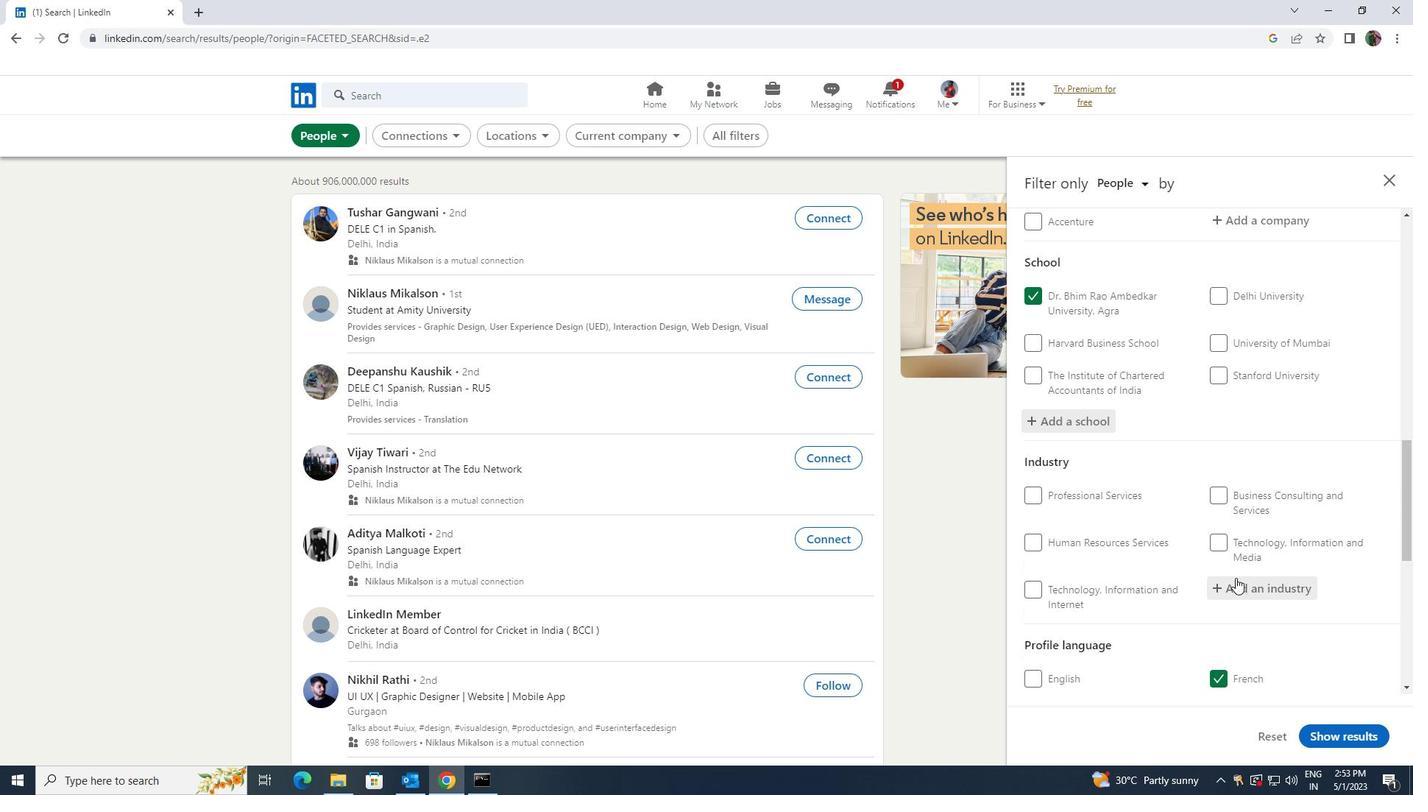 
Action: Mouse pressed left at (1237, 587)
Screenshot: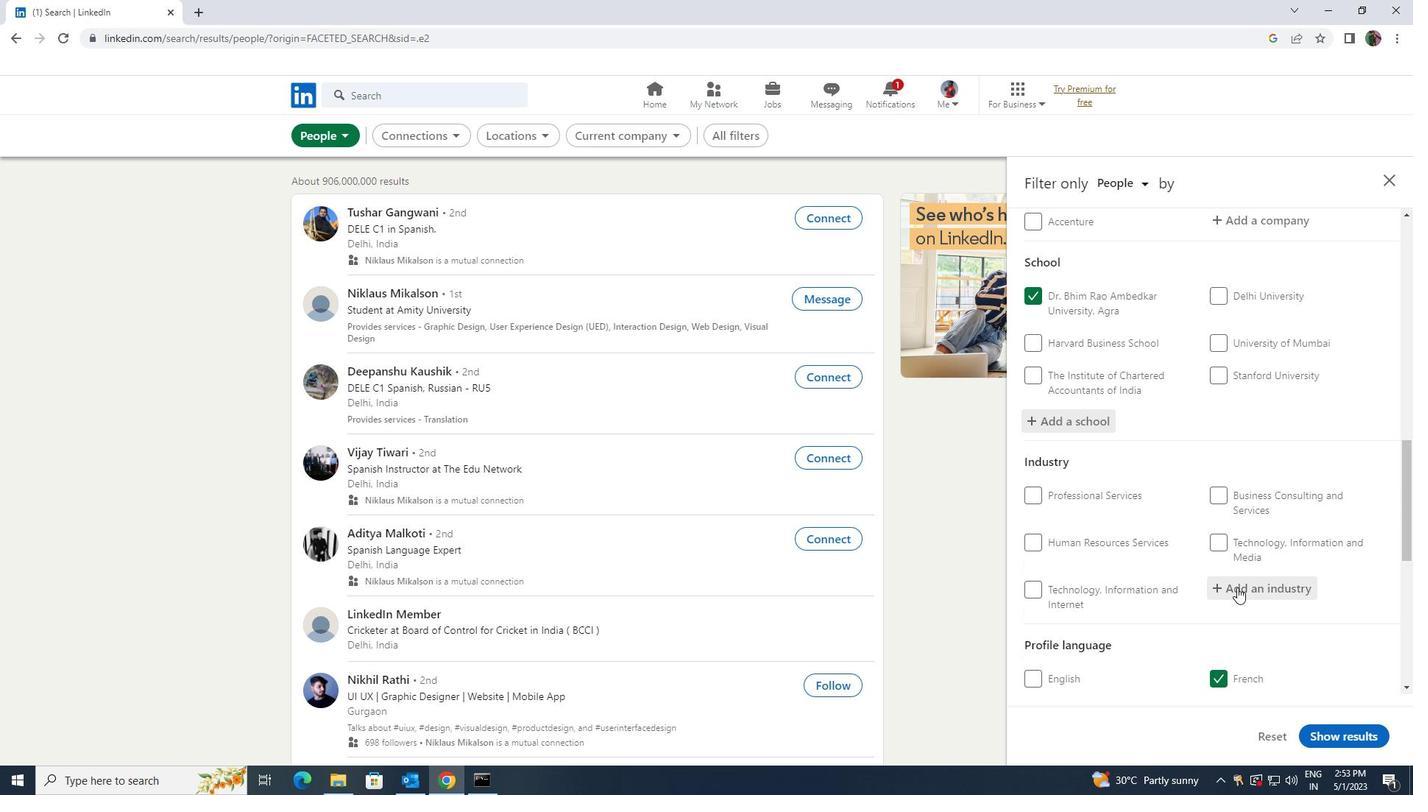 
Action: Key pressed <Key.shift>WHOLESALE<Key.space><Key.shift>LUX
Screenshot: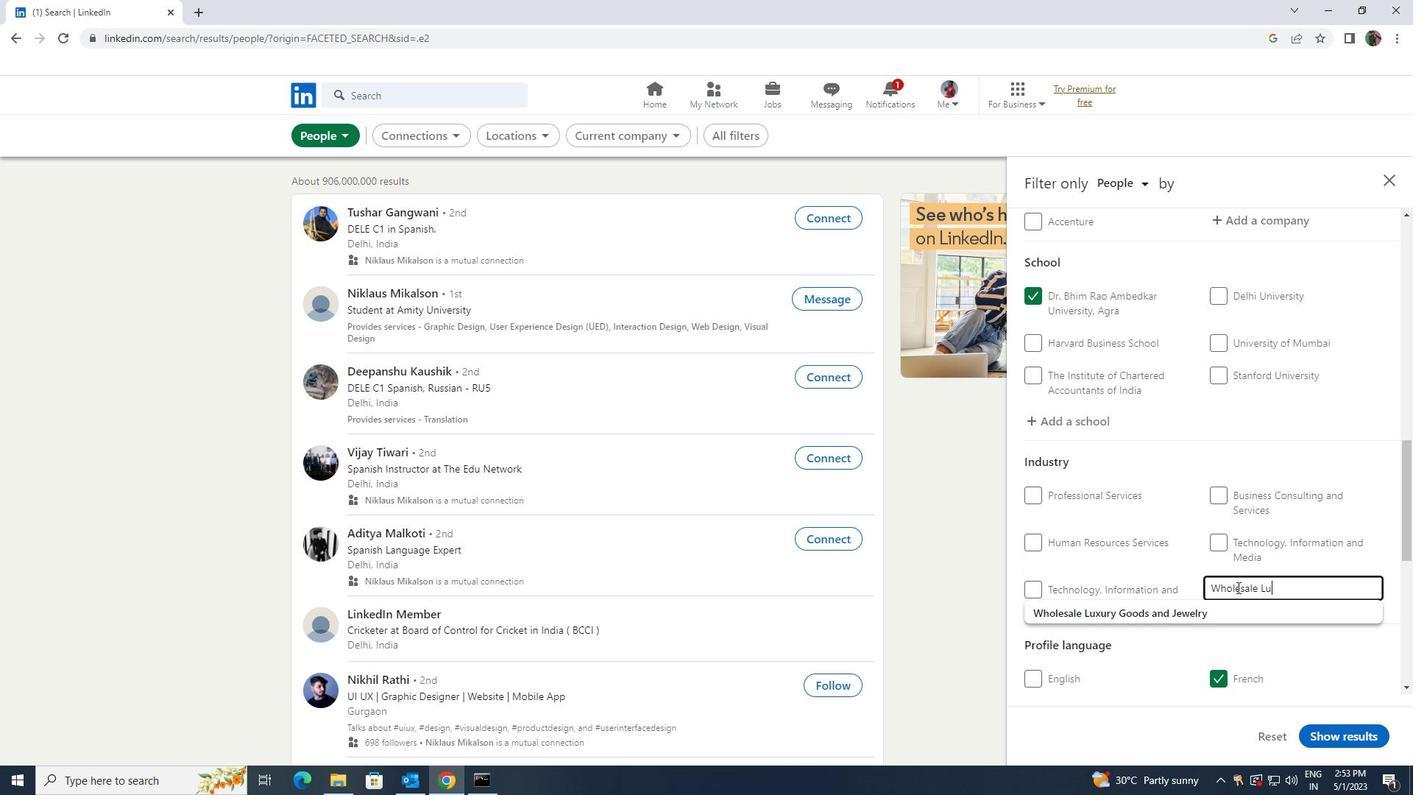 
Action: Mouse moved to (1223, 609)
Screenshot: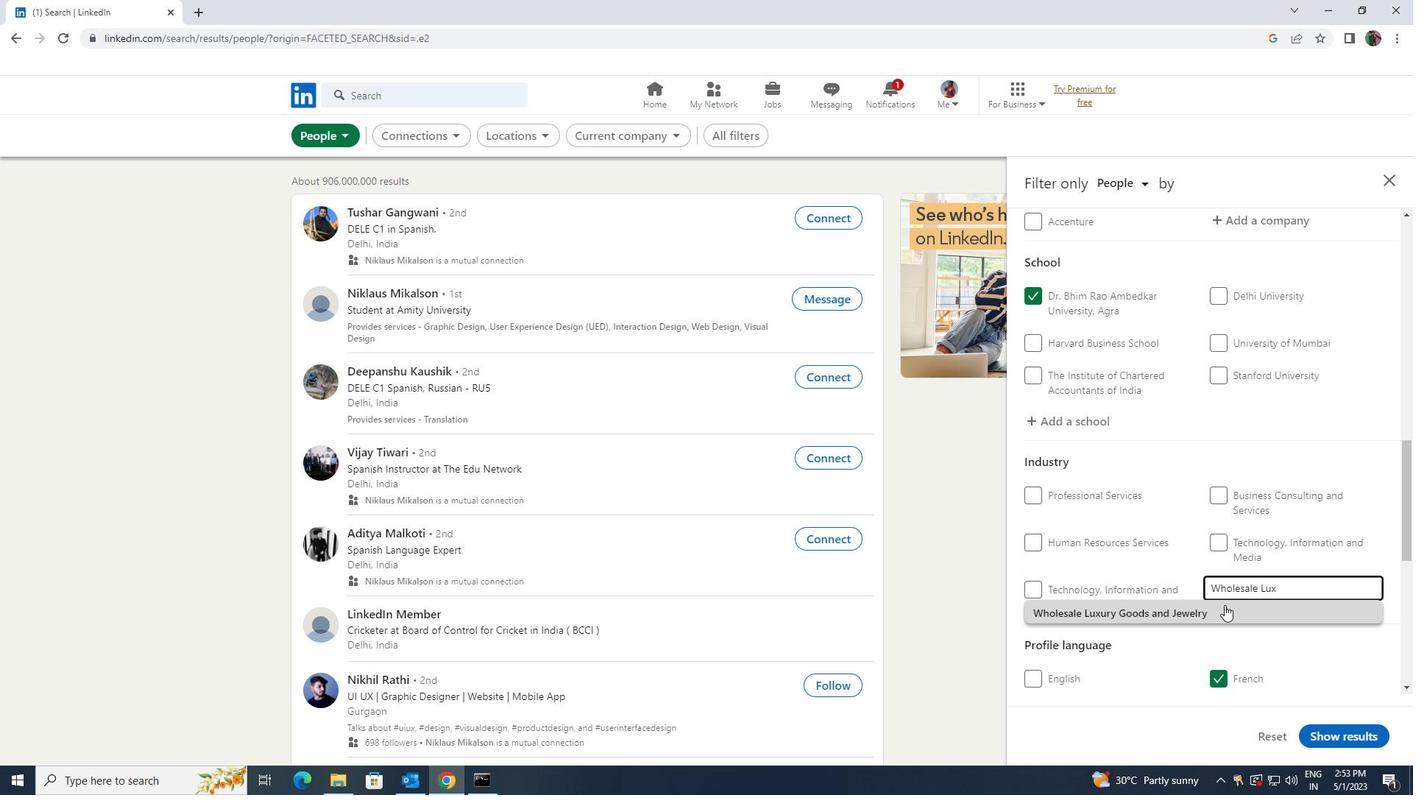 
Action: Mouse pressed left at (1223, 609)
Screenshot: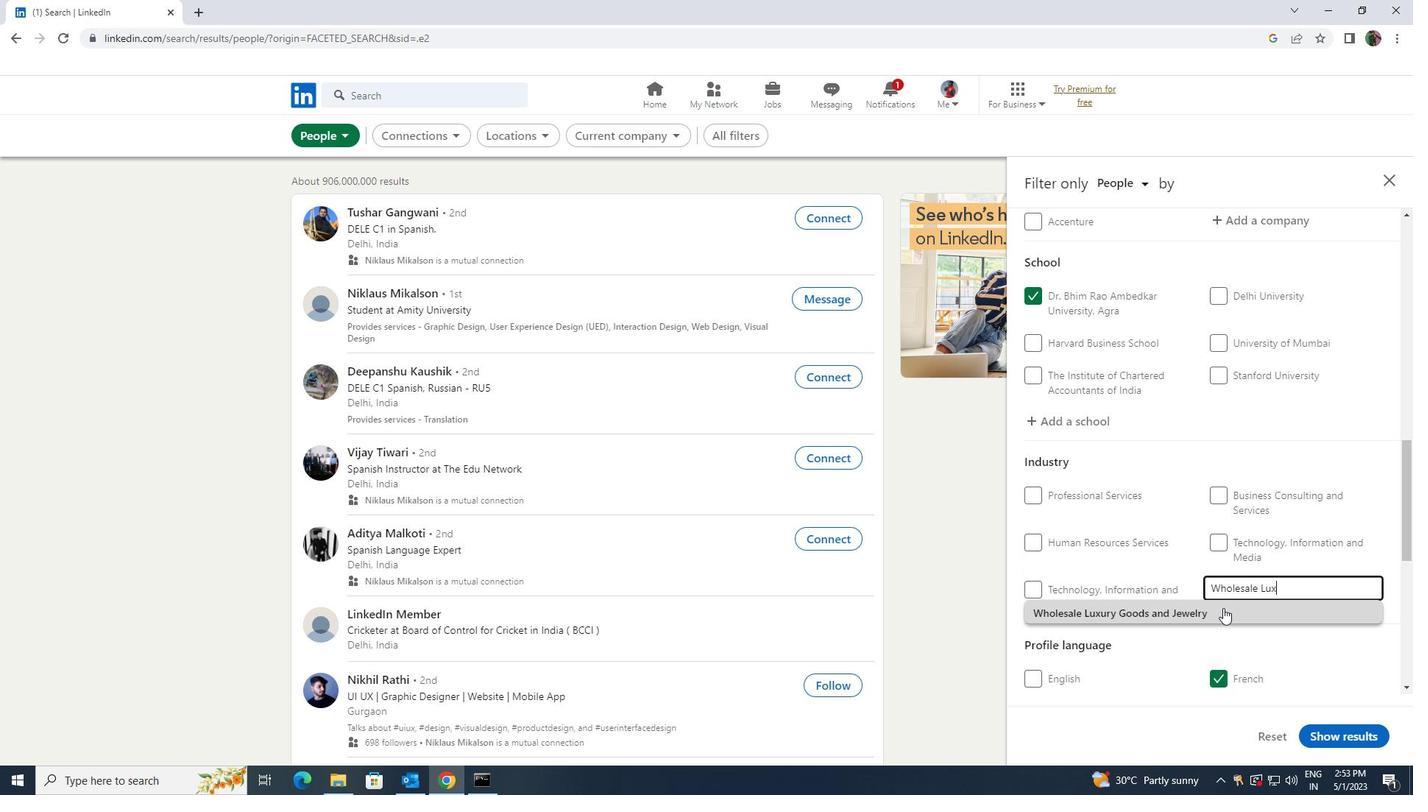 
Action: Mouse scrolled (1223, 608) with delta (0, 0)
Screenshot: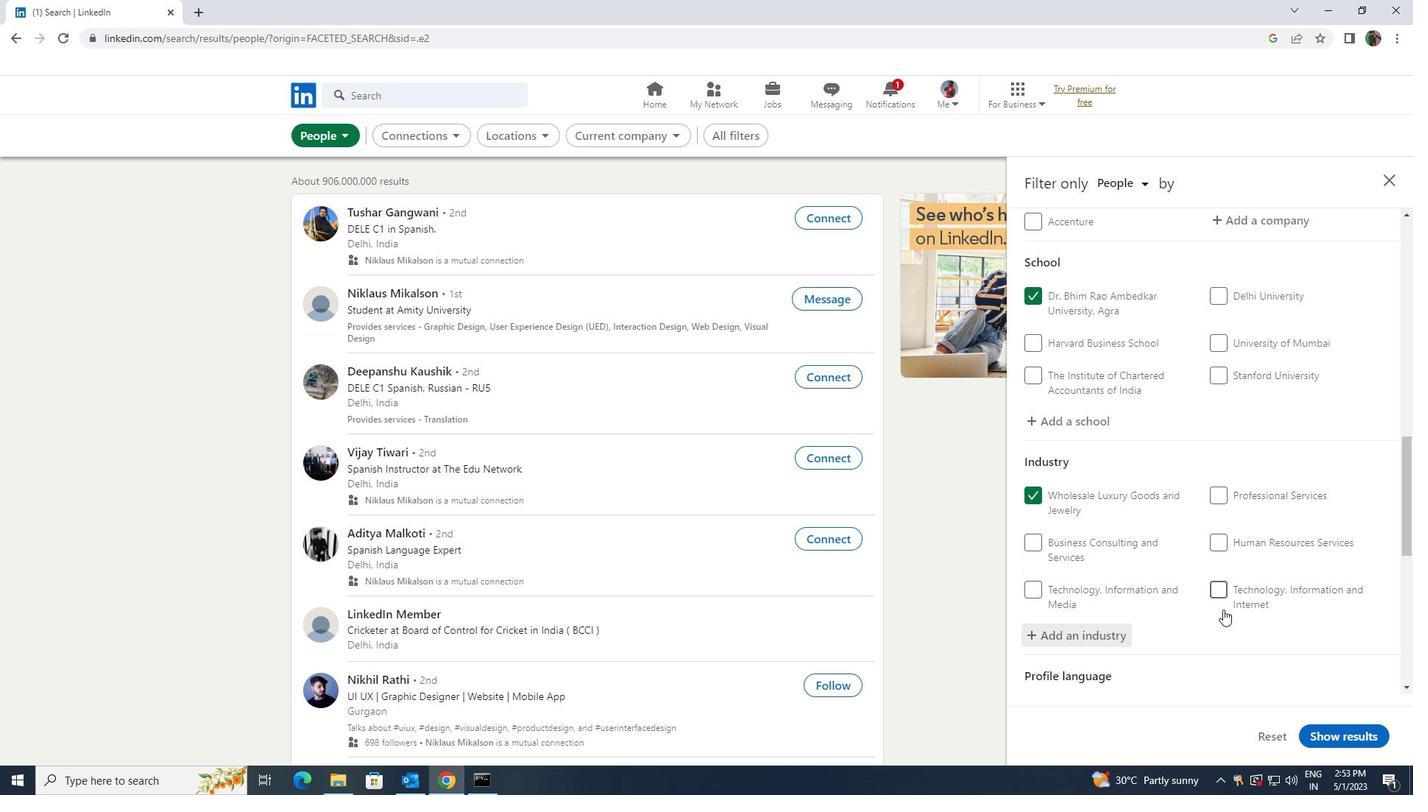 
Action: Mouse moved to (1222, 610)
Screenshot: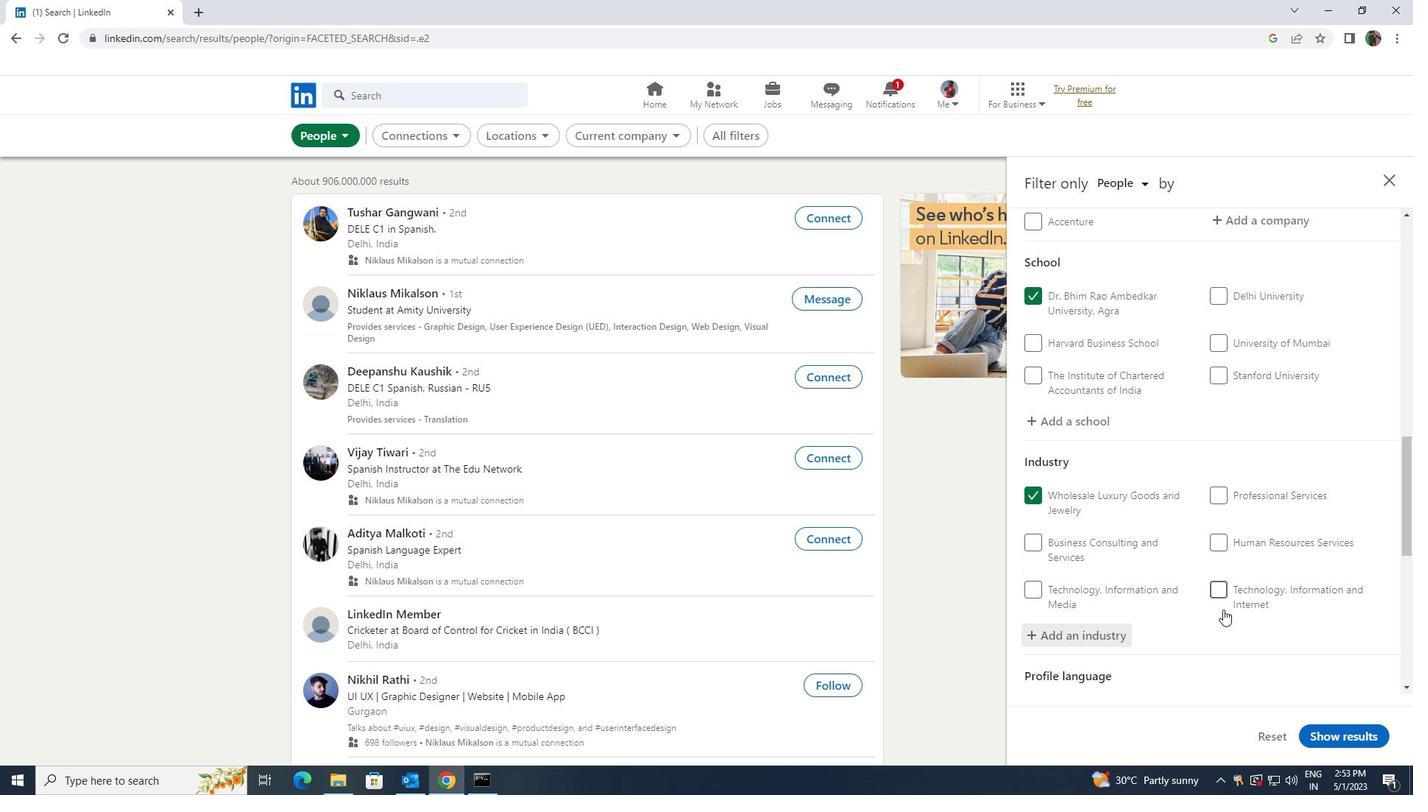 
Action: Mouse scrolled (1222, 609) with delta (0, 0)
Screenshot: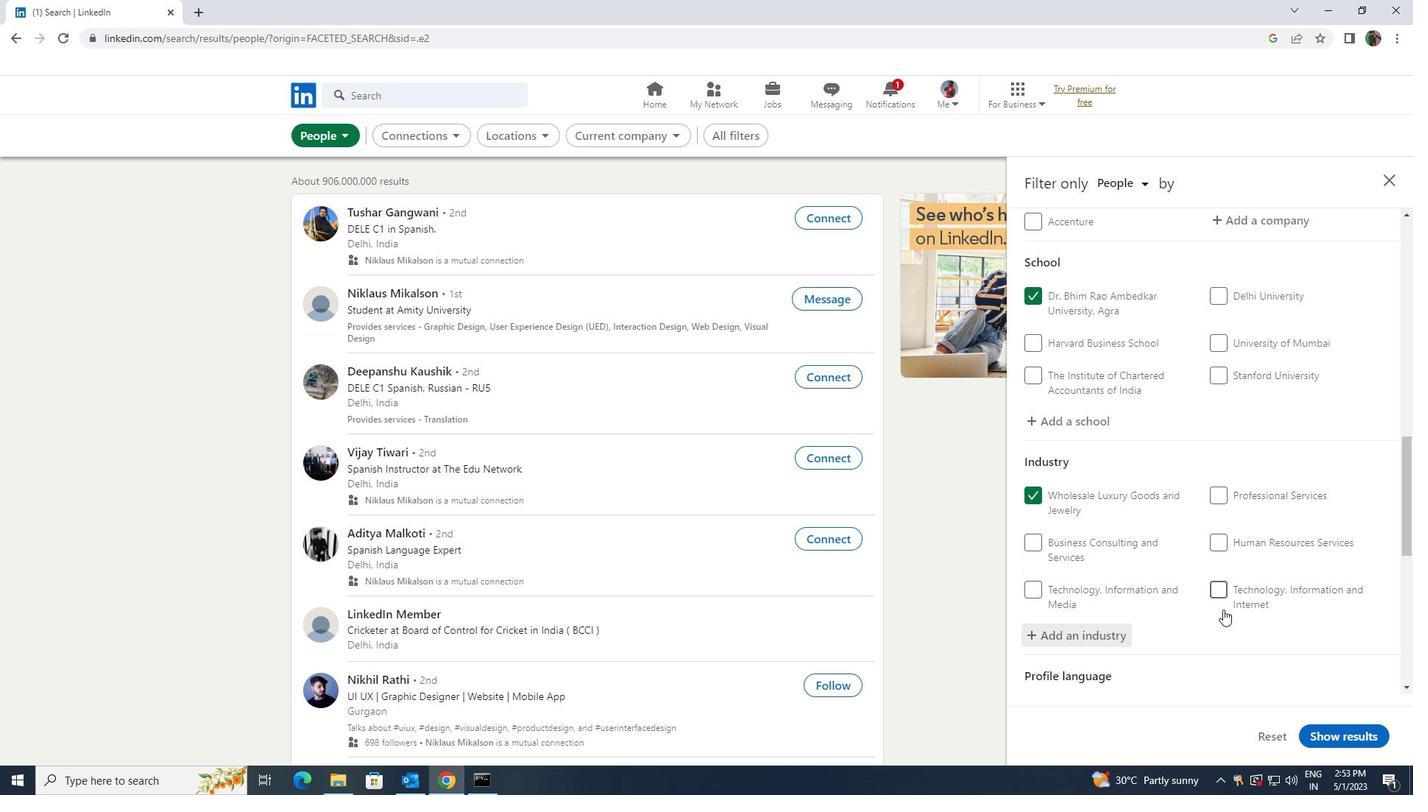 
Action: Mouse scrolled (1222, 609) with delta (0, 0)
Screenshot: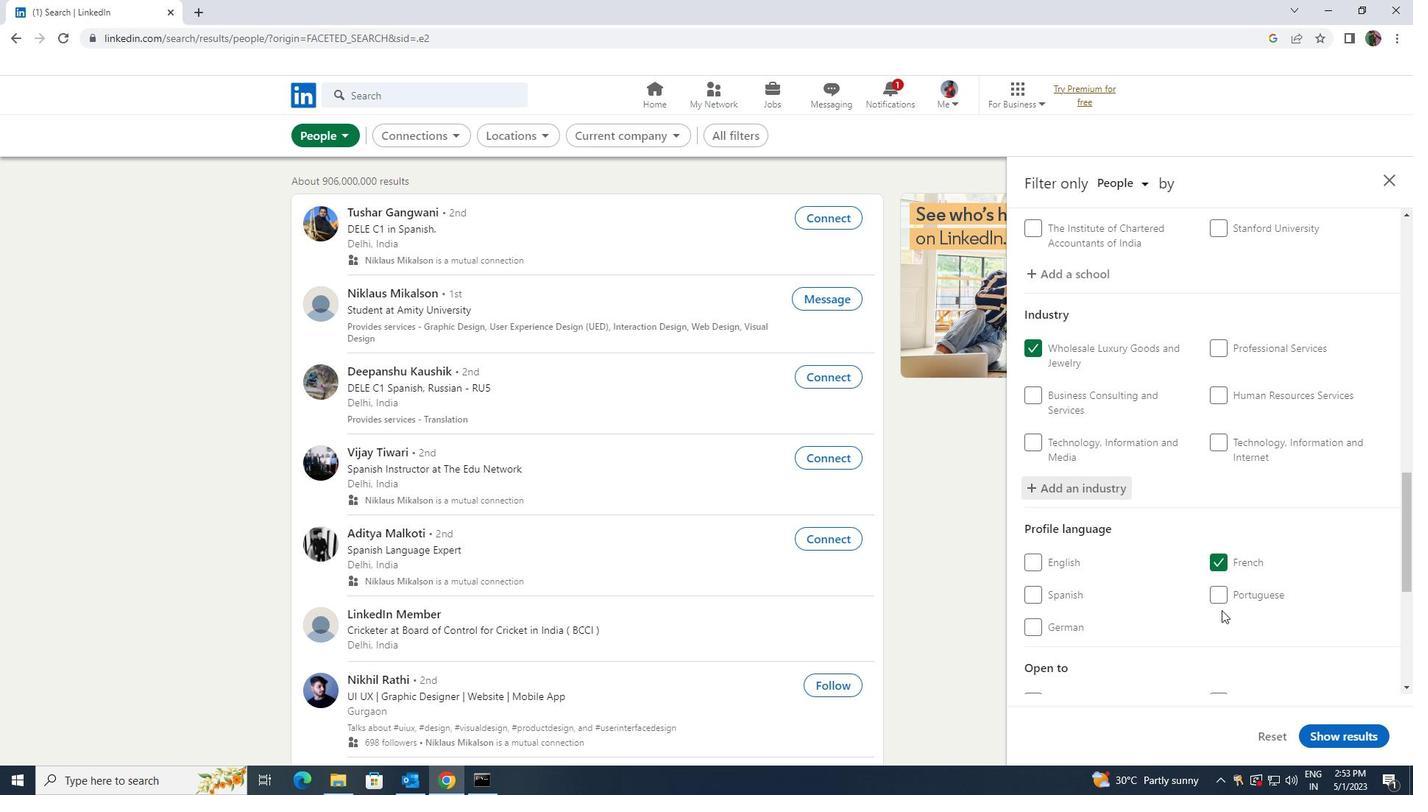 
Action: Mouse moved to (1222, 610)
Screenshot: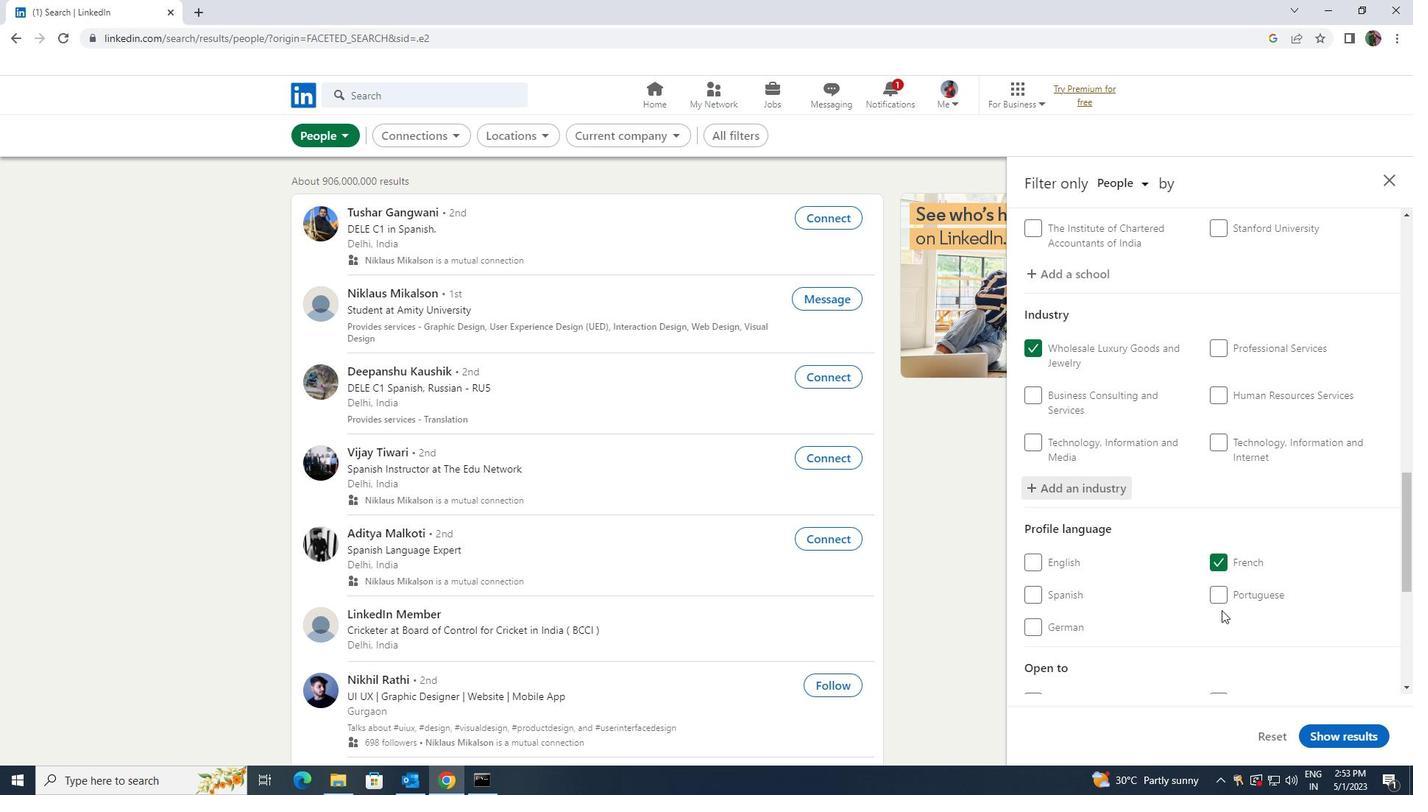 
Action: Mouse scrolled (1222, 609) with delta (0, 0)
Screenshot: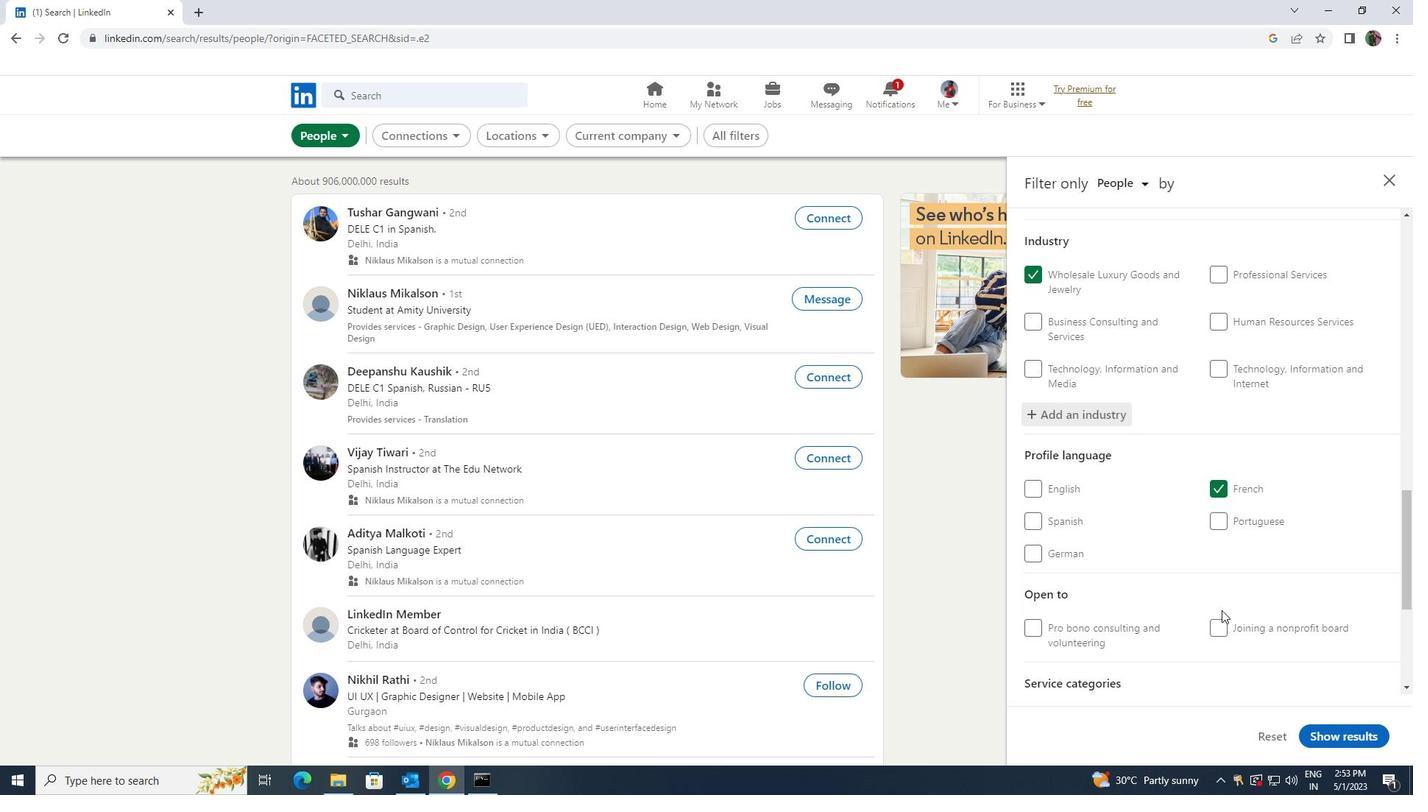 
Action: Mouse scrolled (1222, 609) with delta (0, 0)
Screenshot: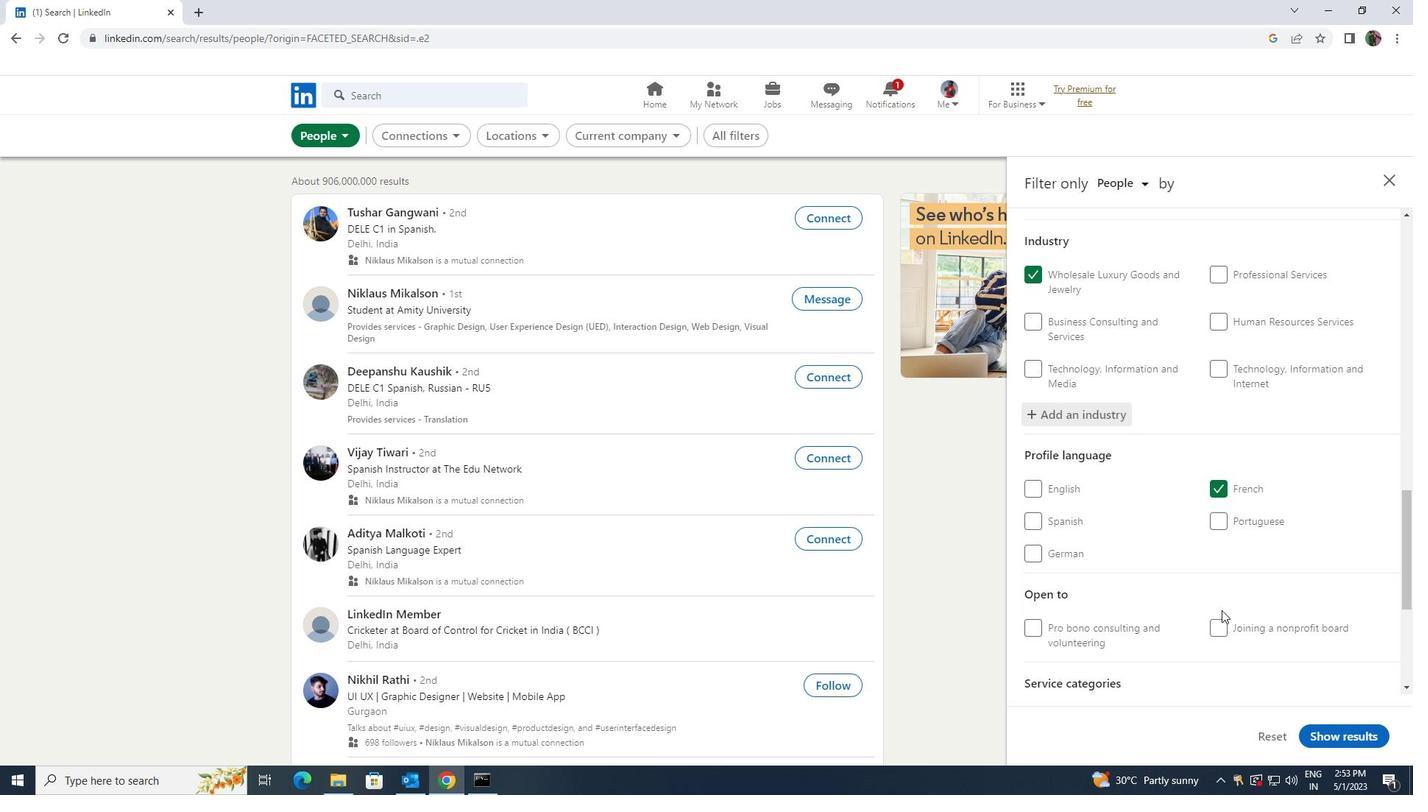 
Action: Mouse moved to (1216, 624)
Screenshot: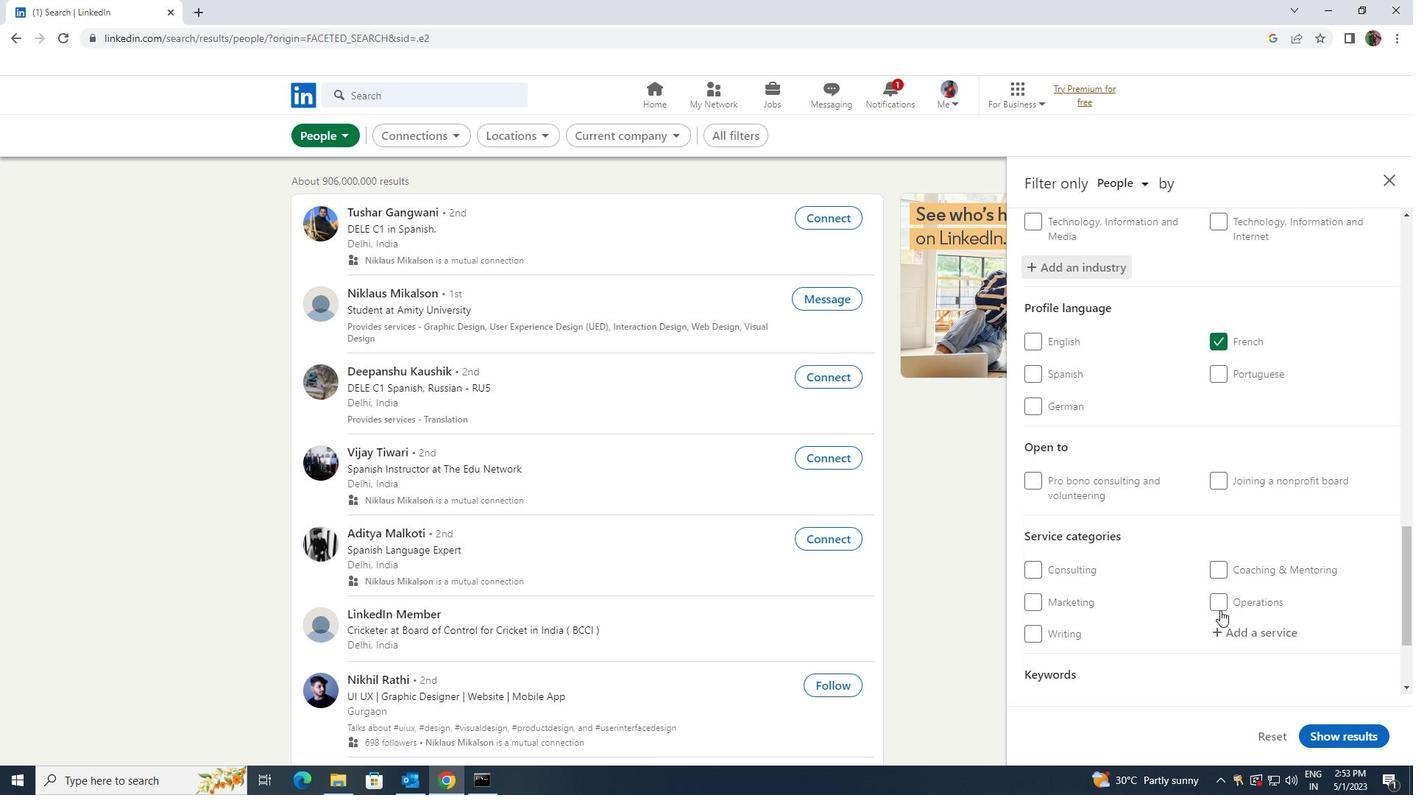 
Action: Mouse pressed left at (1216, 624)
Screenshot: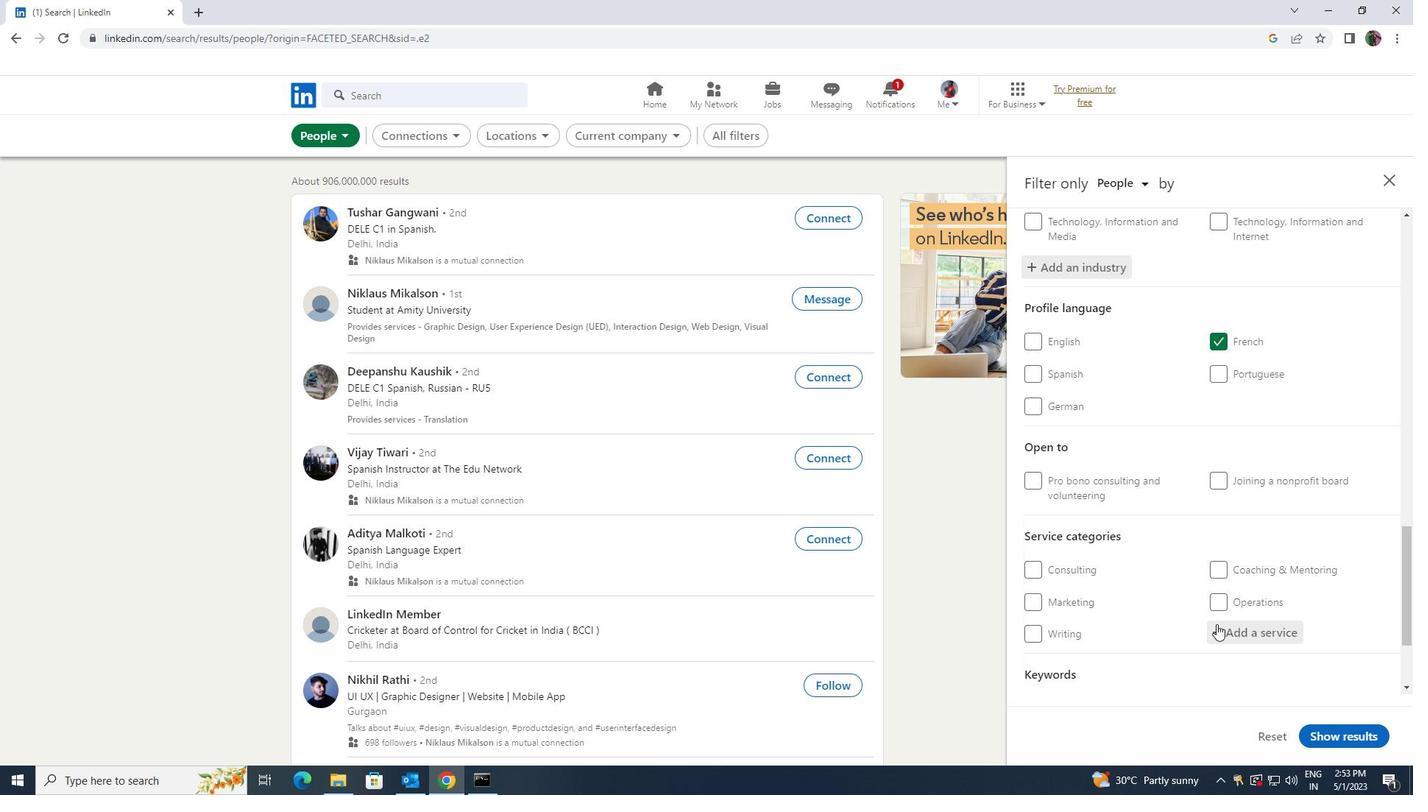 
Action: Mouse moved to (1221, 622)
Screenshot: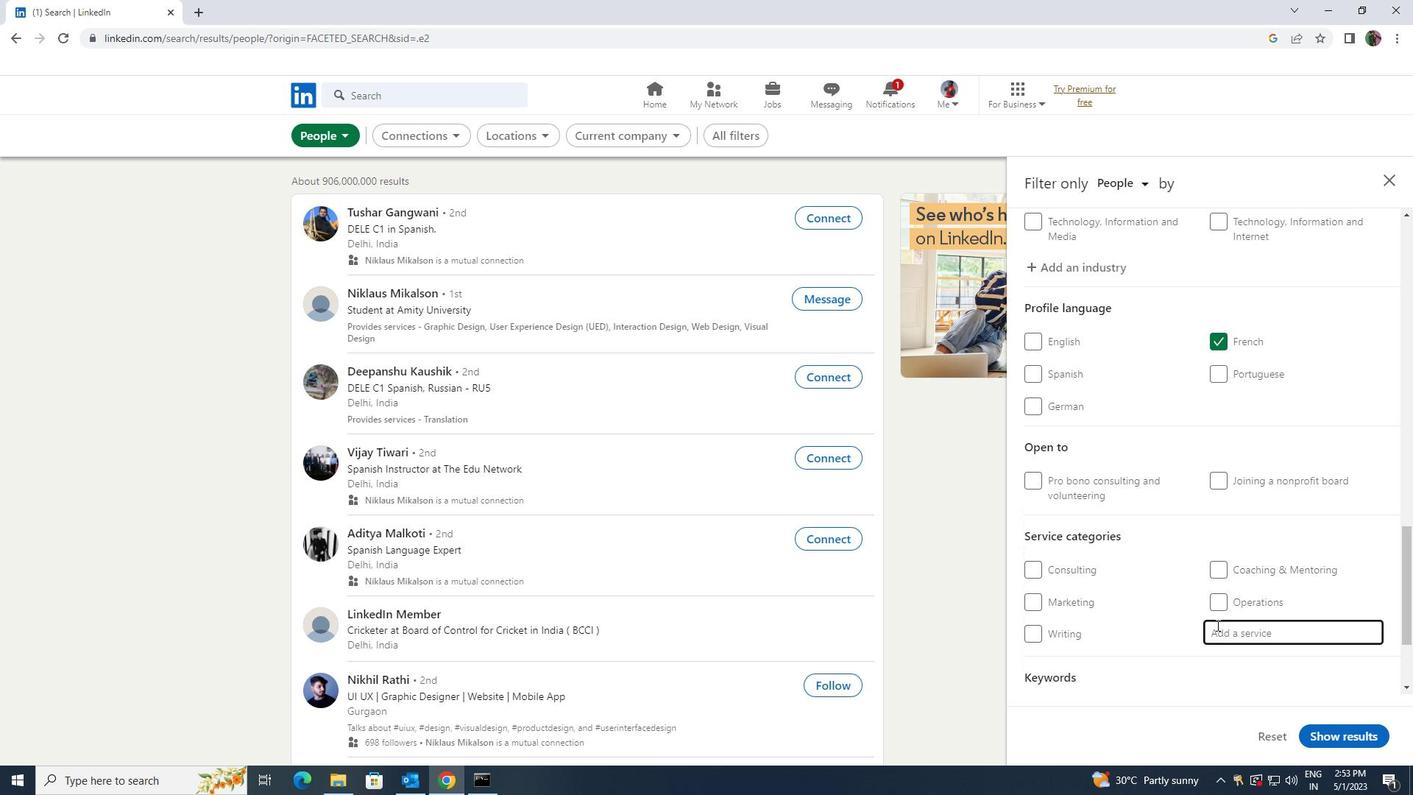 
Action: Key pressed <Key.shift>ANIMATION<Key.space><Key.shift>ARCHITECTURE<Key.enter>
Screenshot: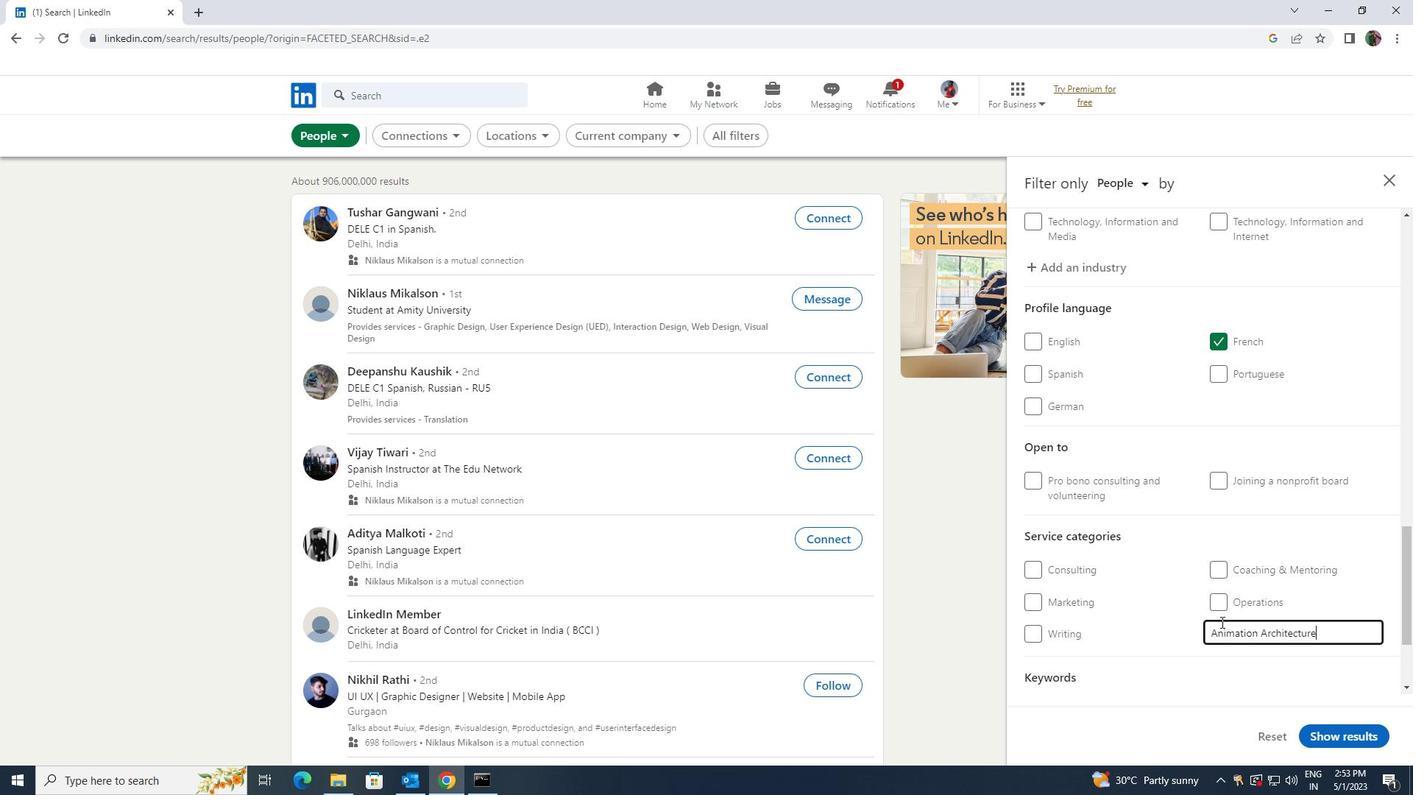 
Action: Mouse scrolled (1221, 621) with delta (0, 0)
Screenshot: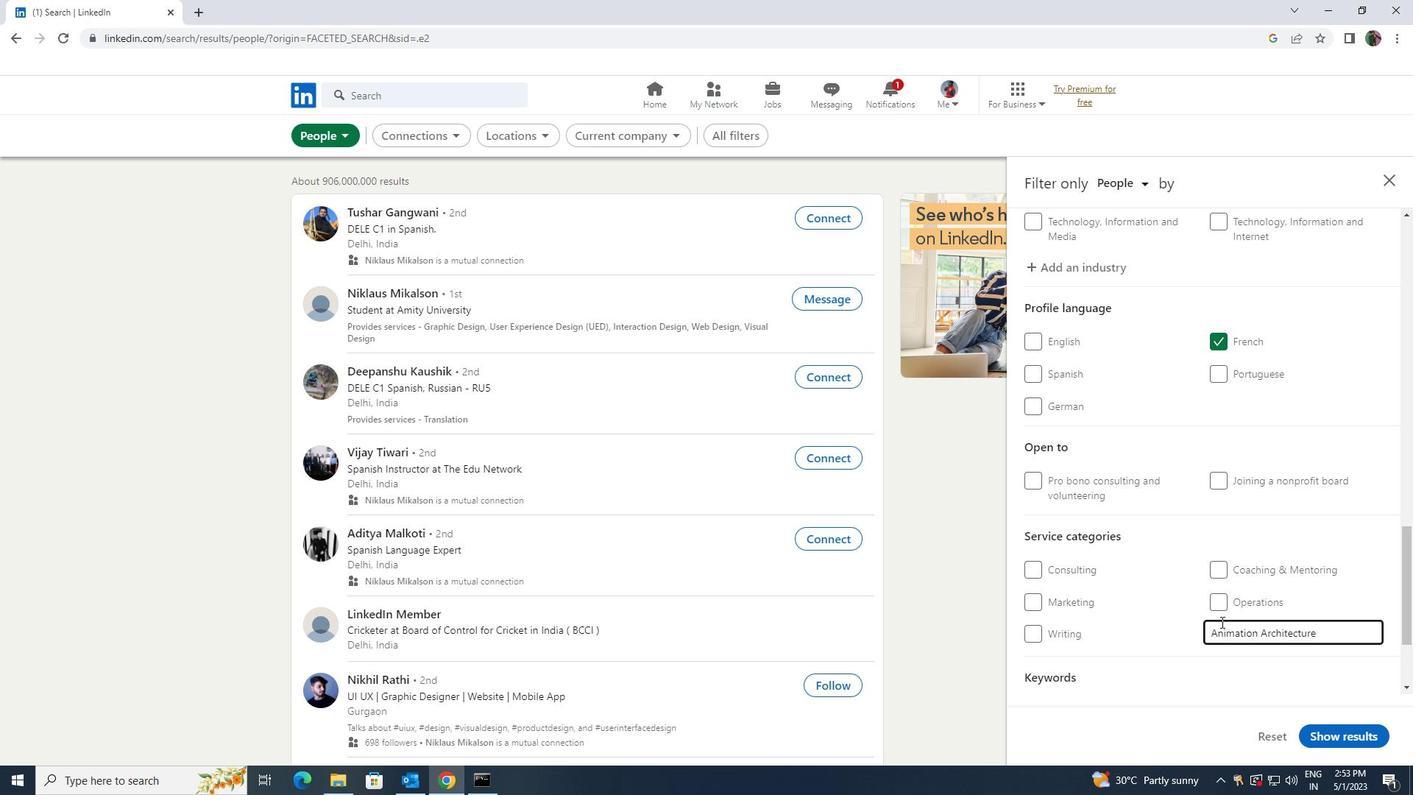 
Action: Mouse scrolled (1221, 621) with delta (0, 0)
Screenshot: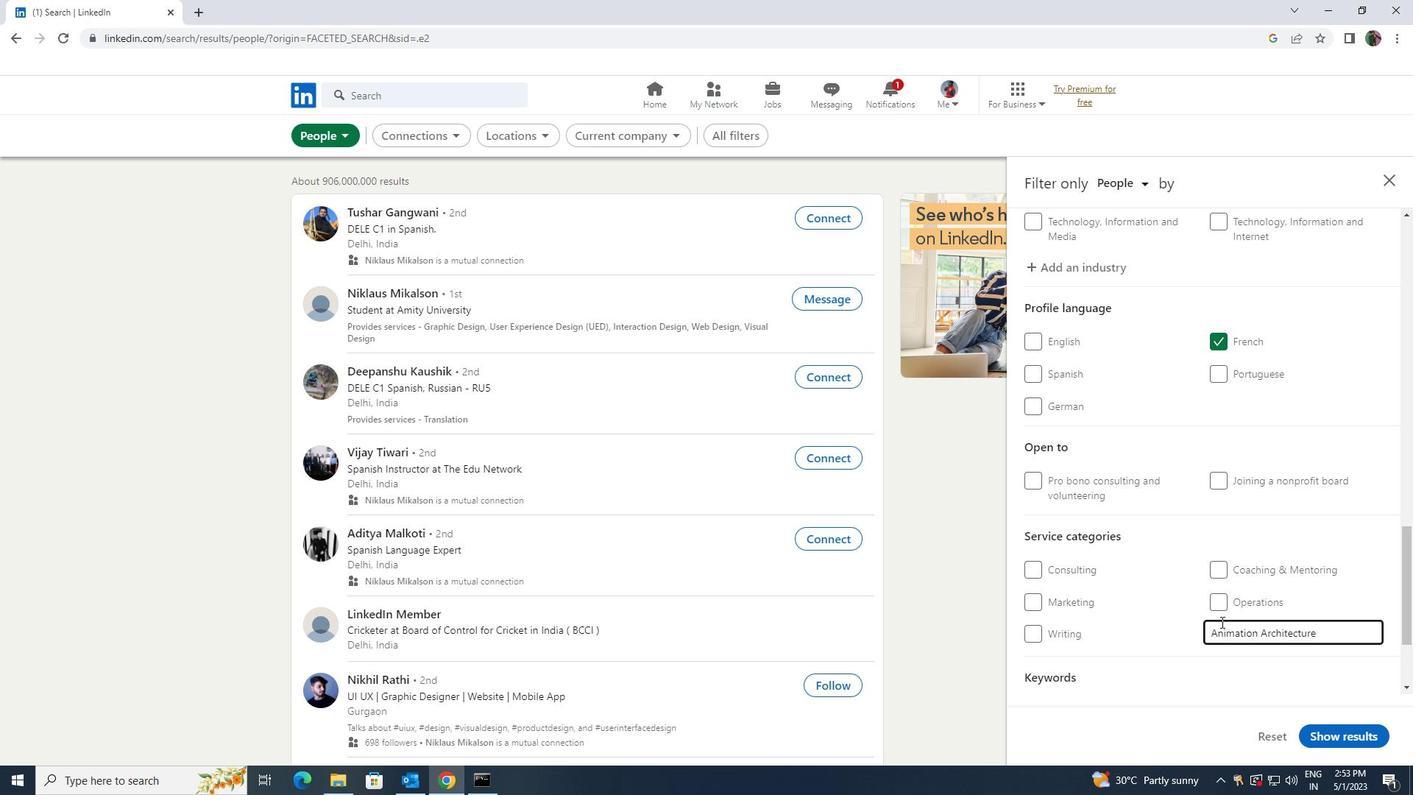 
Action: Mouse scrolled (1221, 621) with delta (0, 0)
Screenshot: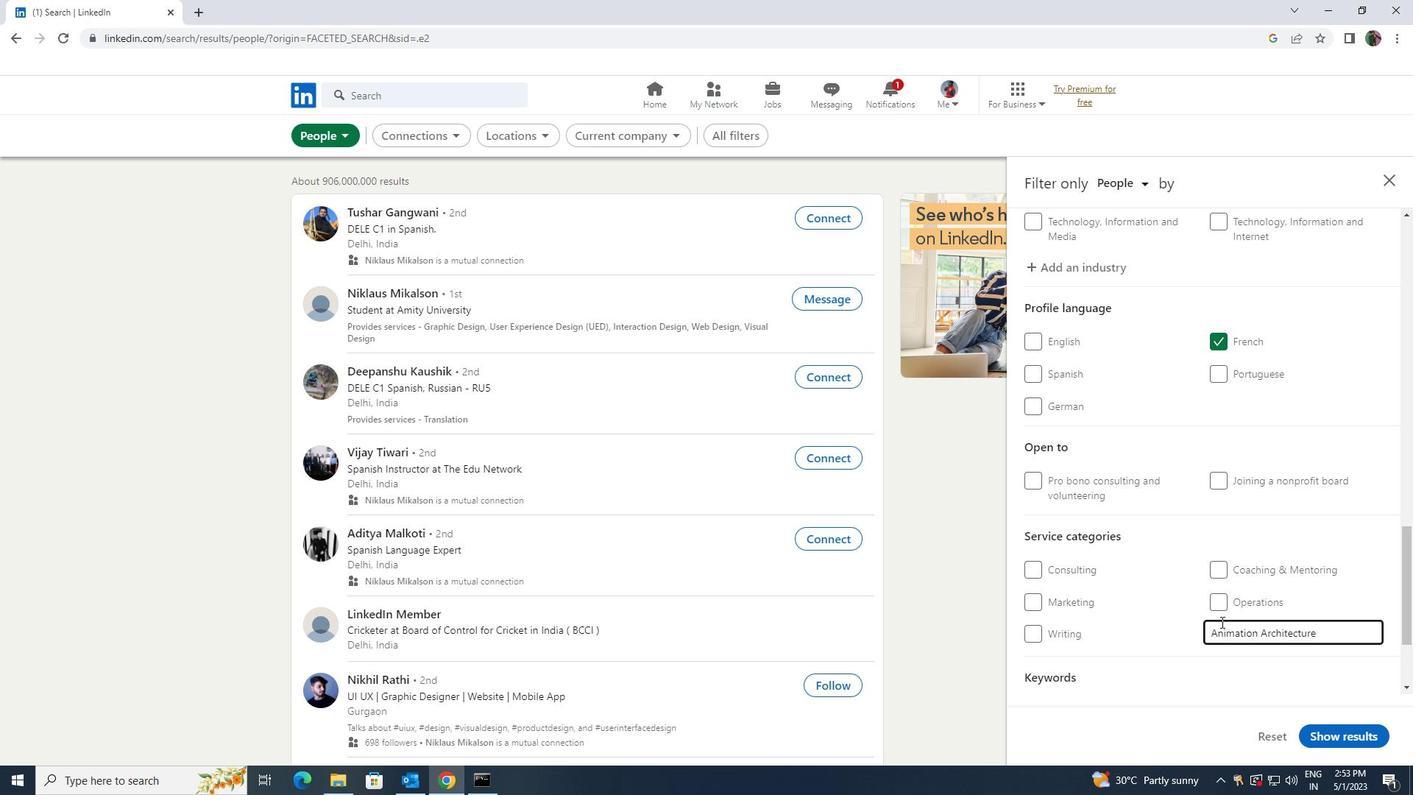 
Action: Mouse moved to (1173, 625)
Screenshot: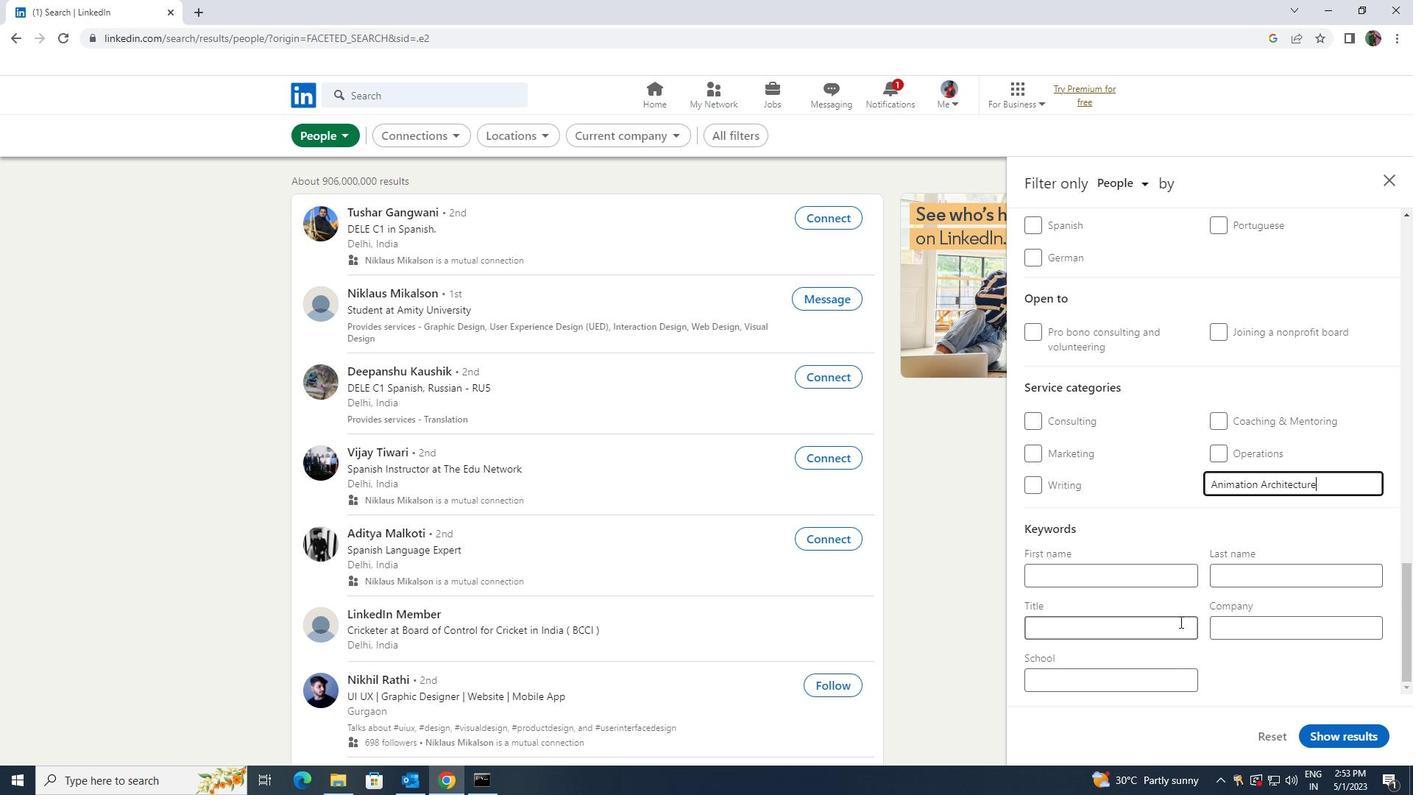 
Action: Mouse pressed left at (1173, 625)
Screenshot: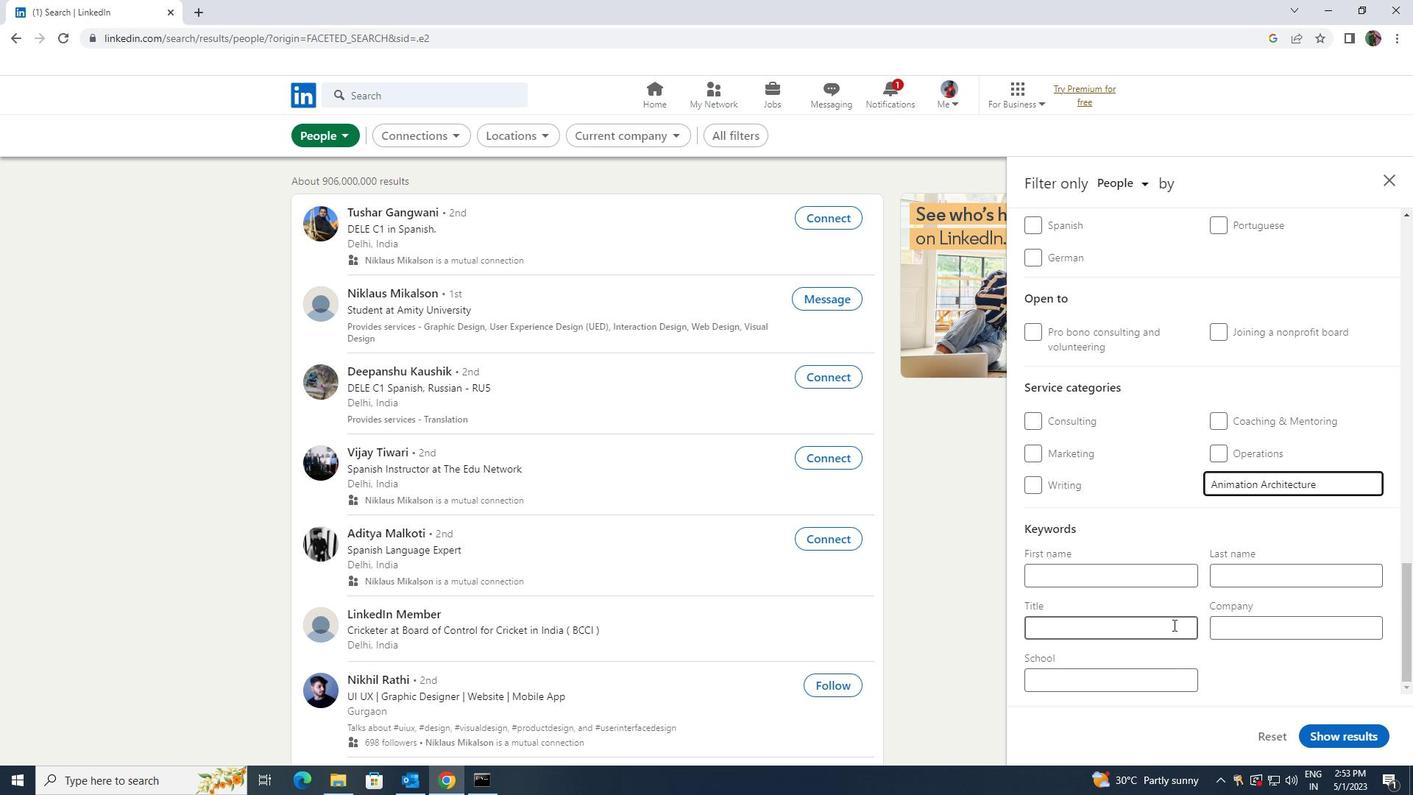 
Action: Key pressed <Key.shift>MOTION<Key.space><Key.shift>PICTURE<Key.space><Key.shift>DIRECTOR
Screenshot: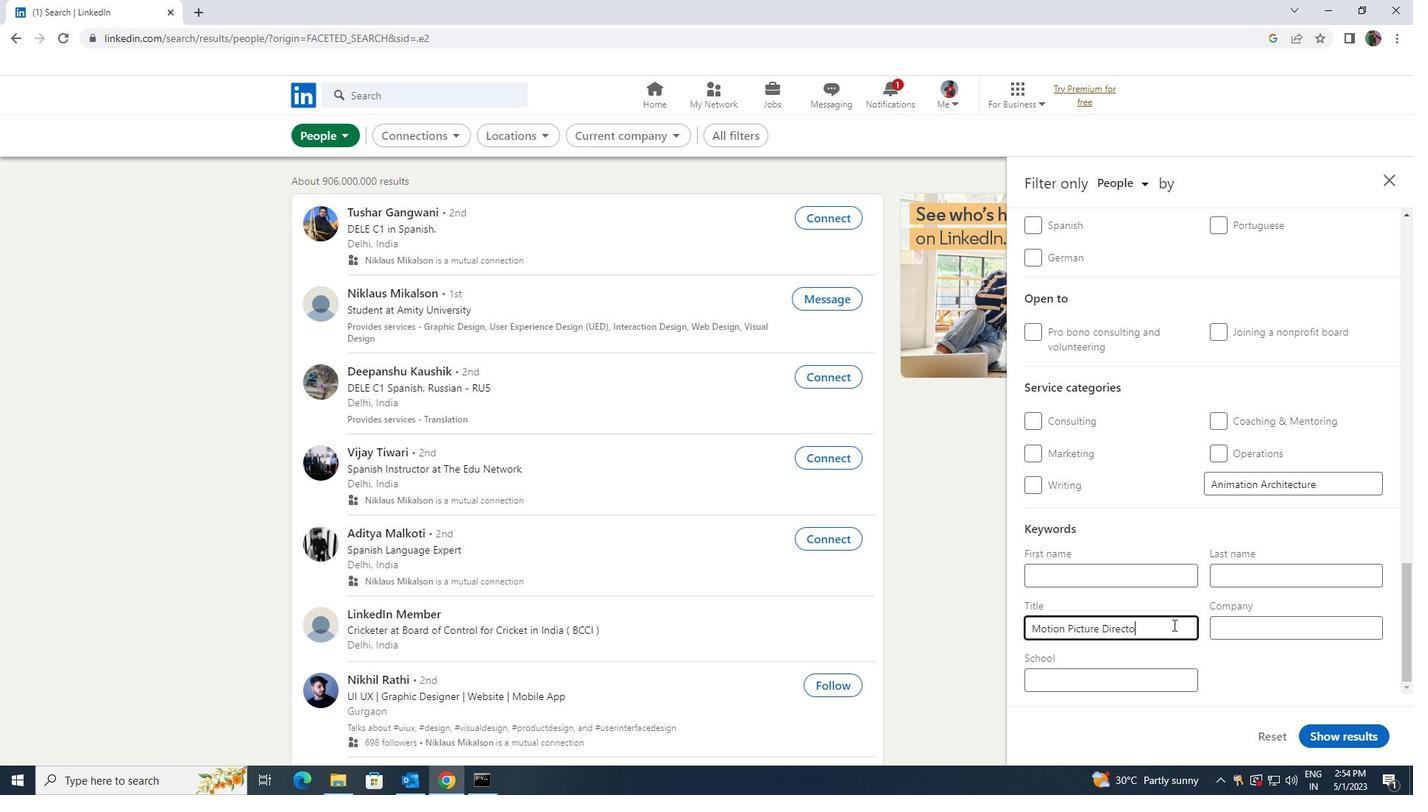 
Action: Mouse moved to (1334, 728)
Screenshot: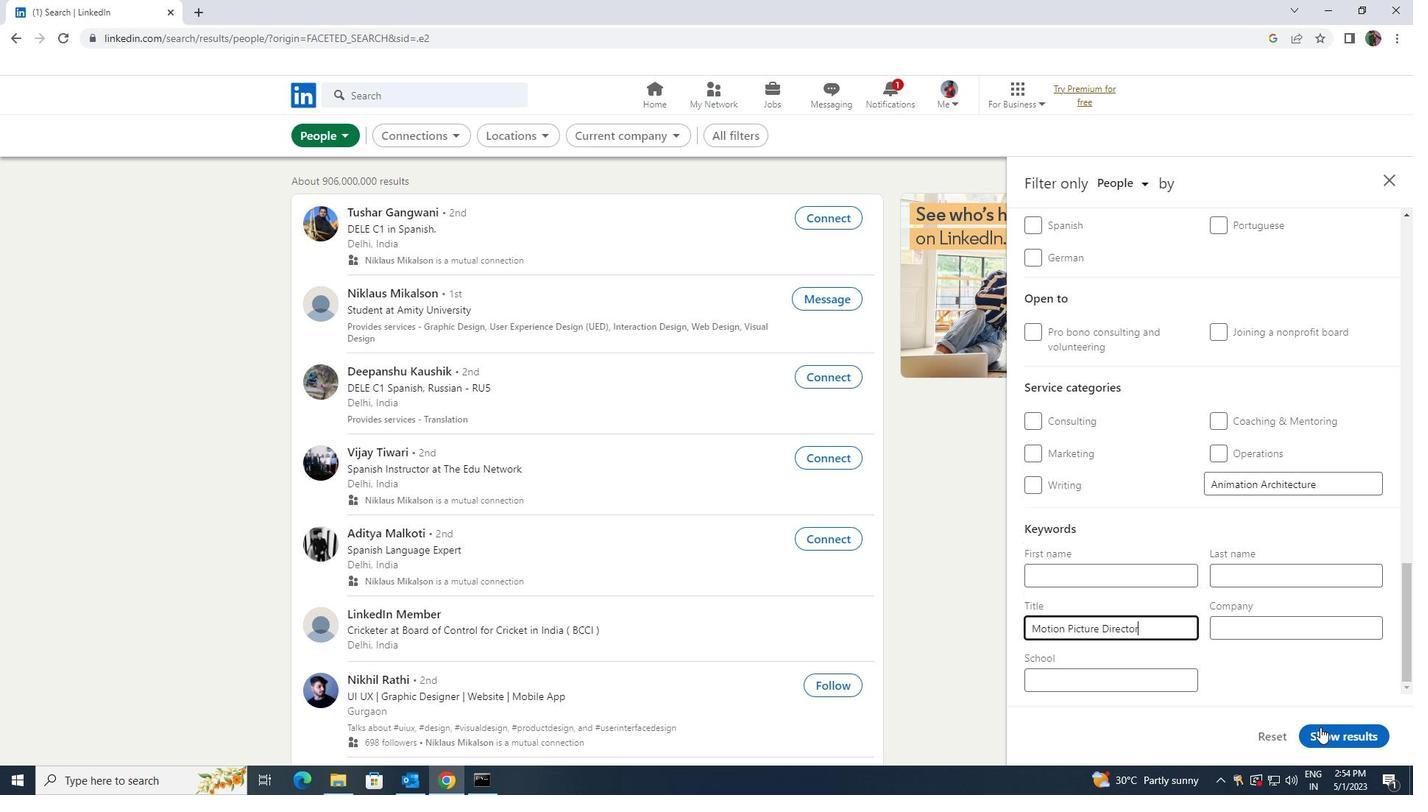 
Action: Mouse pressed left at (1334, 728)
Screenshot: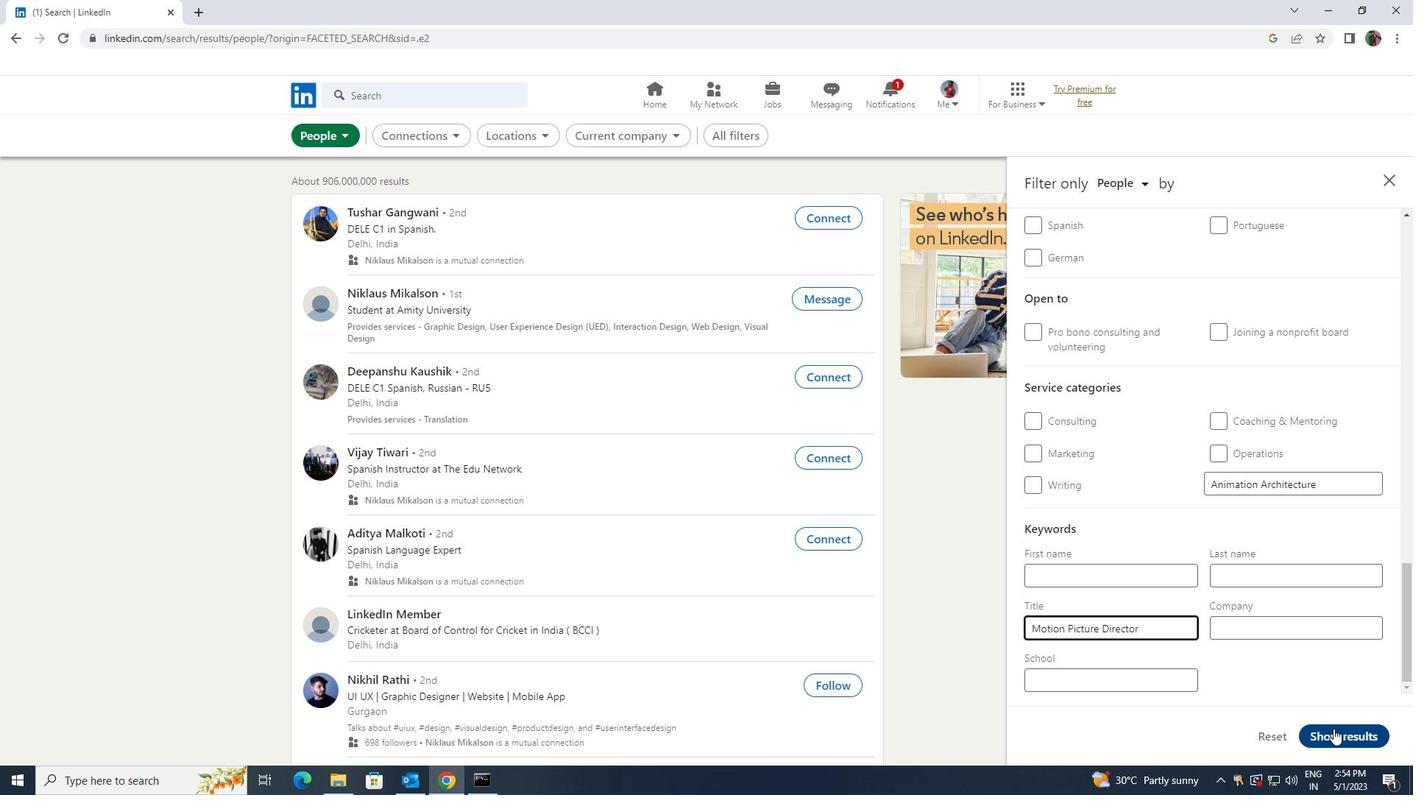 
